 Task: Find connections with filter location Ewell with filter topic #Travellingwith filter profile language English with filter current company Applus+ IDIADA with filter school Assam Jobs with filter industry Fundraising with filter service category Filing with filter keywords title Retail Worker
Action: Mouse moved to (195, 291)
Screenshot: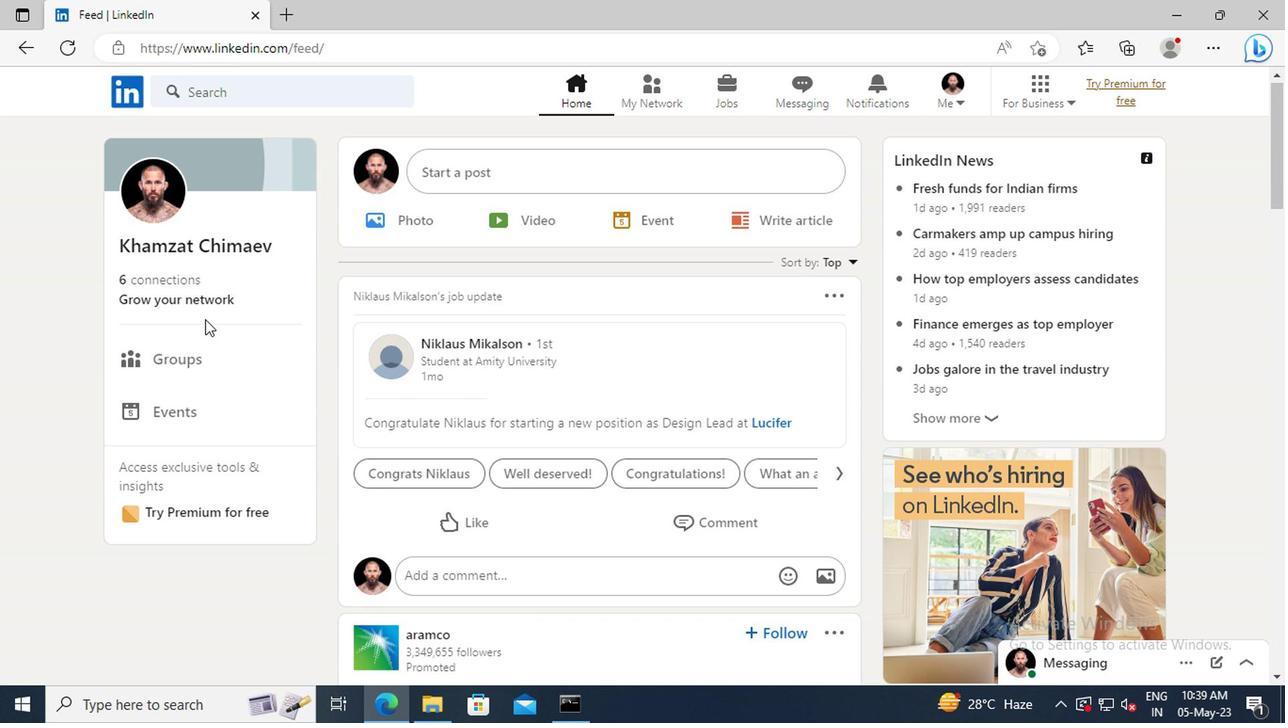 
Action: Mouse pressed left at (195, 291)
Screenshot: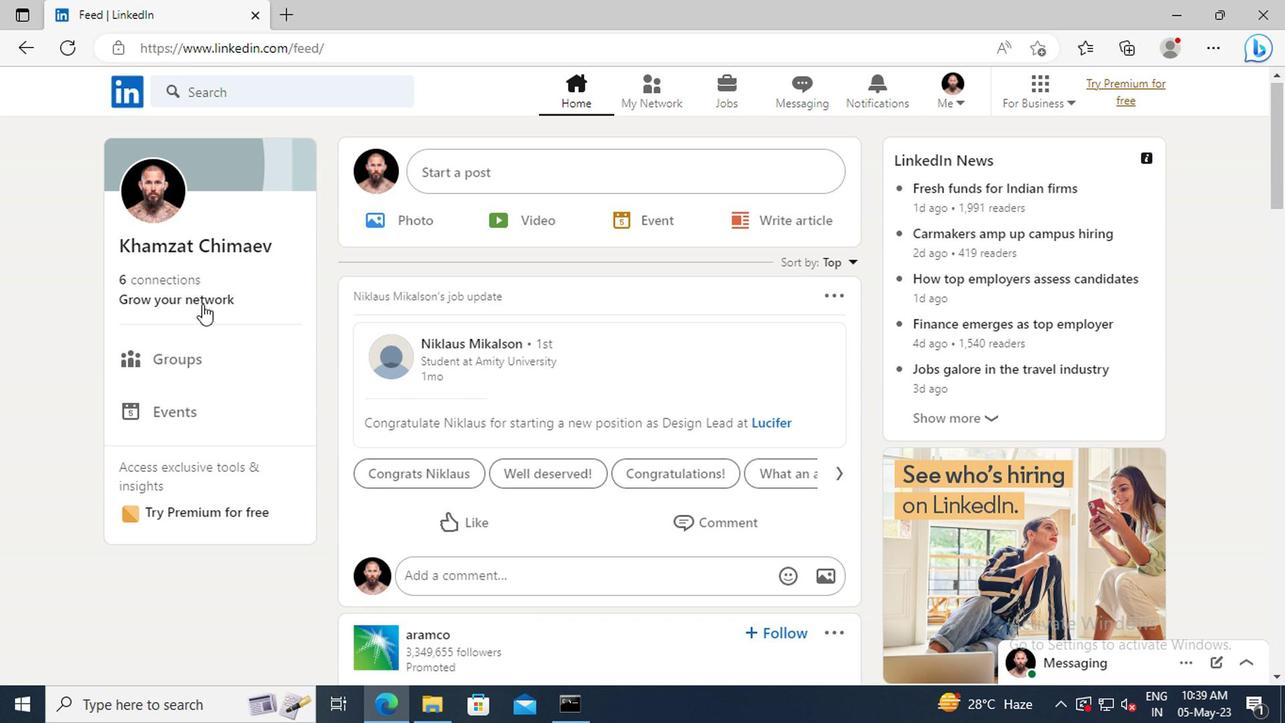 
Action: Mouse moved to (200, 202)
Screenshot: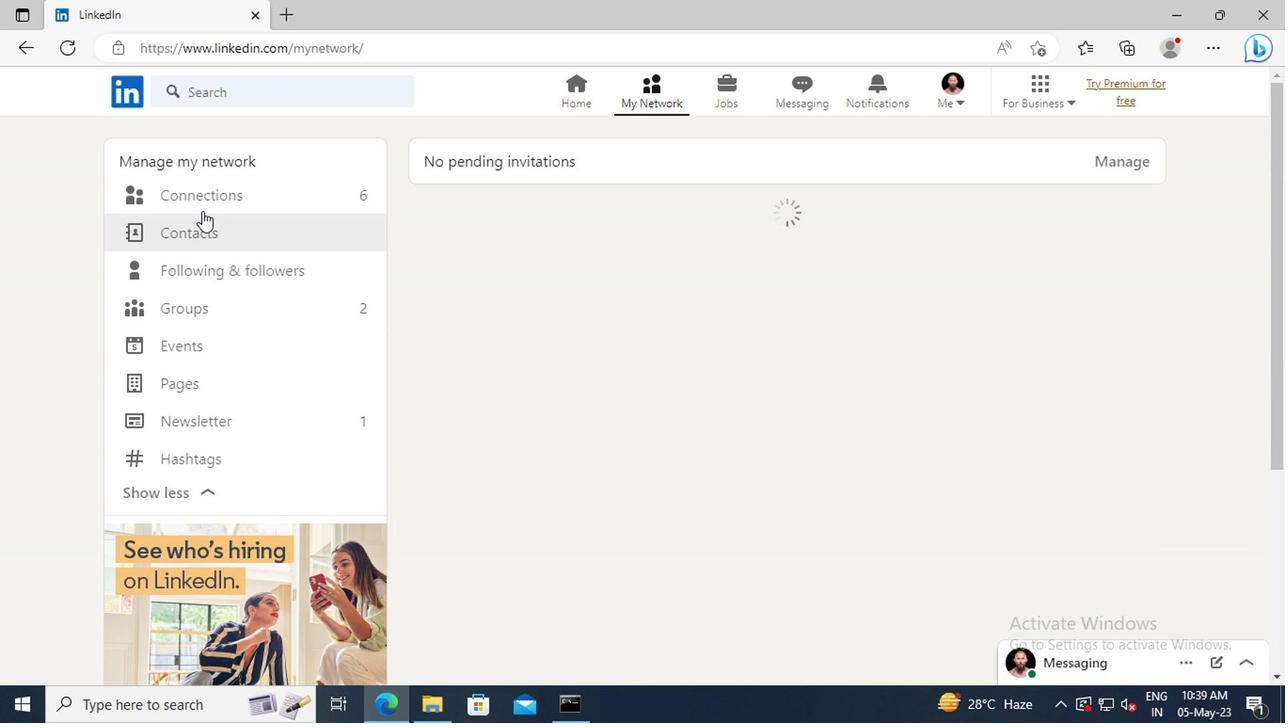 
Action: Mouse pressed left at (200, 202)
Screenshot: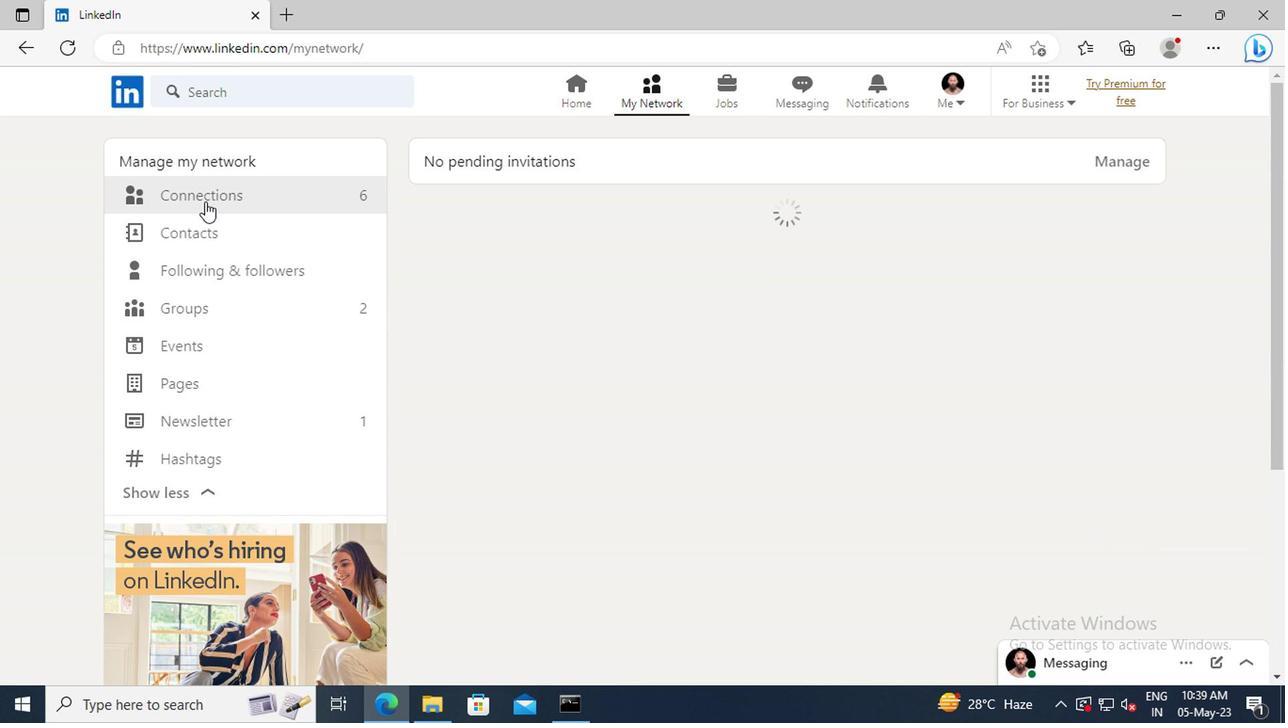 
Action: Mouse moved to (759, 202)
Screenshot: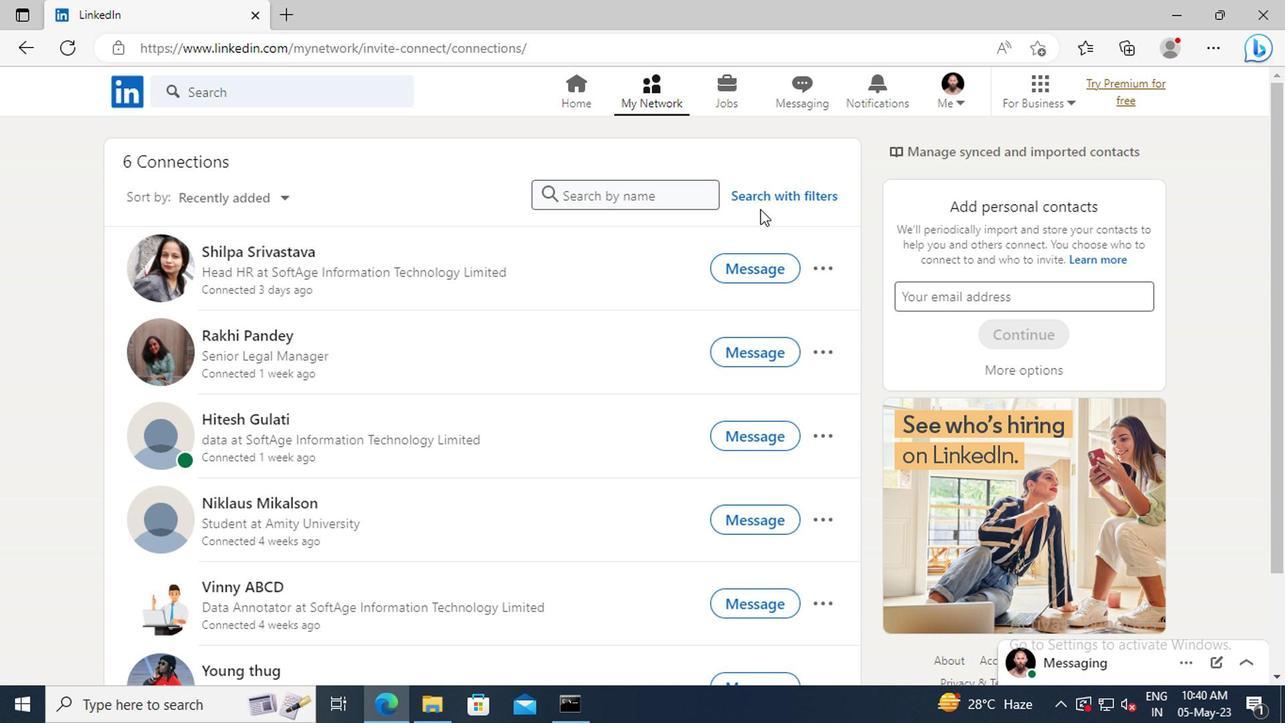 
Action: Mouse pressed left at (759, 202)
Screenshot: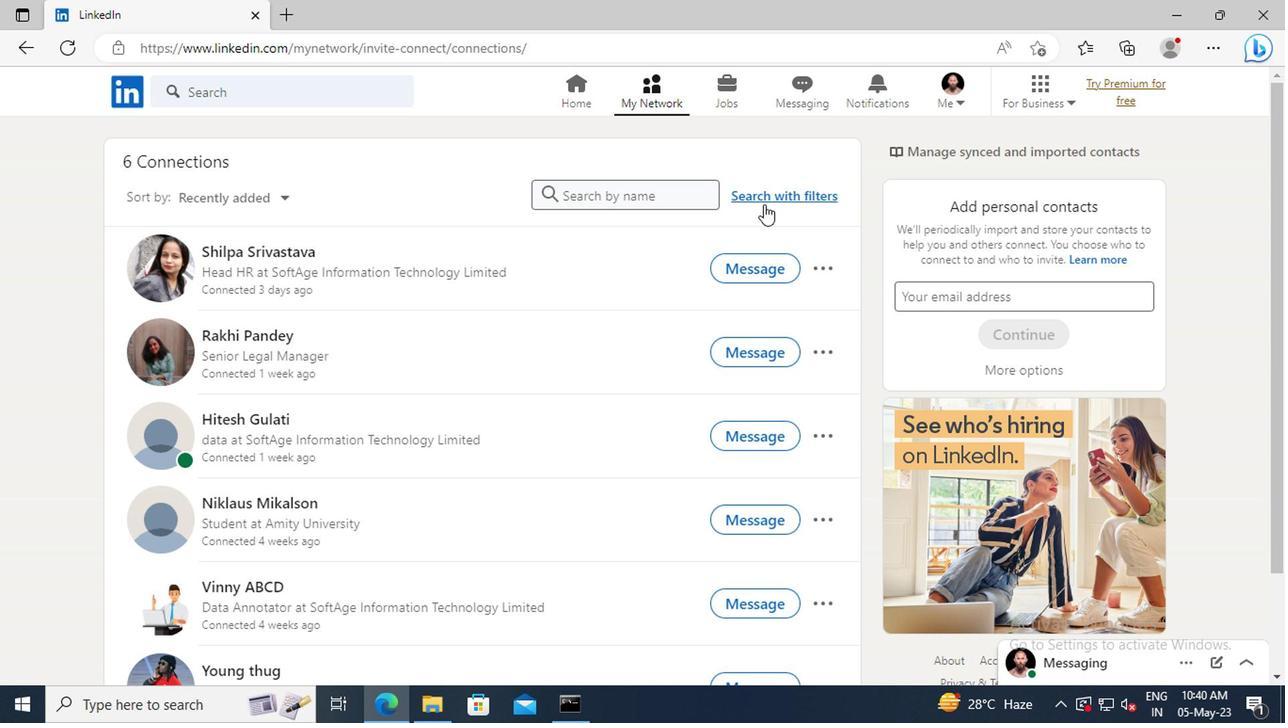 
Action: Mouse moved to (713, 152)
Screenshot: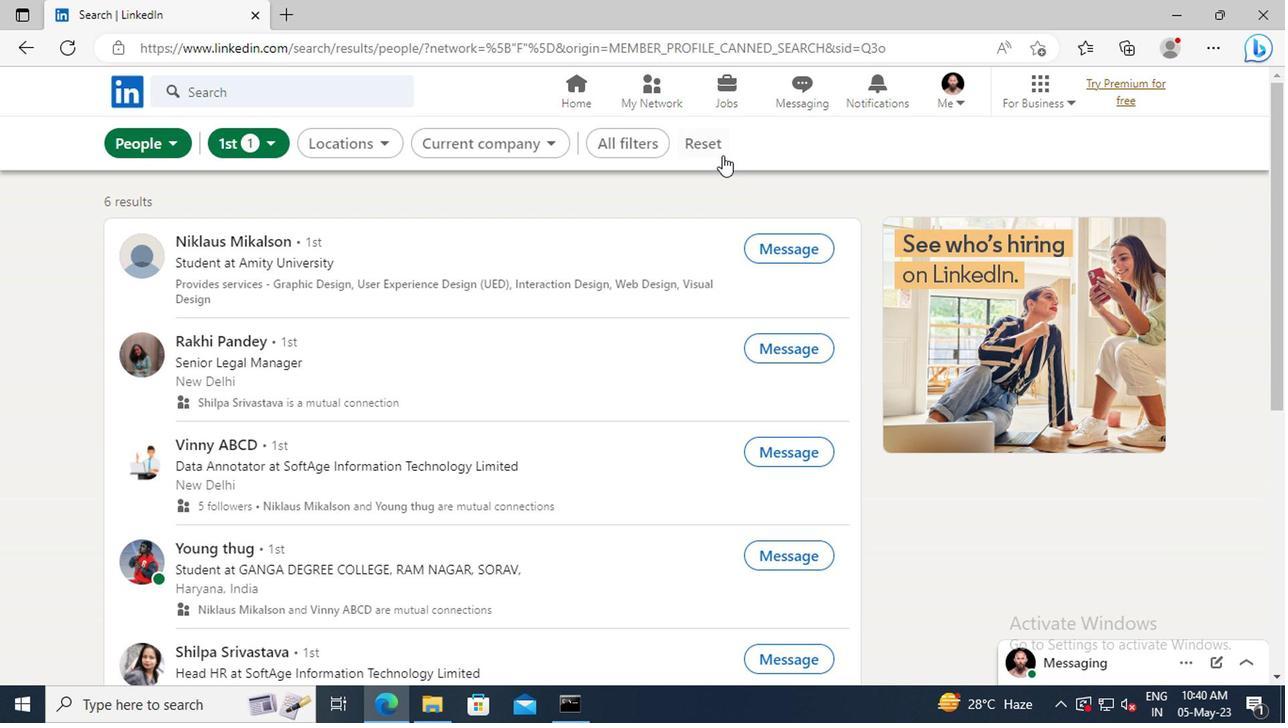 
Action: Mouse pressed left at (713, 152)
Screenshot: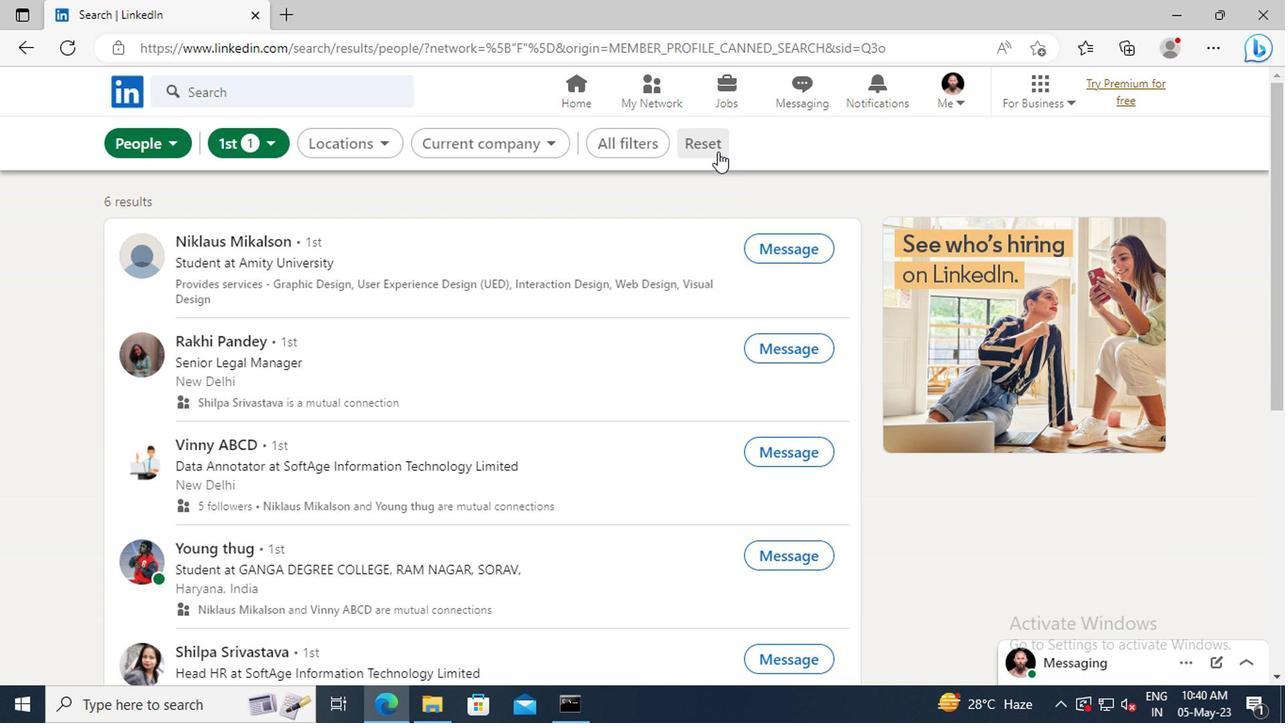 
Action: Mouse moved to (682, 147)
Screenshot: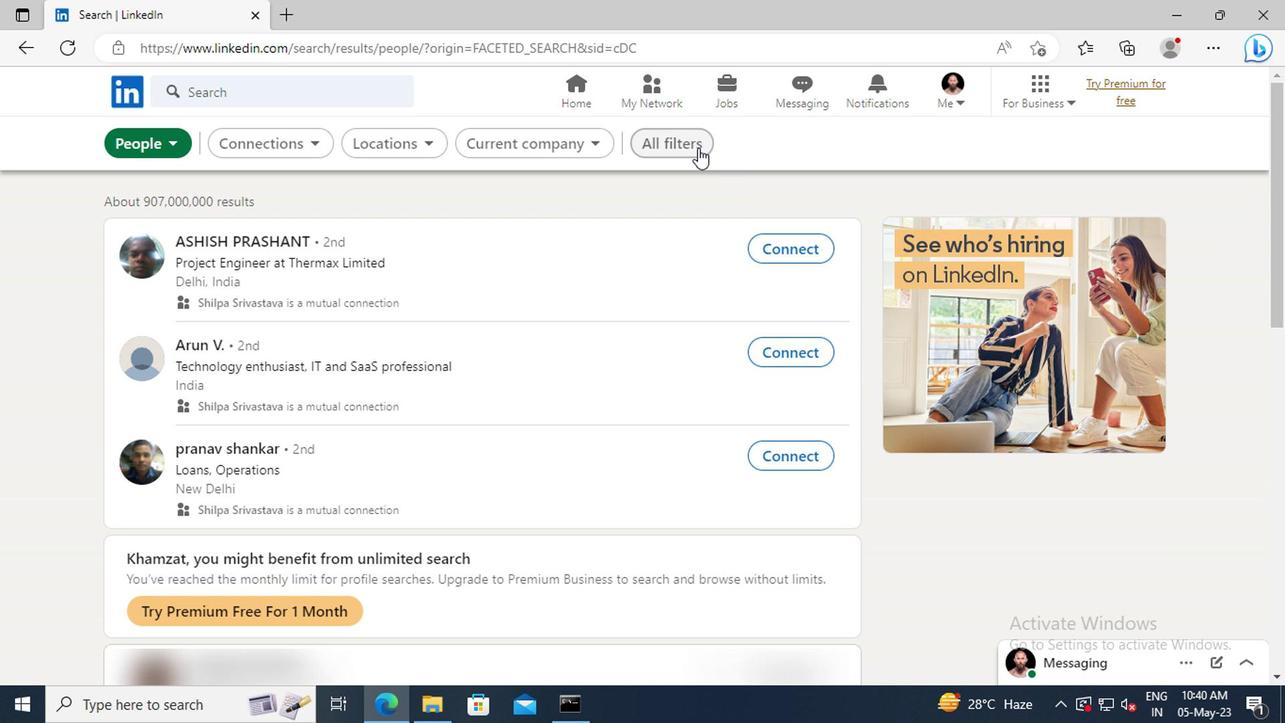 
Action: Mouse pressed left at (682, 147)
Screenshot: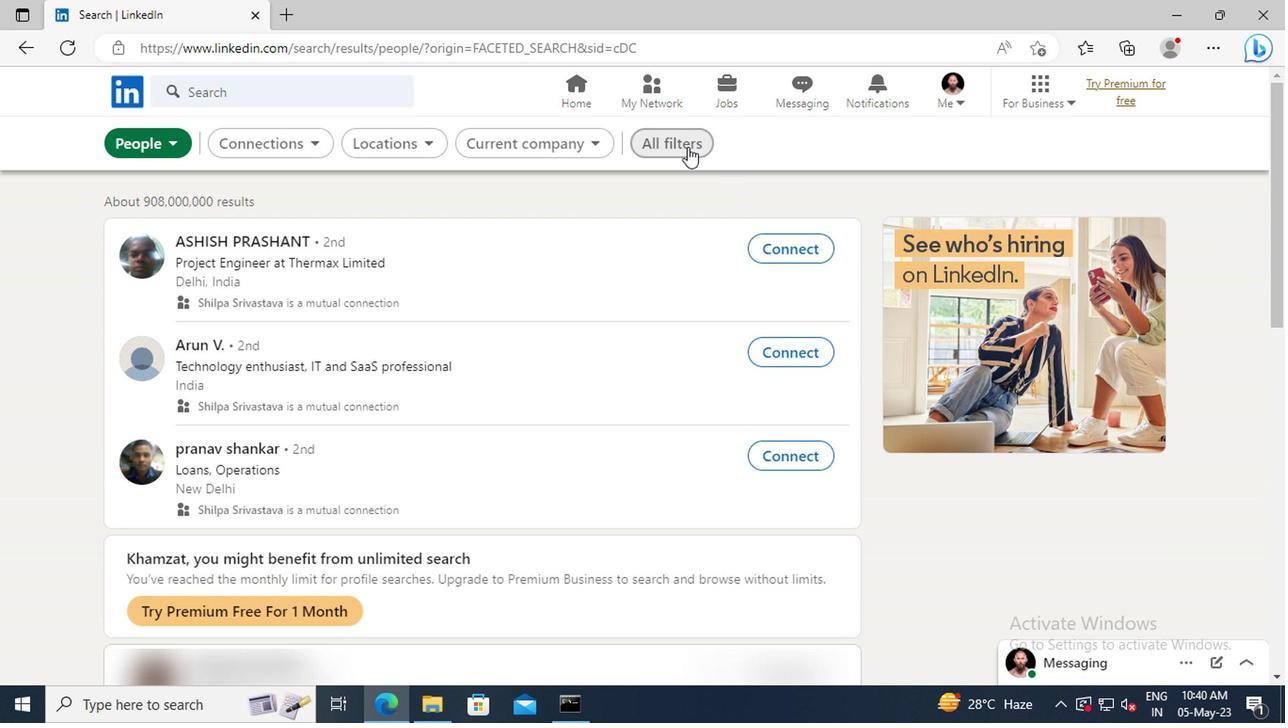 
Action: Mouse moved to (1007, 364)
Screenshot: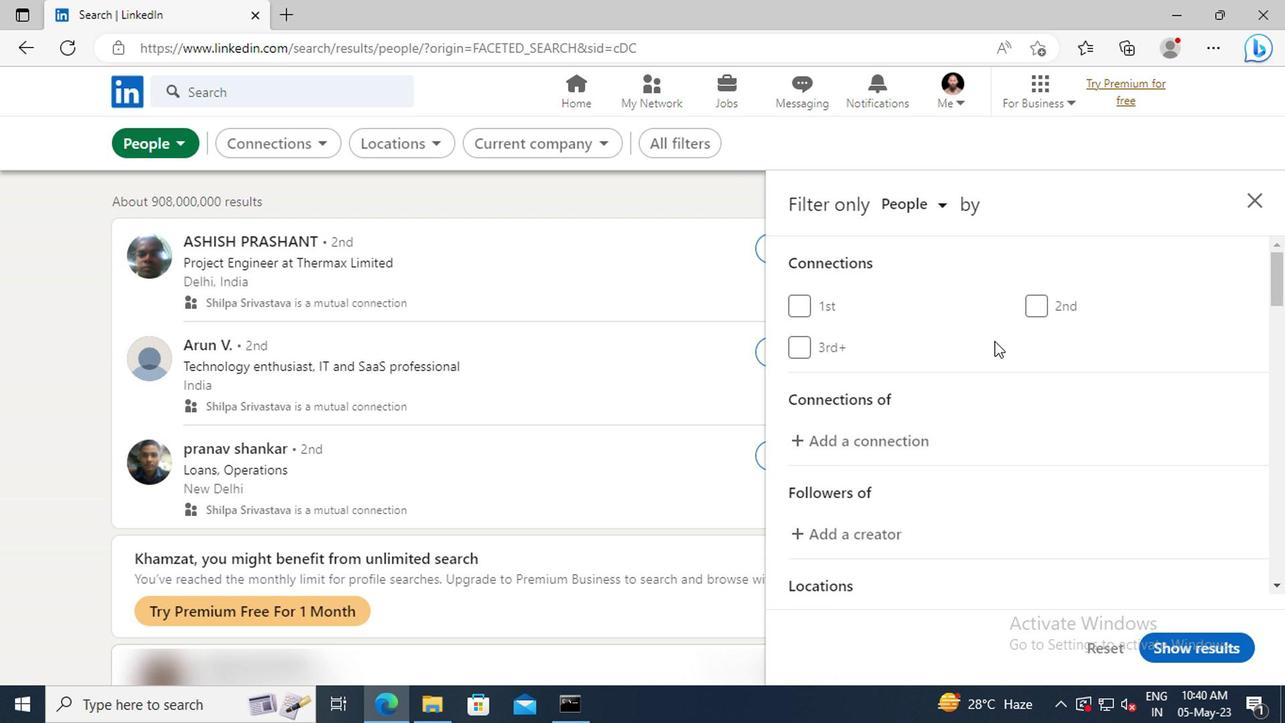 
Action: Mouse scrolled (1007, 364) with delta (0, 0)
Screenshot: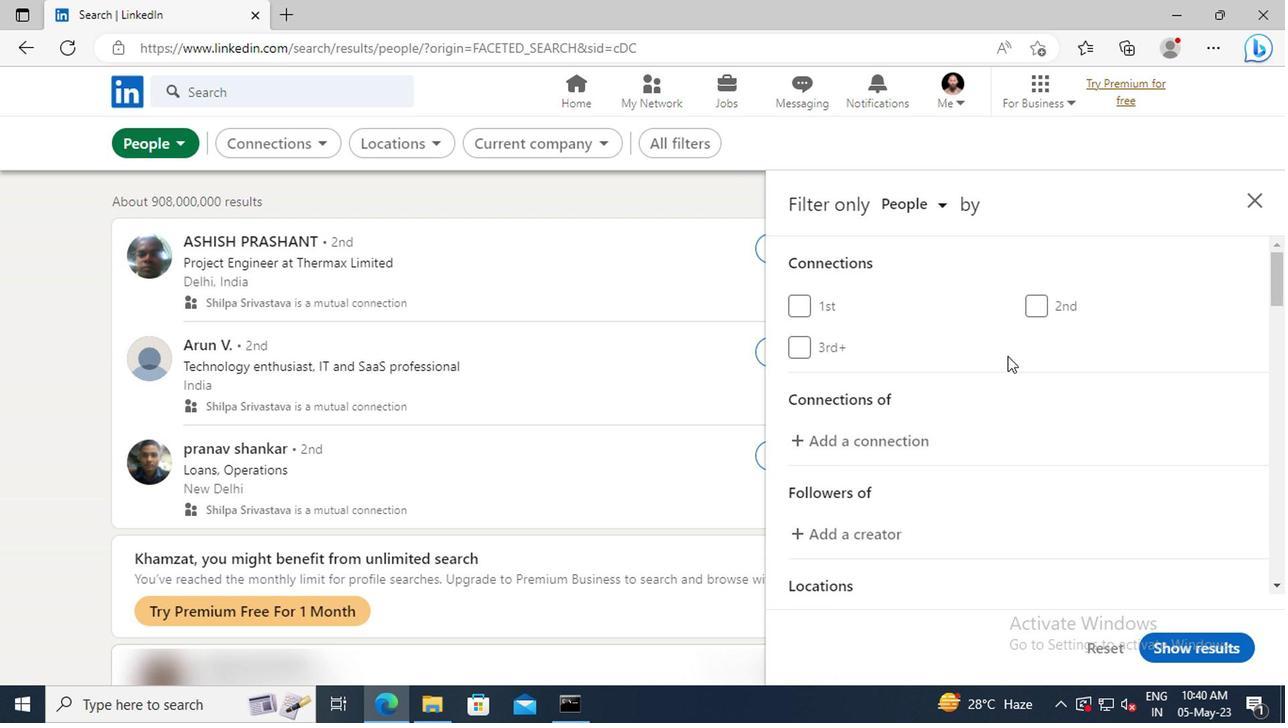 
Action: Mouse scrolled (1007, 364) with delta (0, 0)
Screenshot: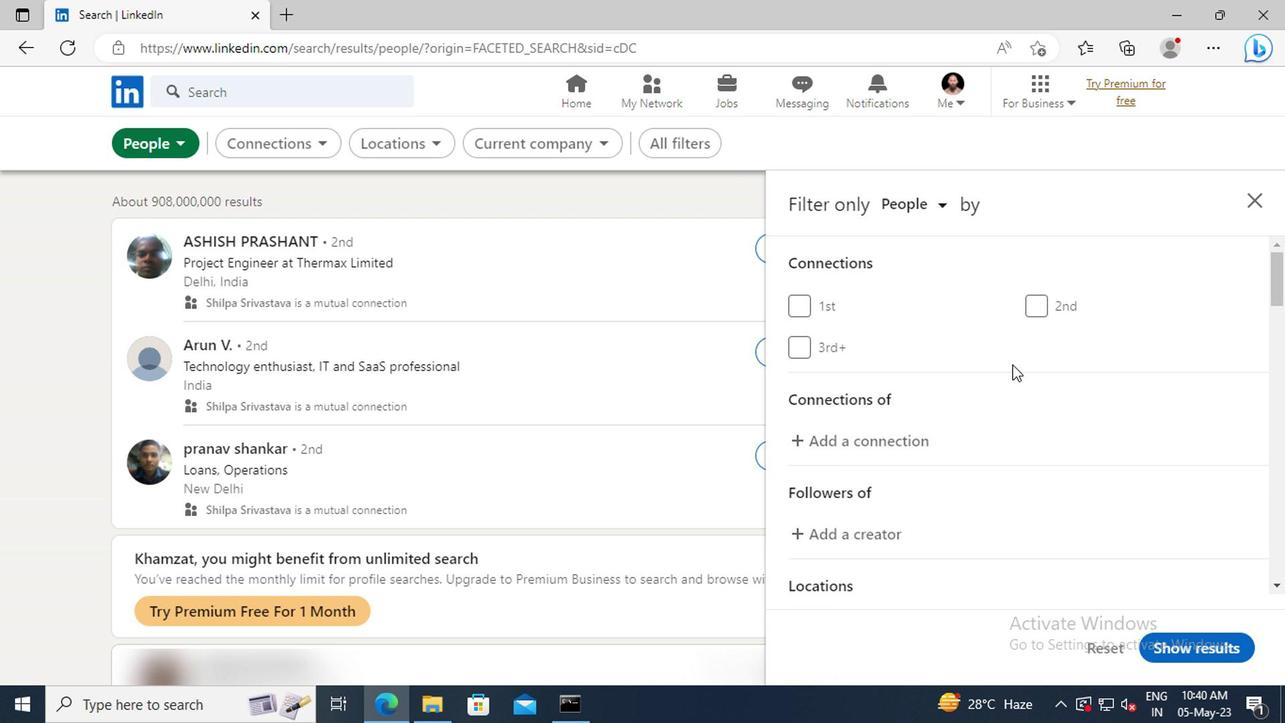 
Action: Mouse scrolled (1007, 364) with delta (0, 0)
Screenshot: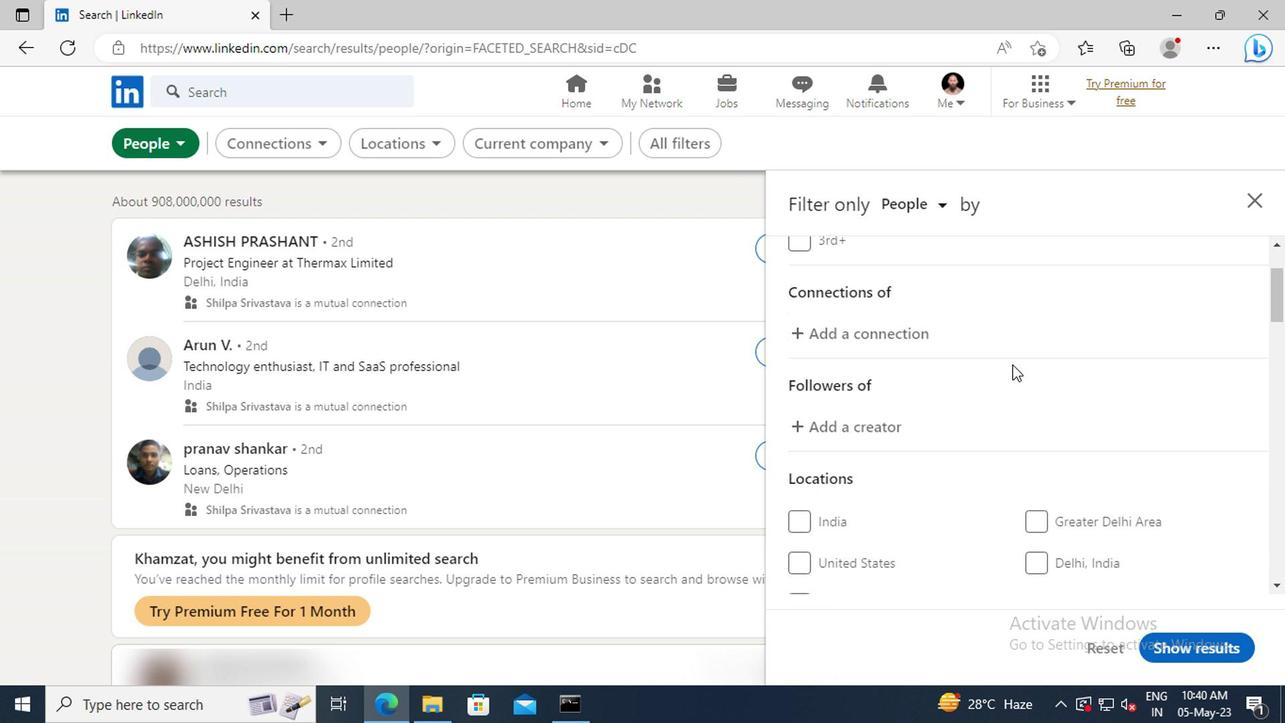 
Action: Mouse scrolled (1007, 364) with delta (0, 0)
Screenshot: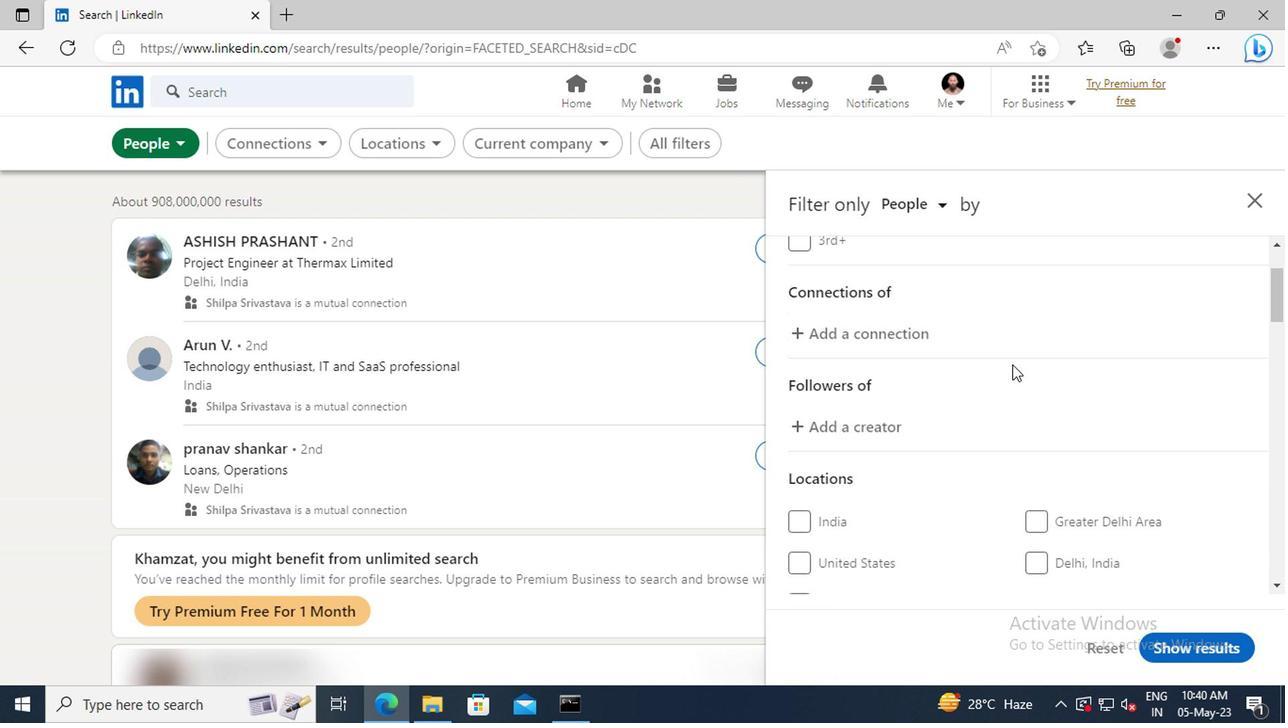 
Action: Mouse scrolled (1007, 364) with delta (0, 0)
Screenshot: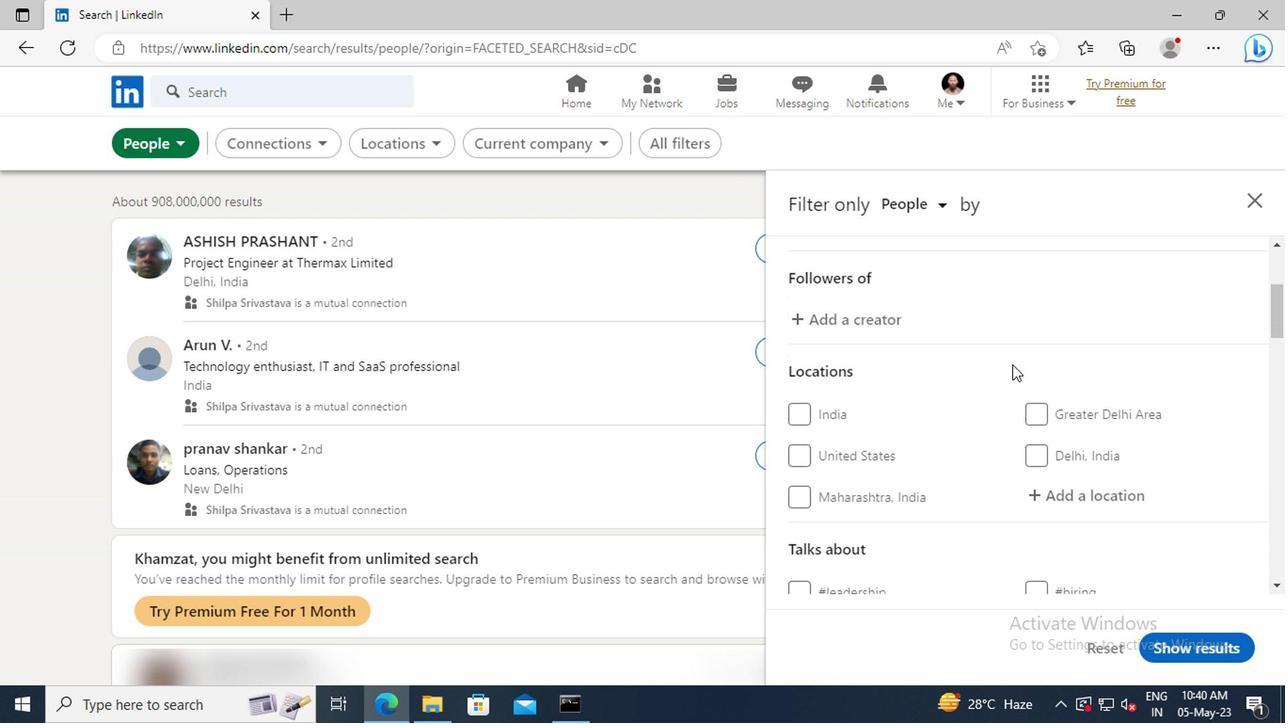
Action: Mouse scrolled (1007, 364) with delta (0, 0)
Screenshot: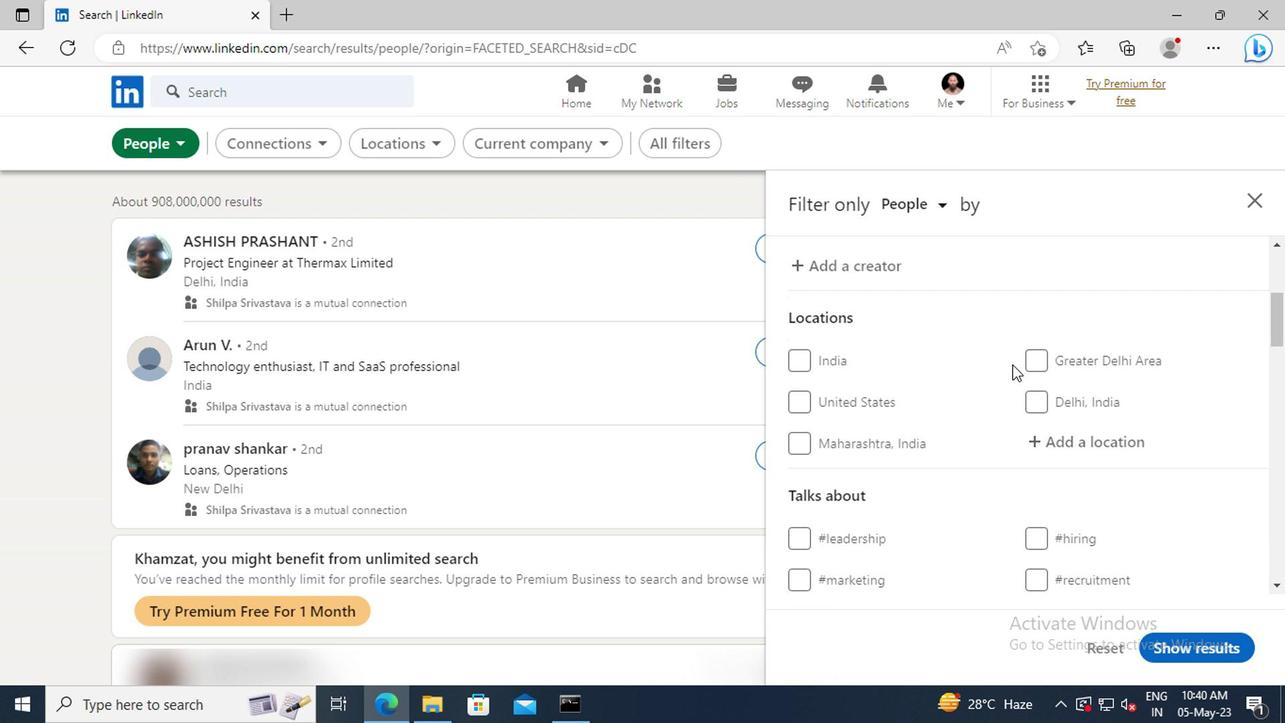 
Action: Mouse moved to (1031, 385)
Screenshot: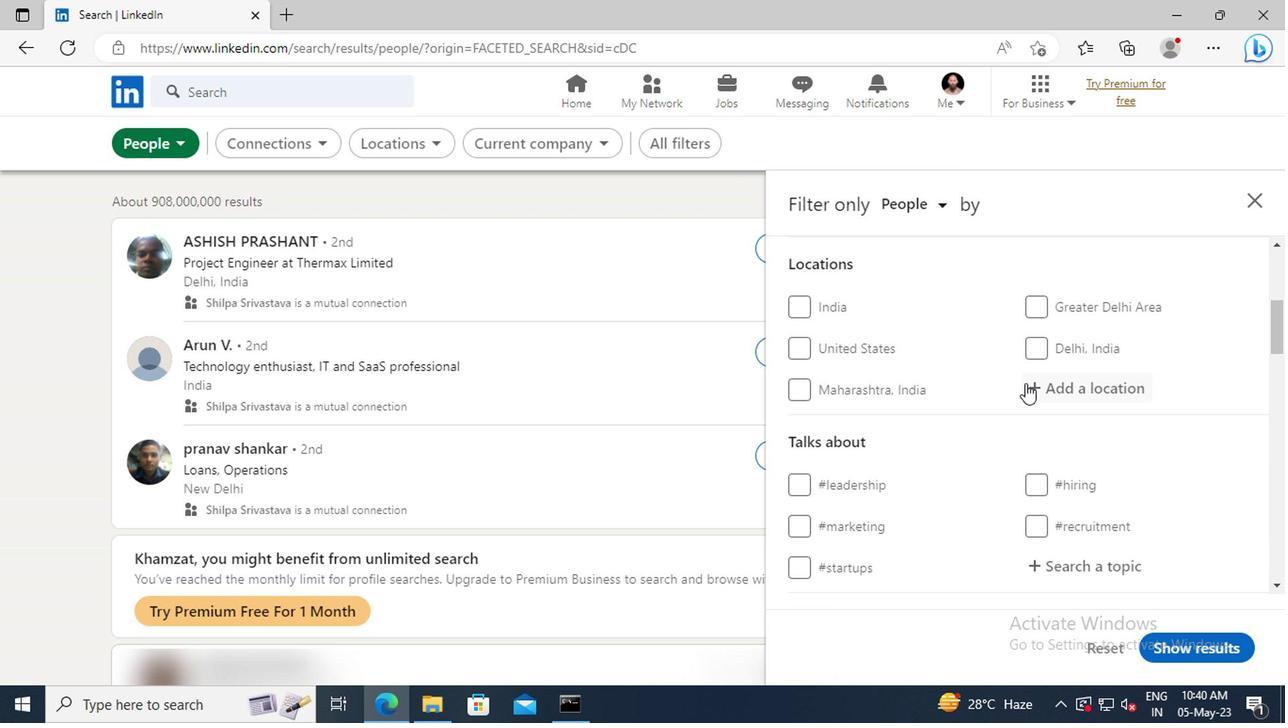
Action: Mouse pressed left at (1031, 385)
Screenshot: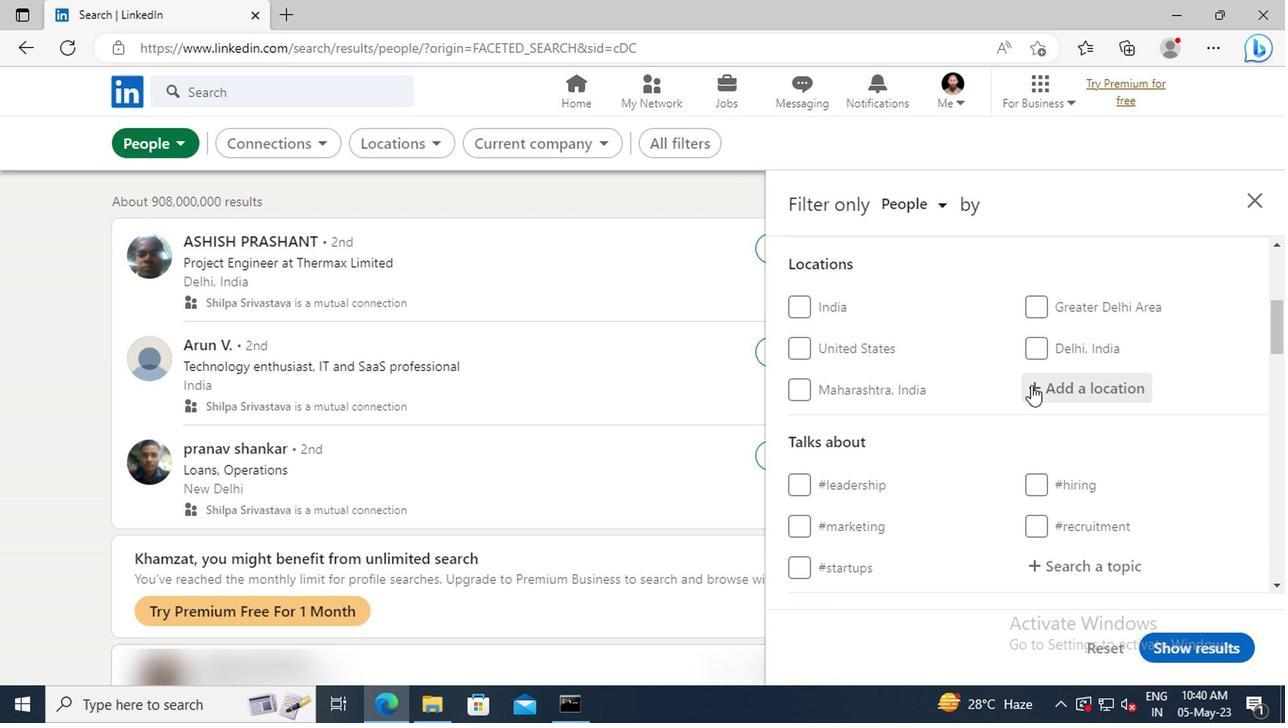 
Action: Key pressed <Key.shift>EWELL
Screenshot: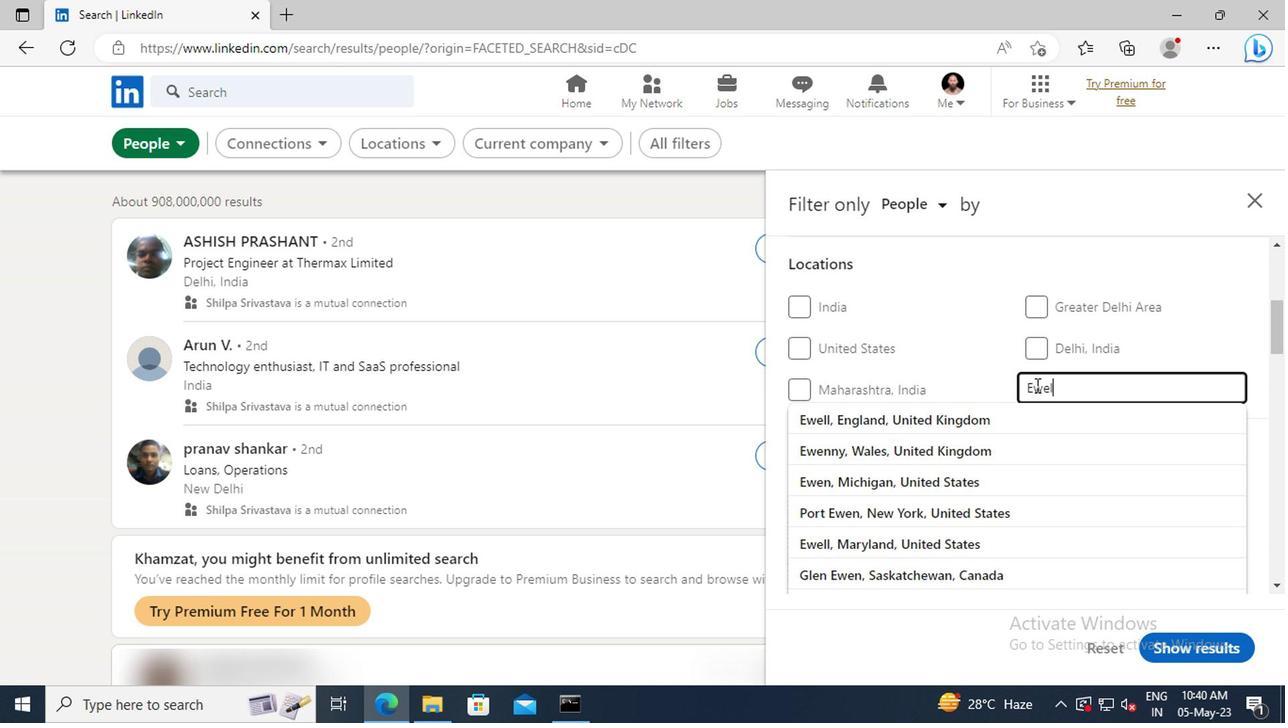 
Action: Mouse moved to (1037, 414)
Screenshot: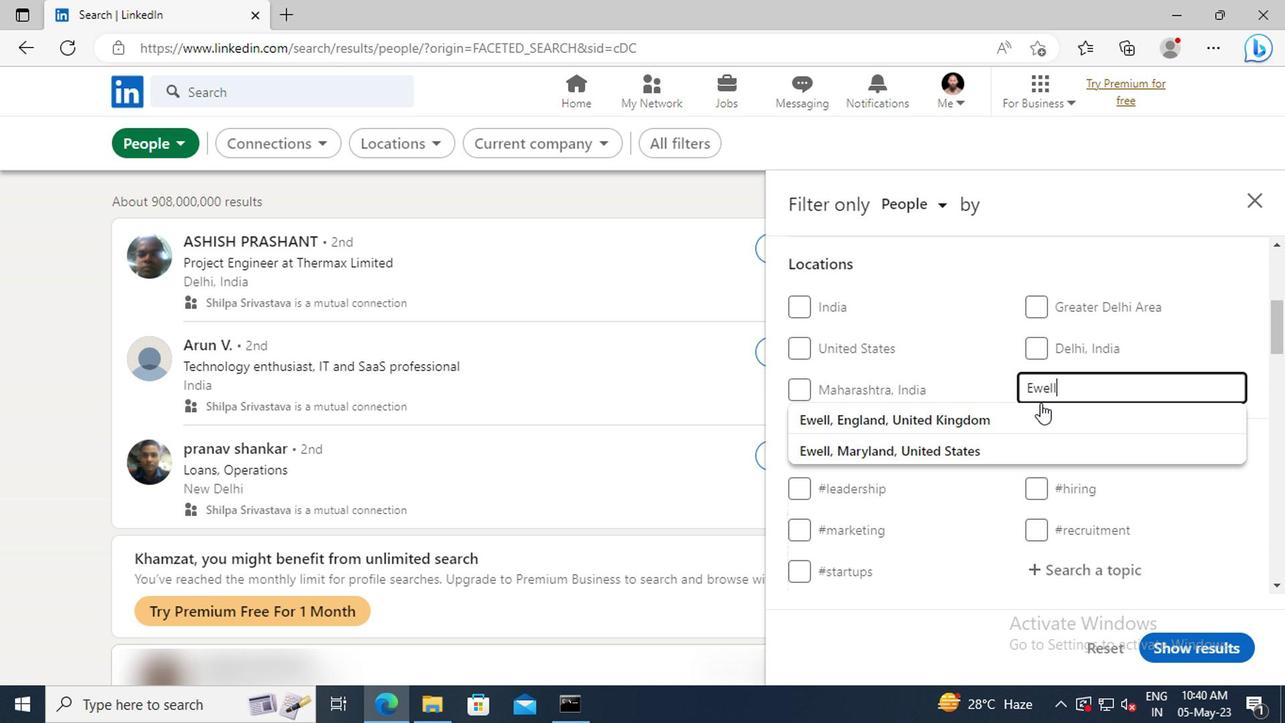 
Action: Mouse pressed left at (1037, 414)
Screenshot: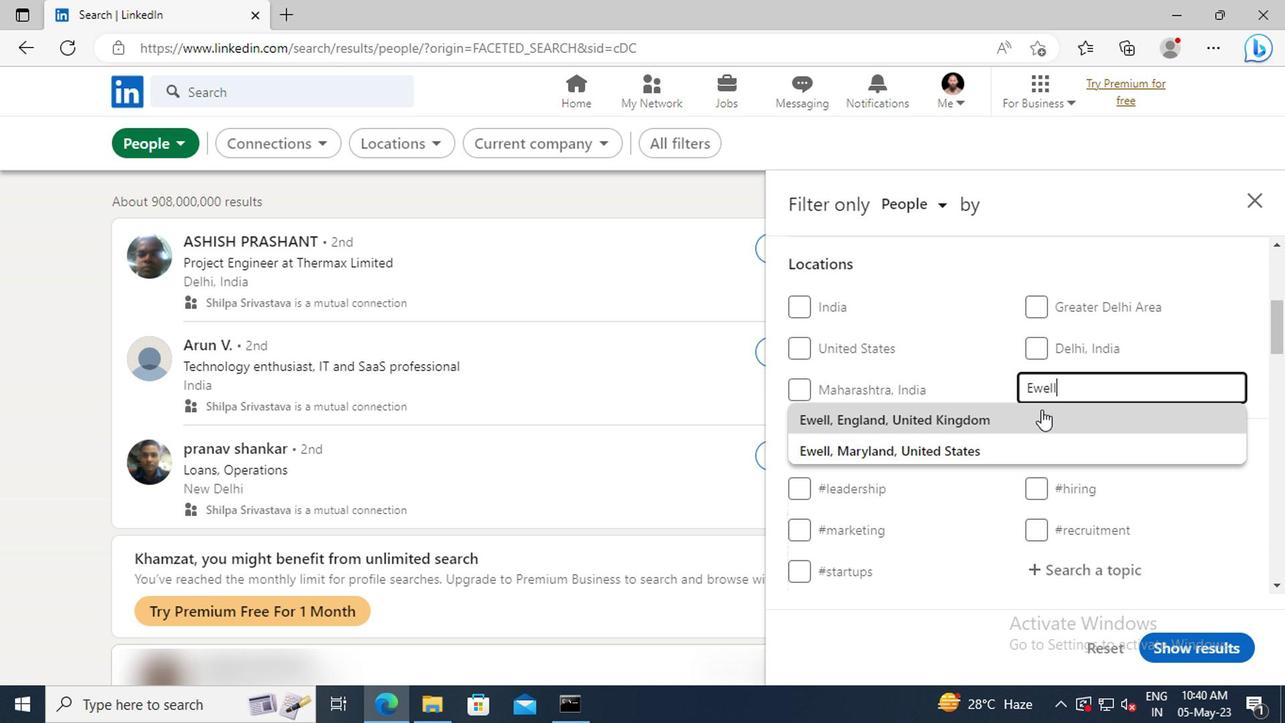 
Action: Mouse scrolled (1037, 413) with delta (0, 0)
Screenshot: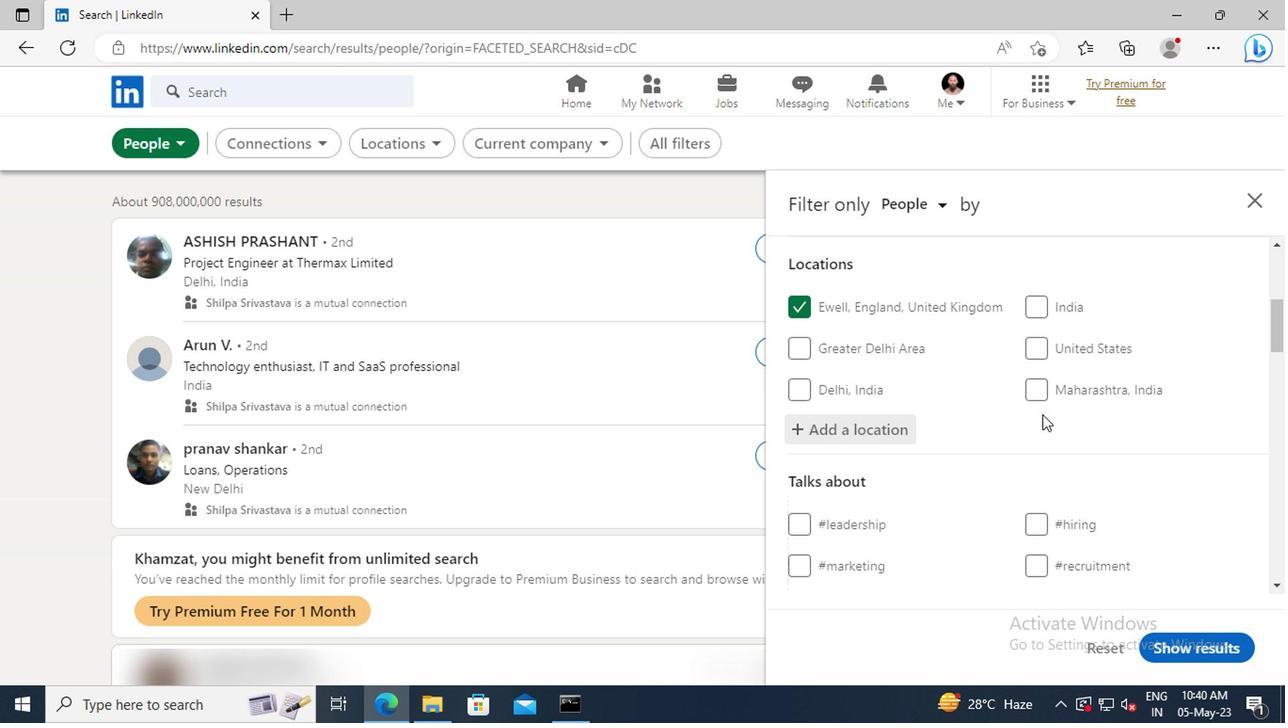 
Action: Mouse scrolled (1037, 413) with delta (0, 0)
Screenshot: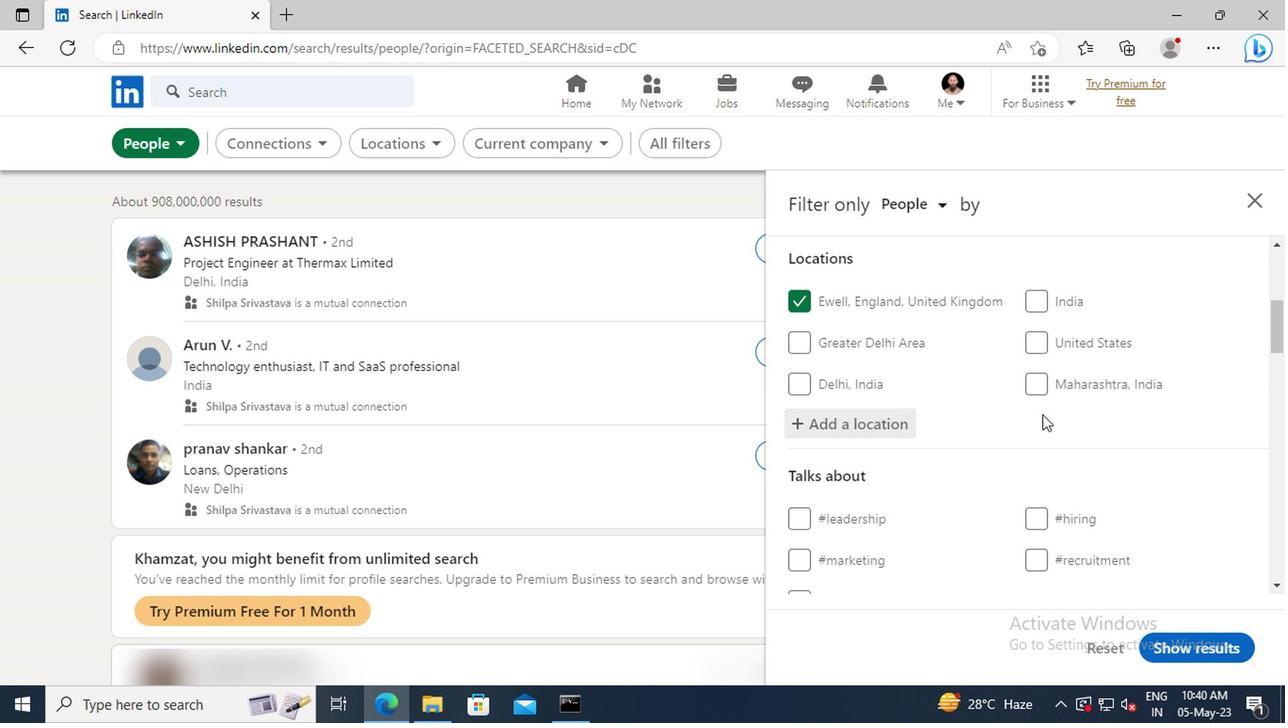 
Action: Mouse scrolled (1037, 413) with delta (0, 0)
Screenshot: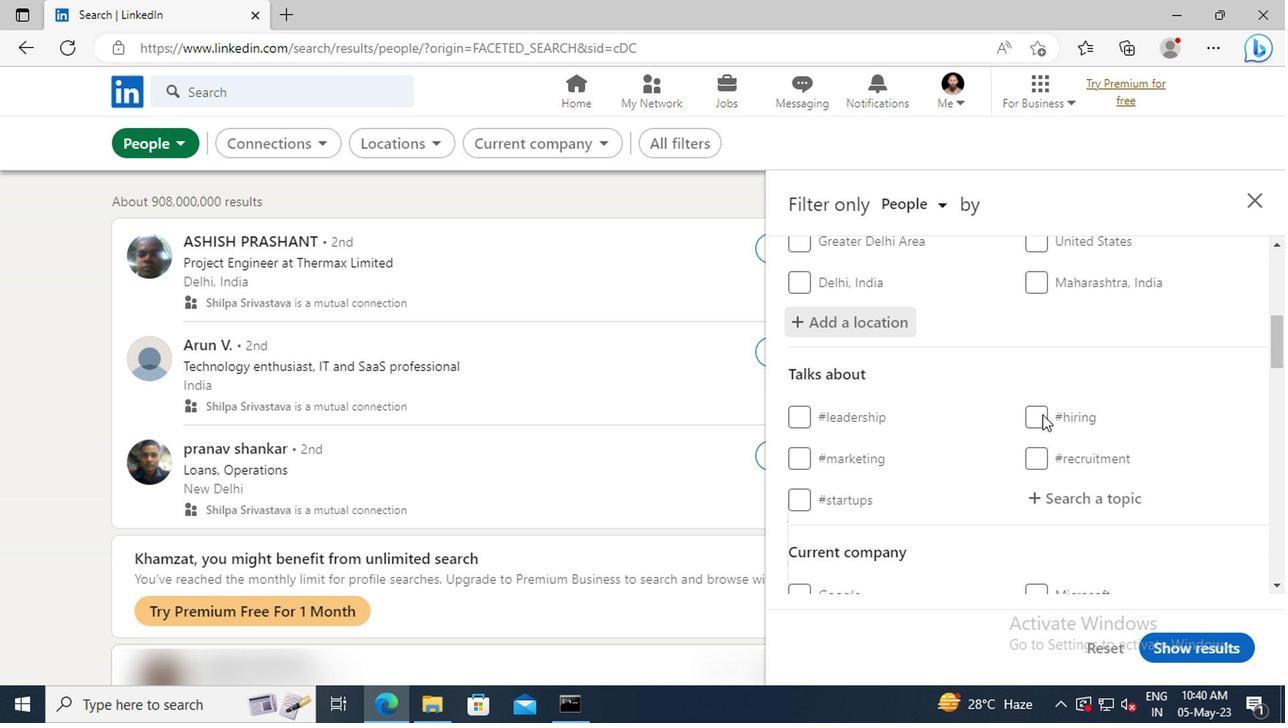 
Action: Mouse moved to (1047, 443)
Screenshot: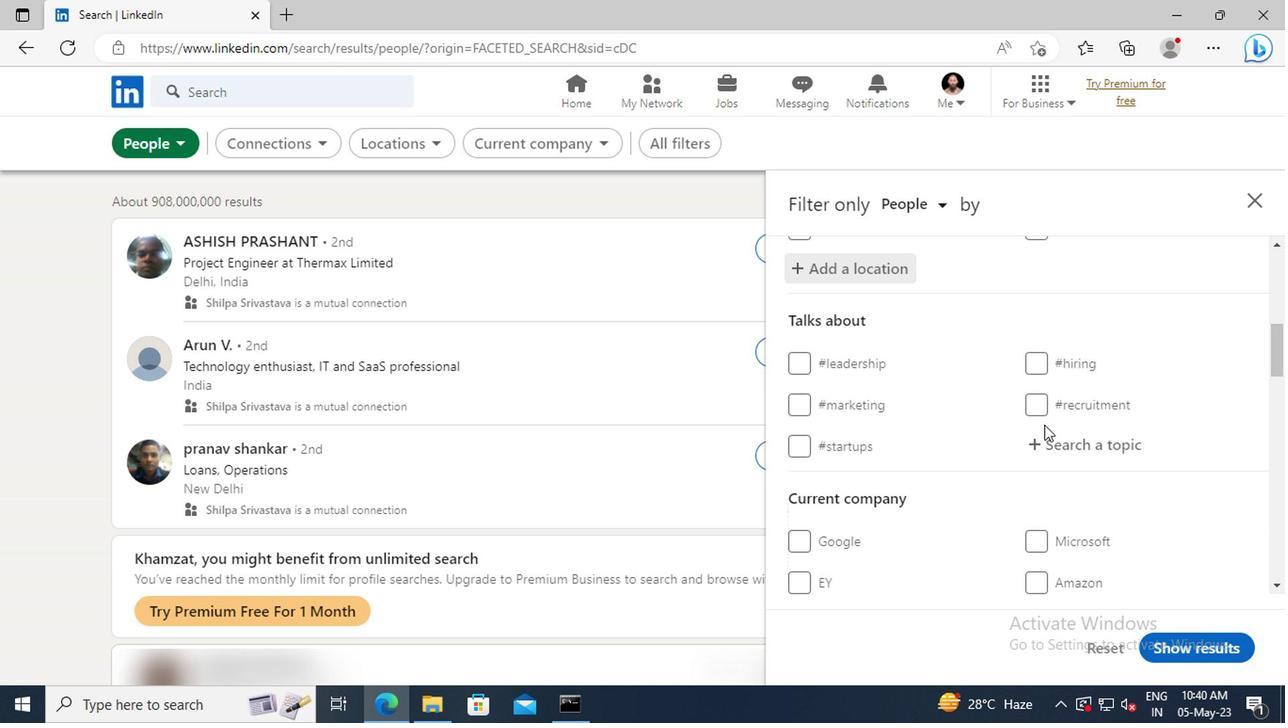 
Action: Mouse pressed left at (1047, 443)
Screenshot: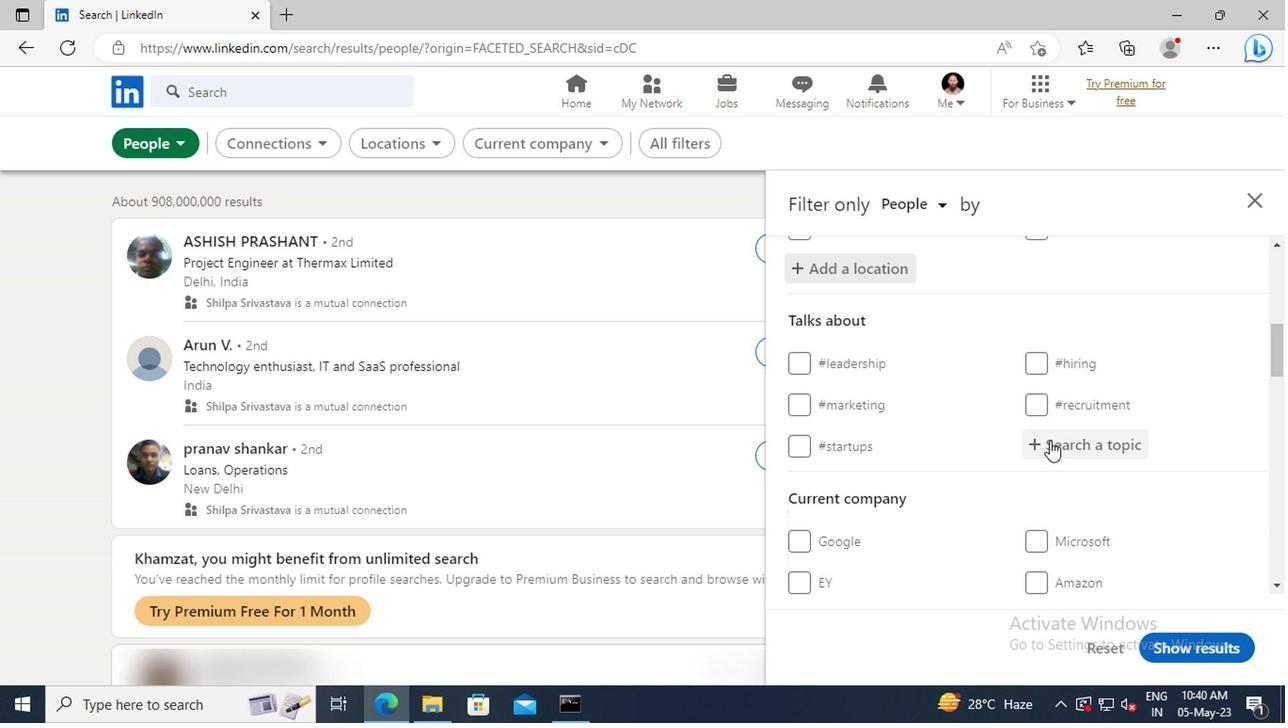 
Action: Key pressed <Key.shift>TRAVELL
Screenshot: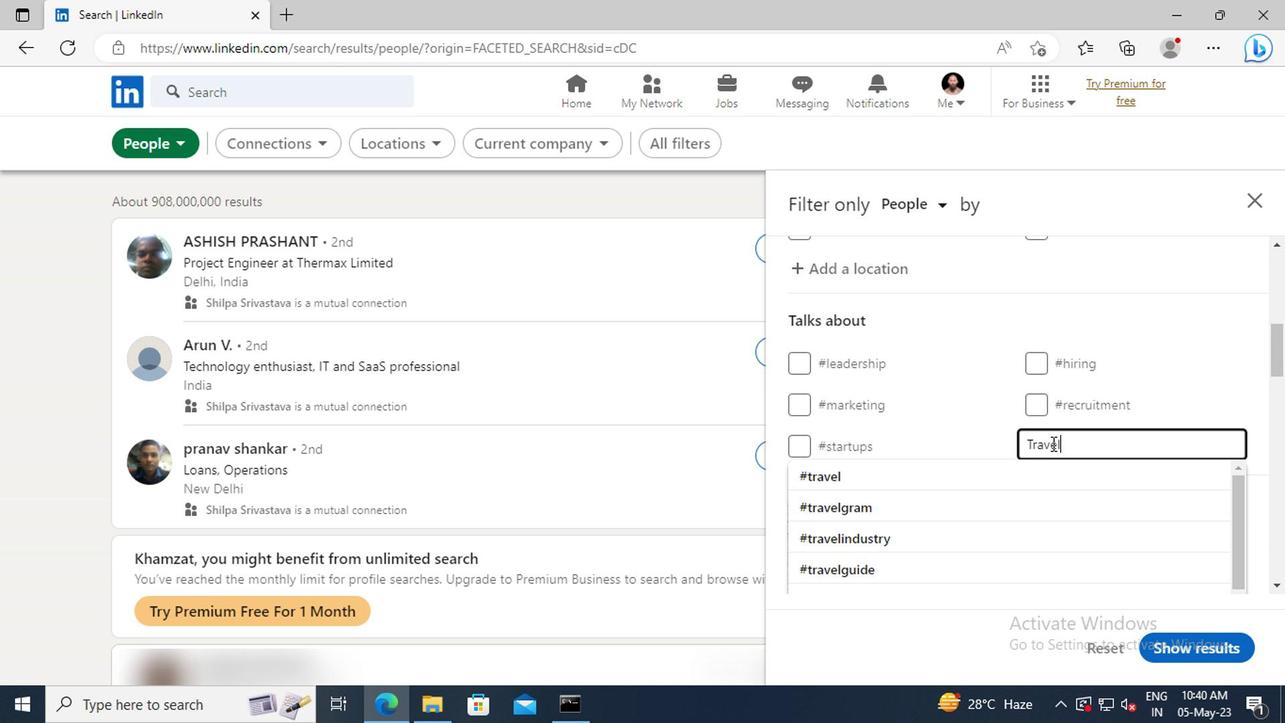 
Action: Mouse moved to (1053, 471)
Screenshot: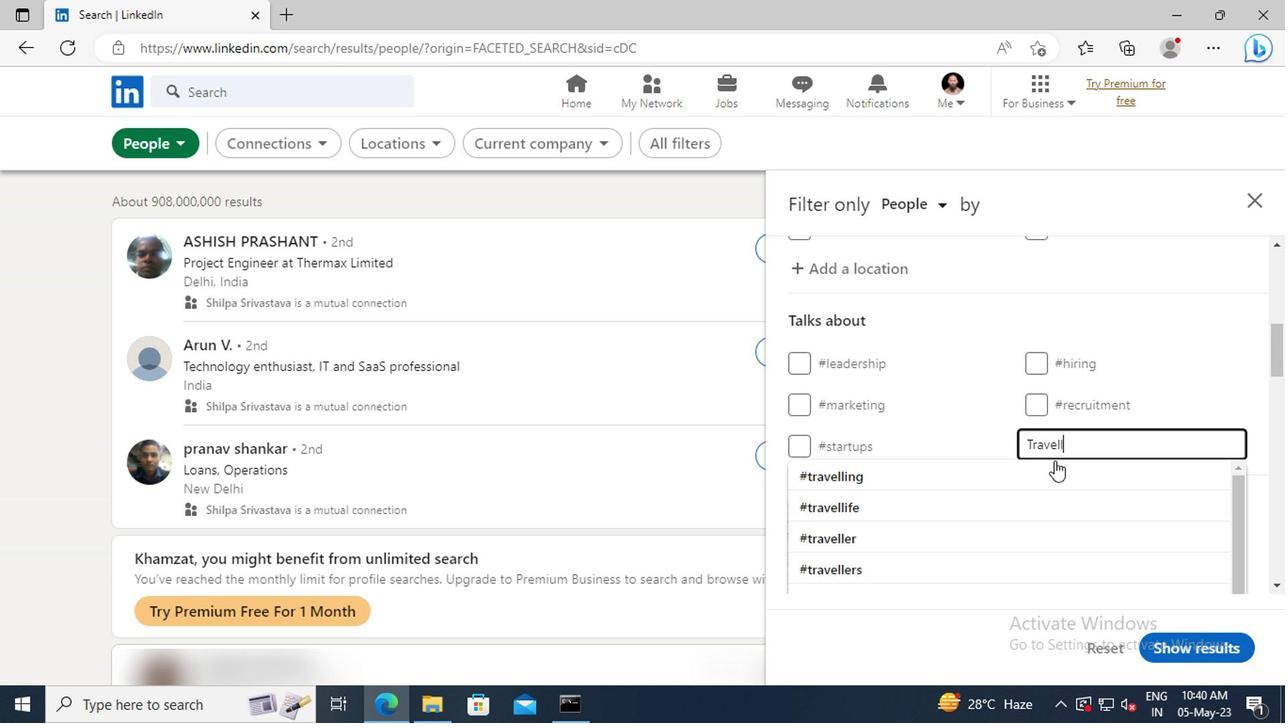 
Action: Mouse pressed left at (1053, 471)
Screenshot: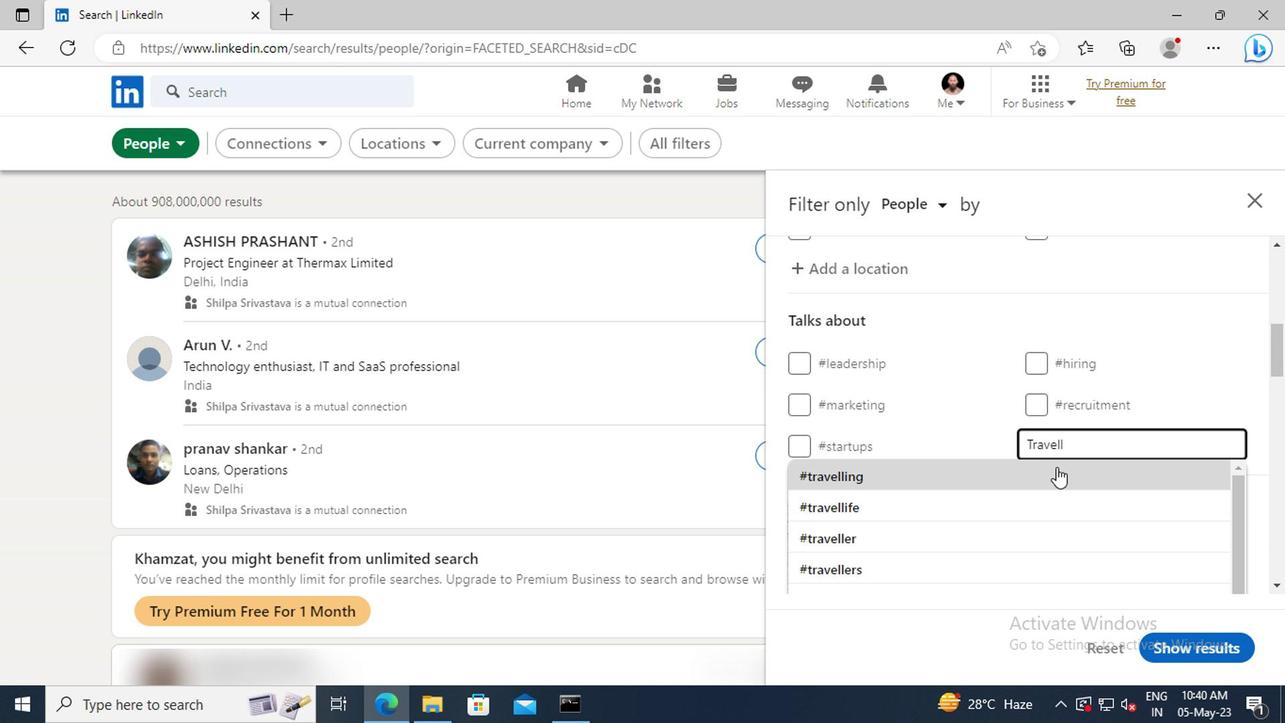 
Action: Mouse scrolled (1053, 469) with delta (0, -1)
Screenshot: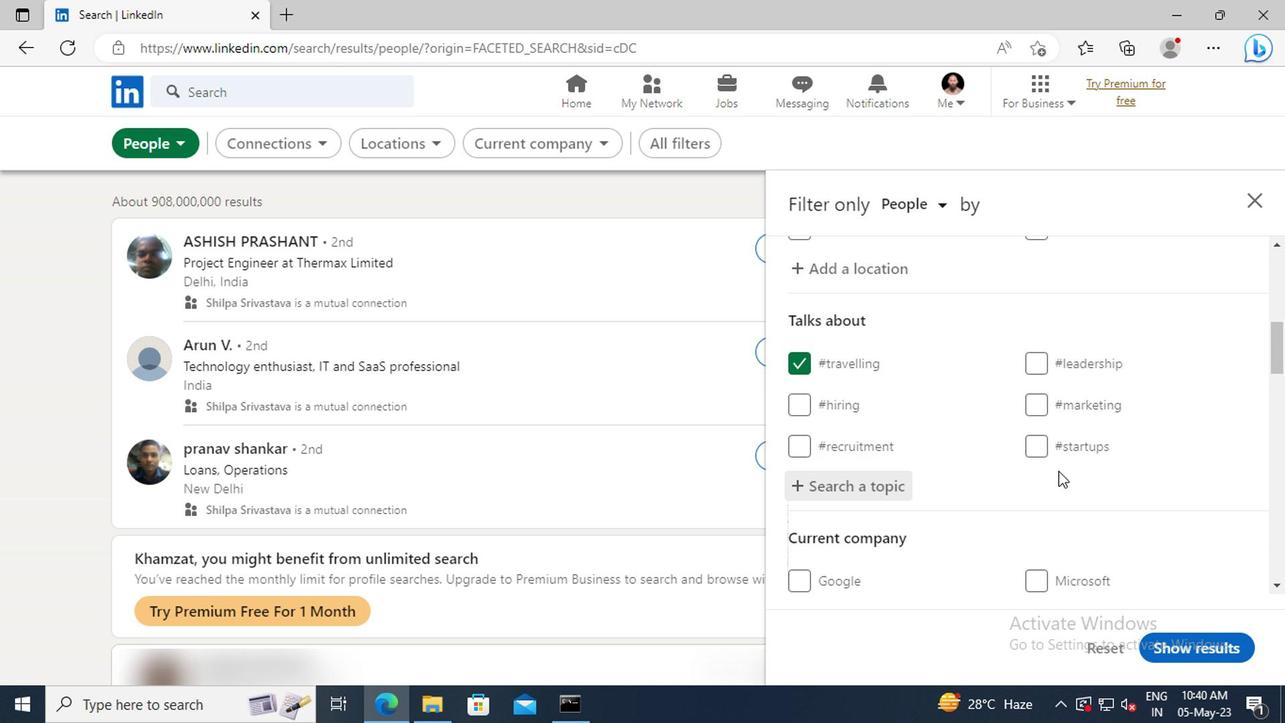 
Action: Mouse scrolled (1053, 469) with delta (0, -1)
Screenshot: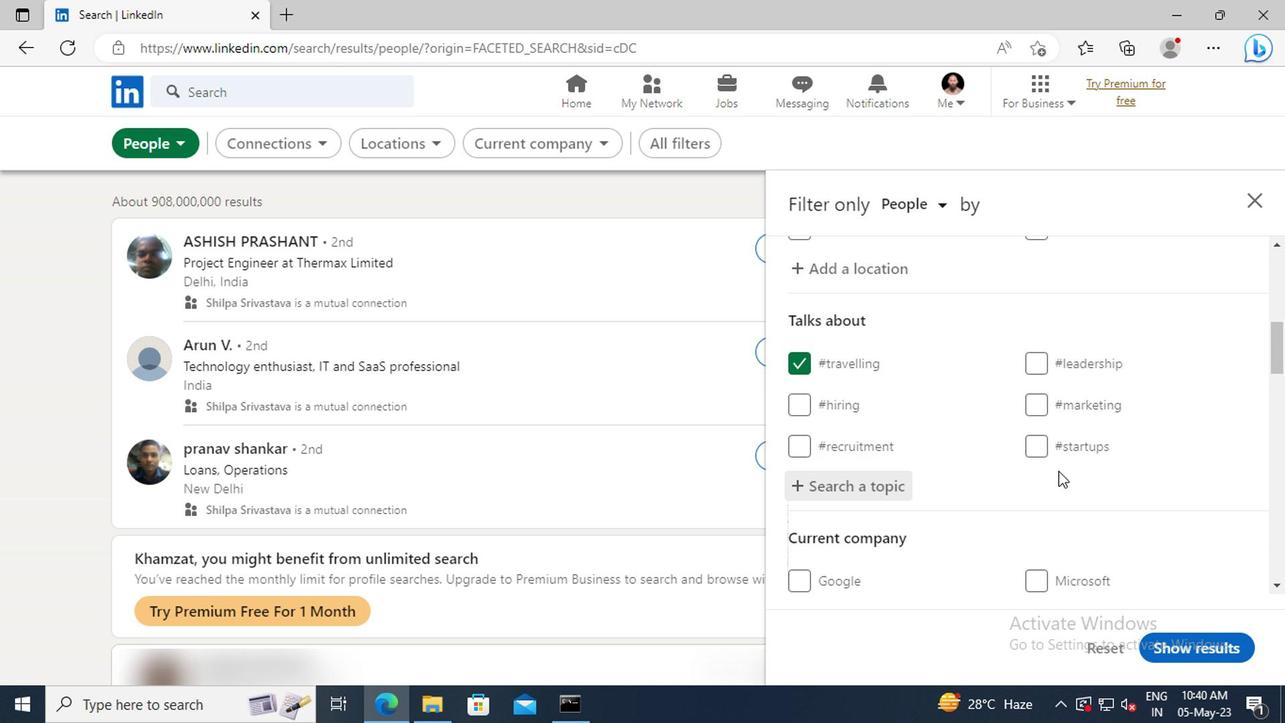 
Action: Mouse scrolled (1053, 469) with delta (0, -1)
Screenshot: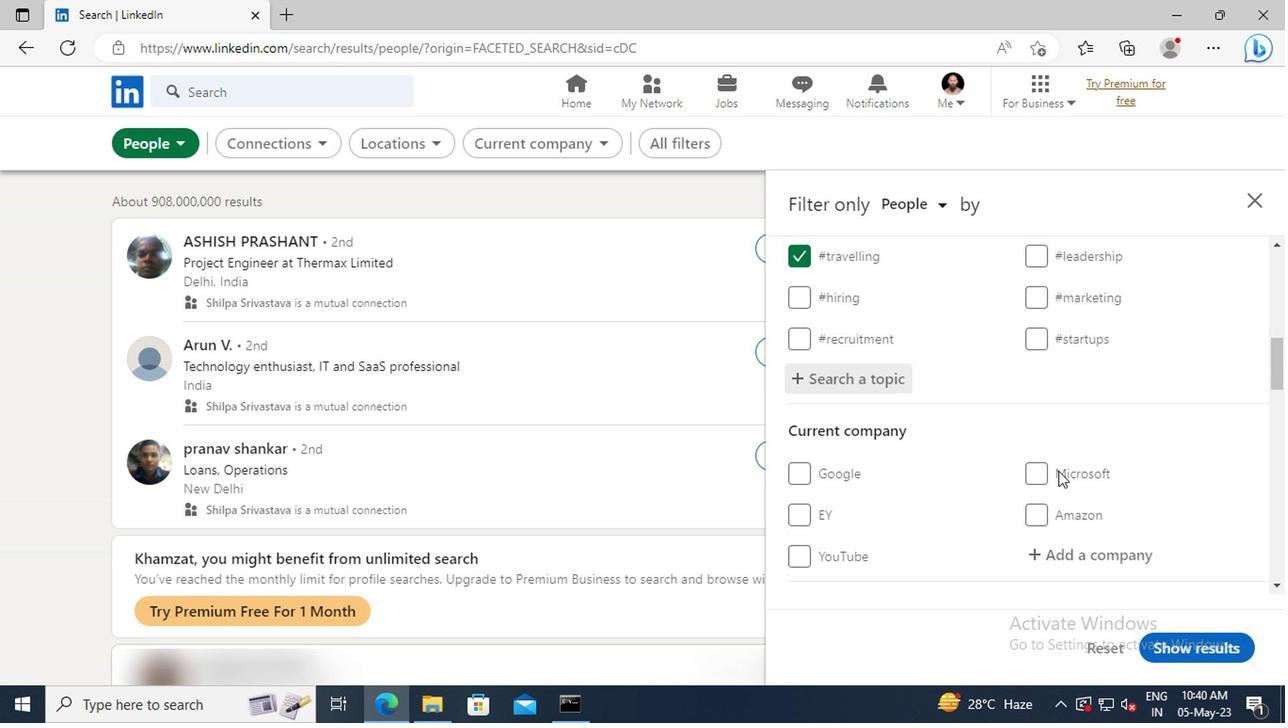 
Action: Mouse scrolled (1053, 469) with delta (0, -1)
Screenshot: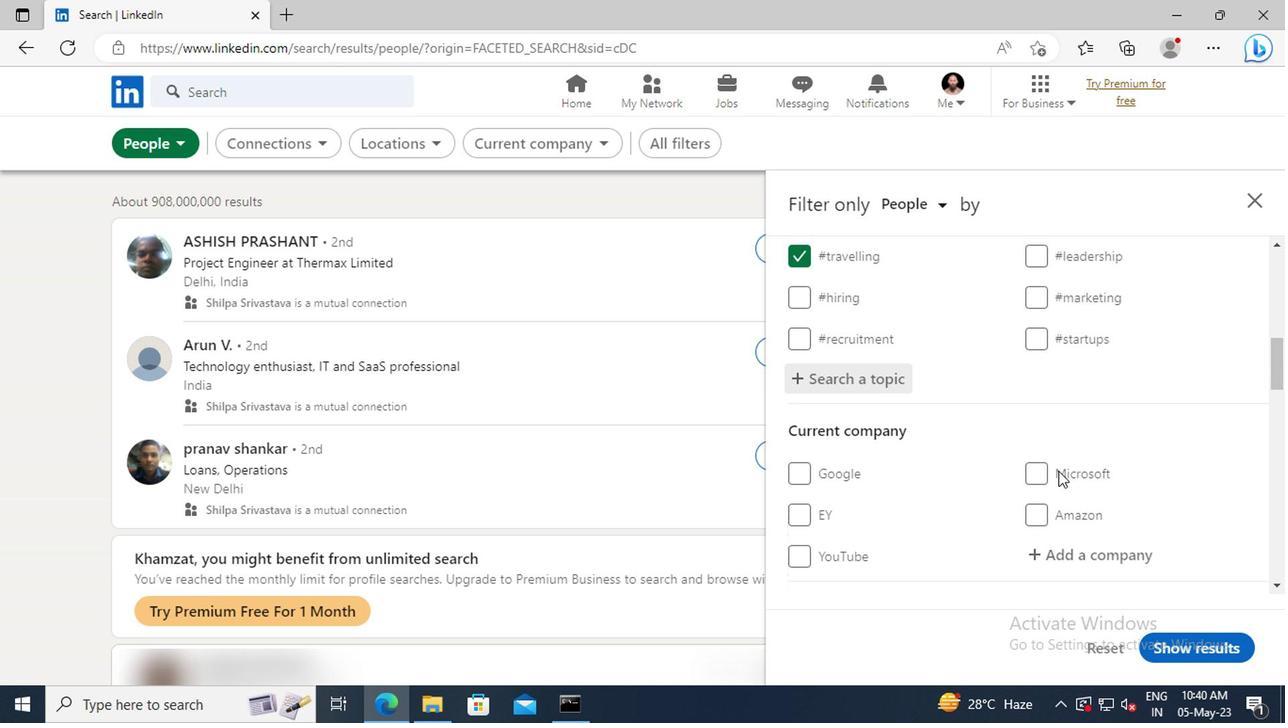 
Action: Mouse scrolled (1053, 469) with delta (0, -1)
Screenshot: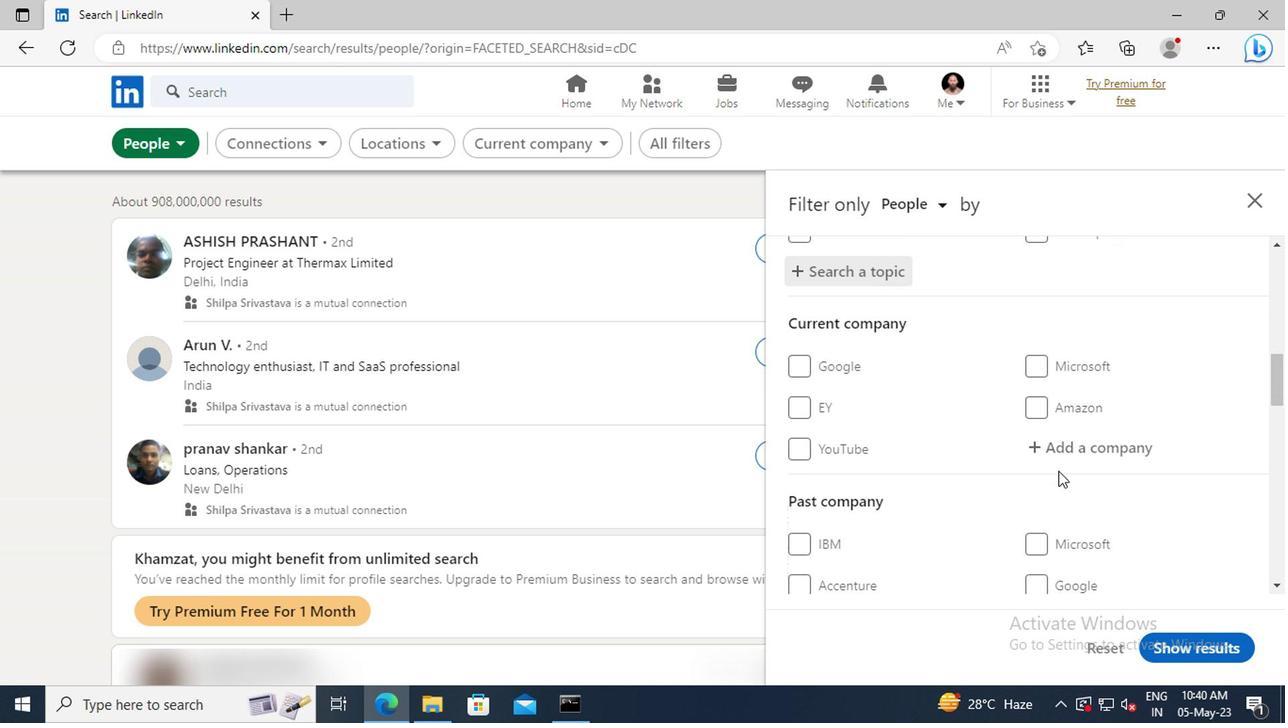 
Action: Mouse scrolled (1053, 469) with delta (0, -1)
Screenshot: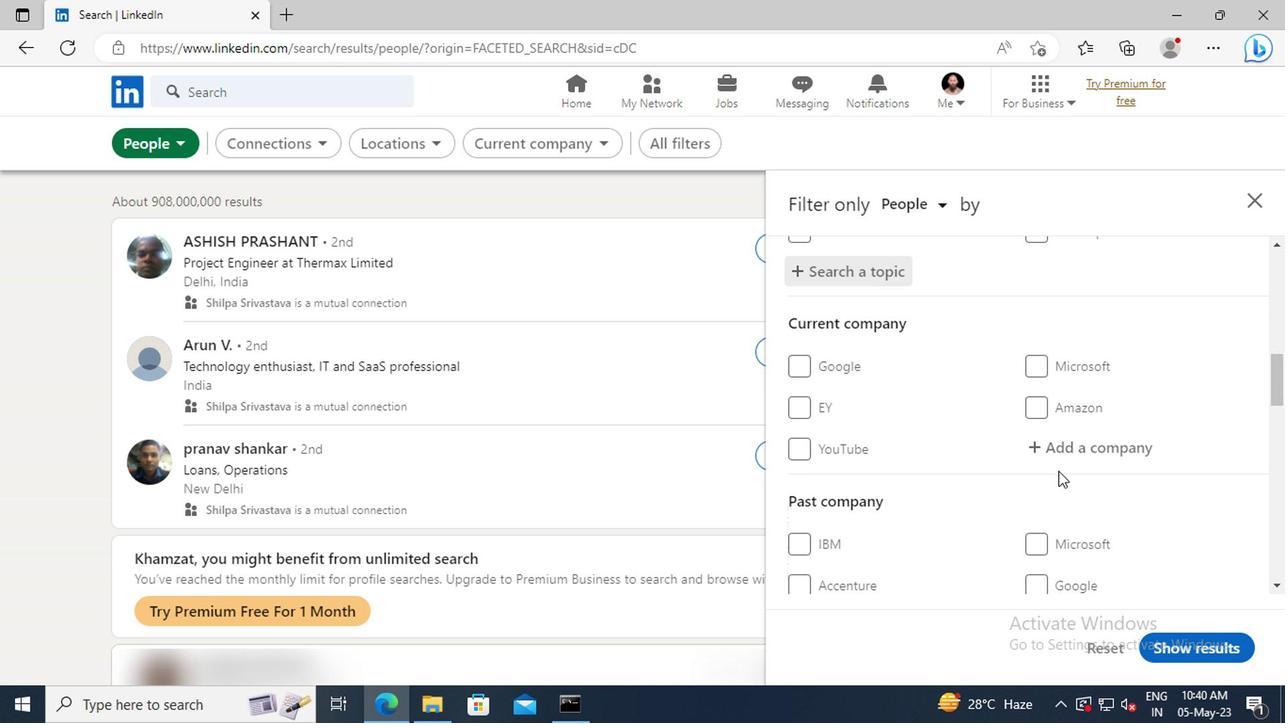 
Action: Mouse scrolled (1053, 469) with delta (0, -1)
Screenshot: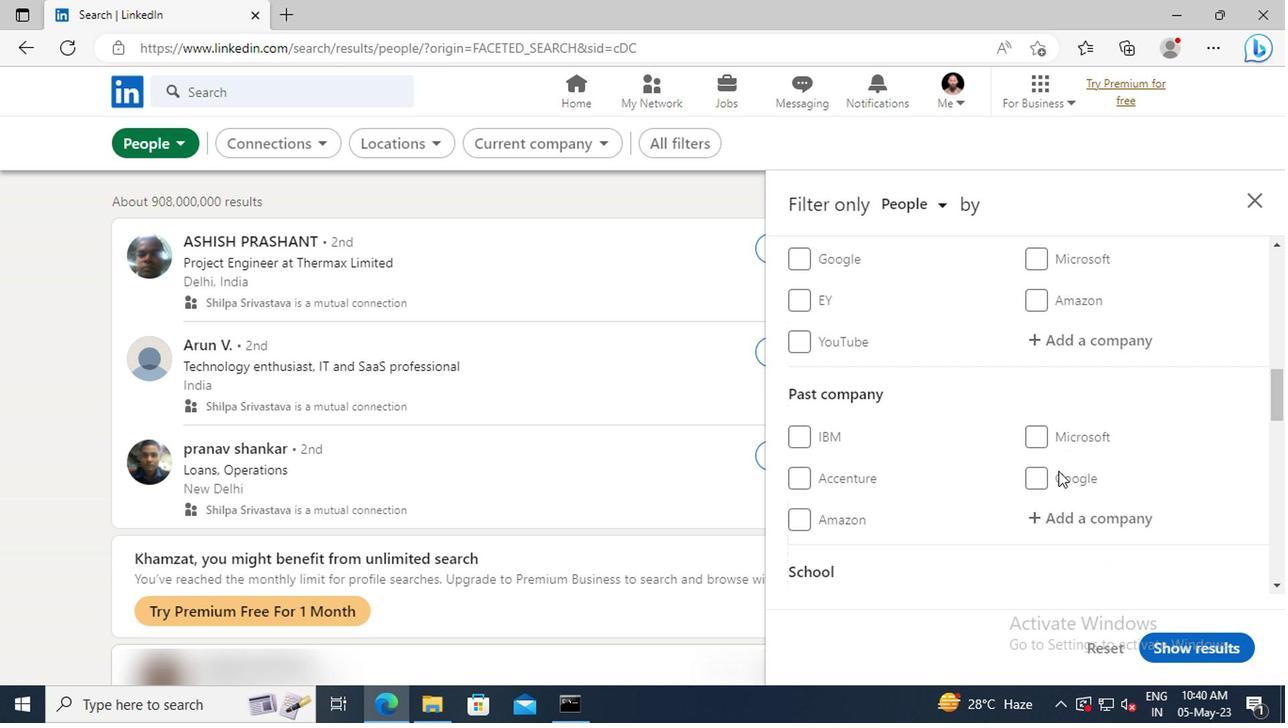 
Action: Mouse scrolled (1053, 469) with delta (0, -1)
Screenshot: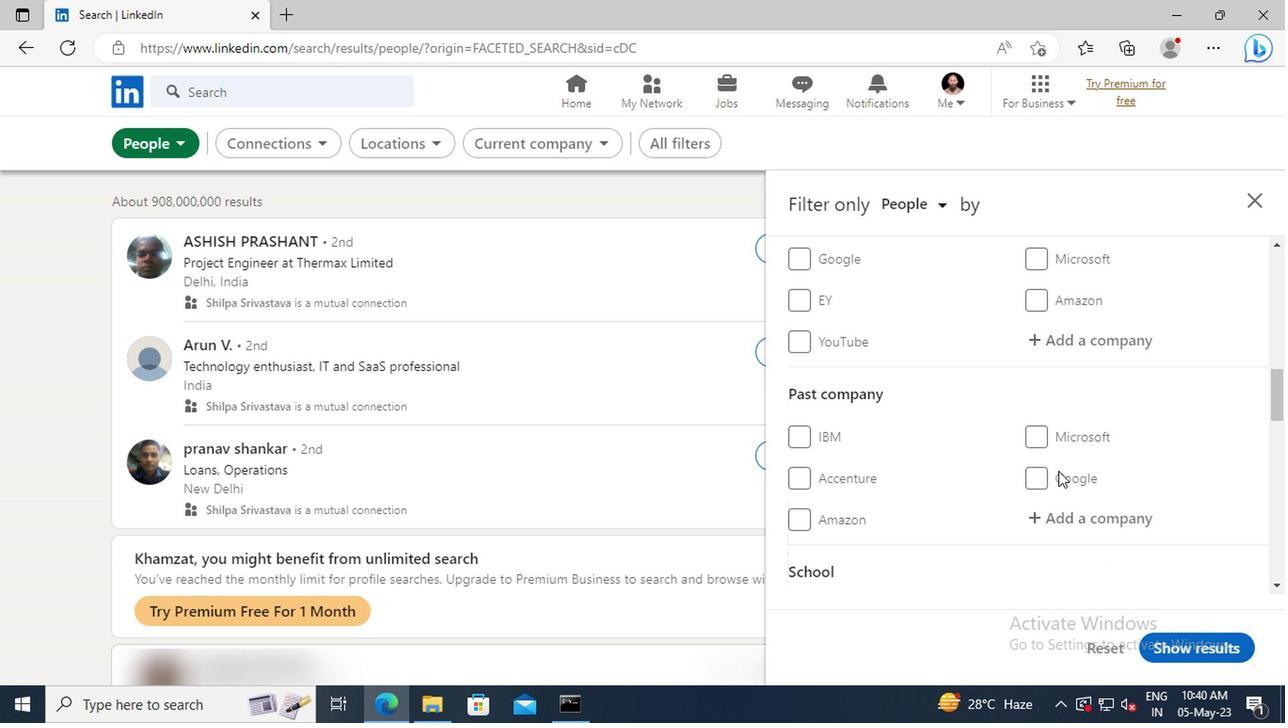 
Action: Mouse scrolled (1053, 469) with delta (0, -1)
Screenshot: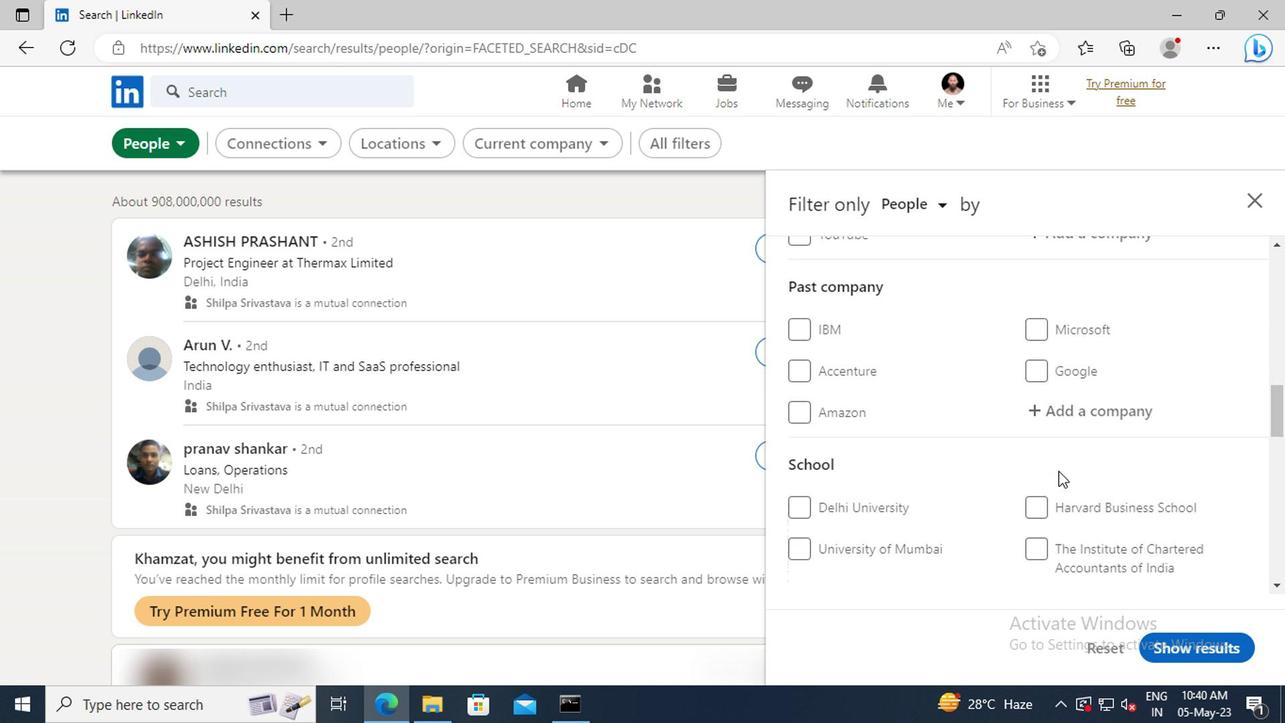 
Action: Mouse scrolled (1053, 469) with delta (0, -1)
Screenshot: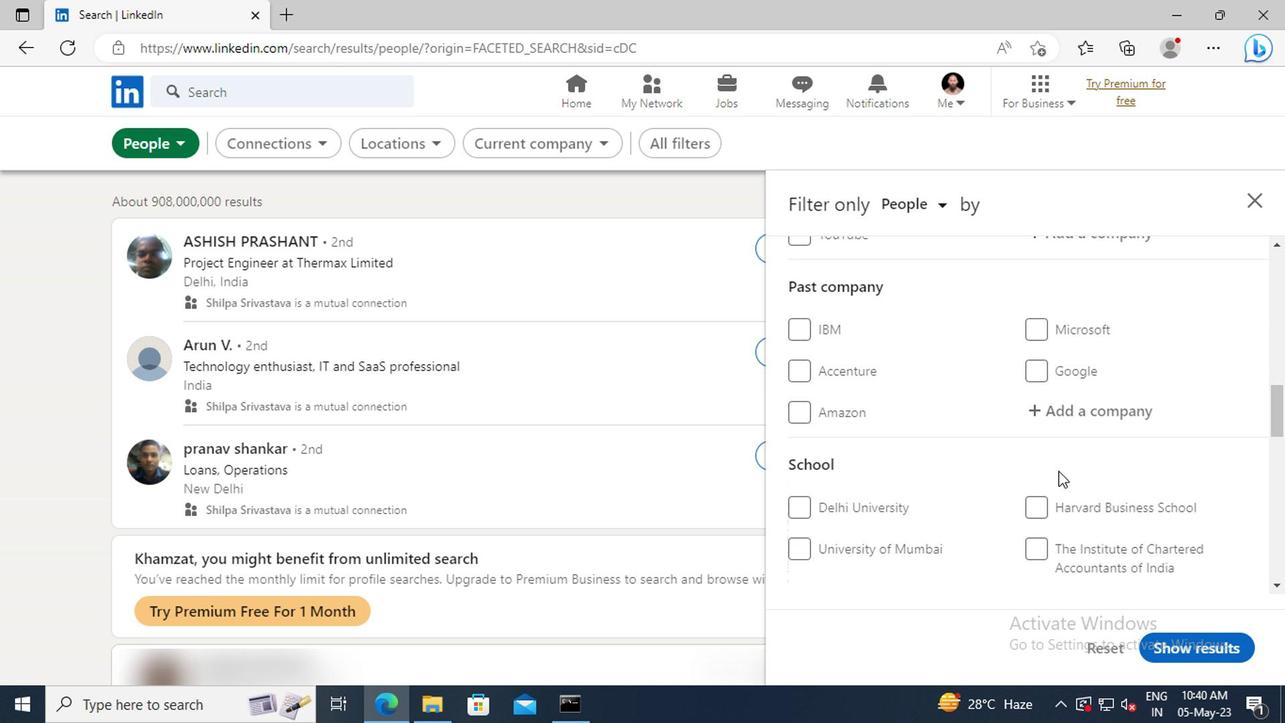 
Action: Mouse scrolled (1053, 469) with delta (0, -1)
Screenshot: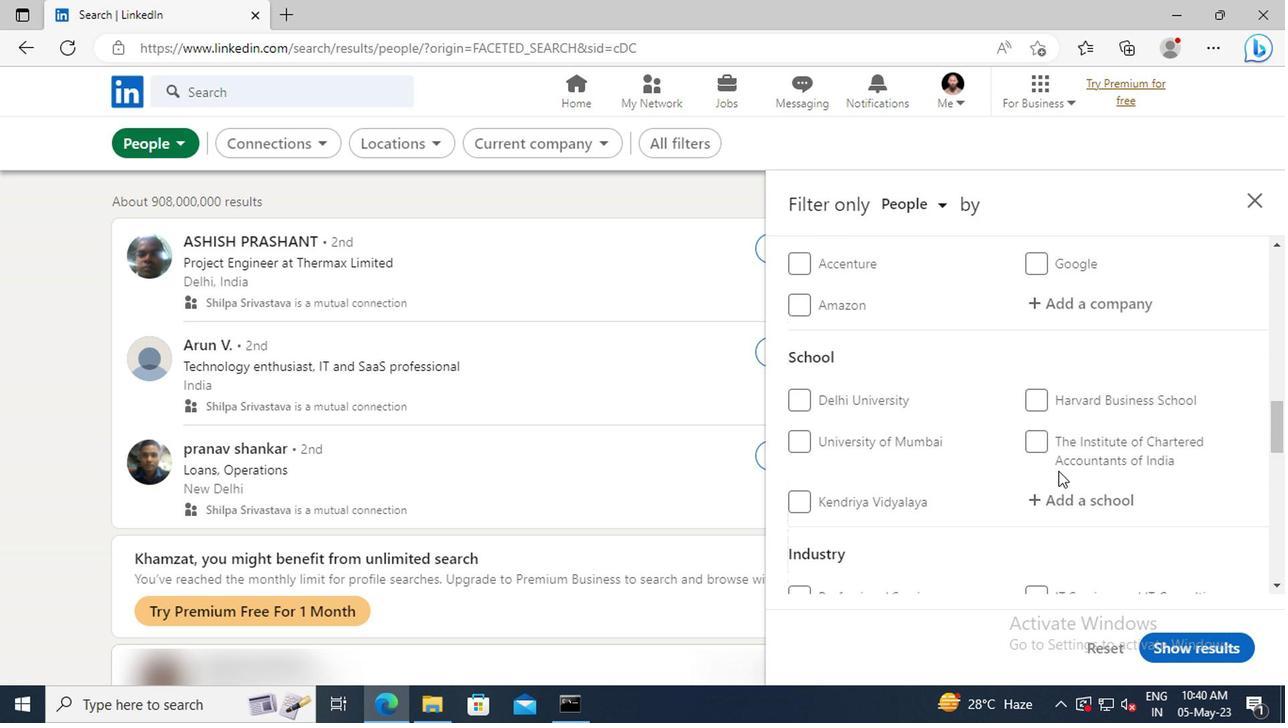 
Action: Mouse scrolled (1053, 469) with delta (0, -1)
Screenshot: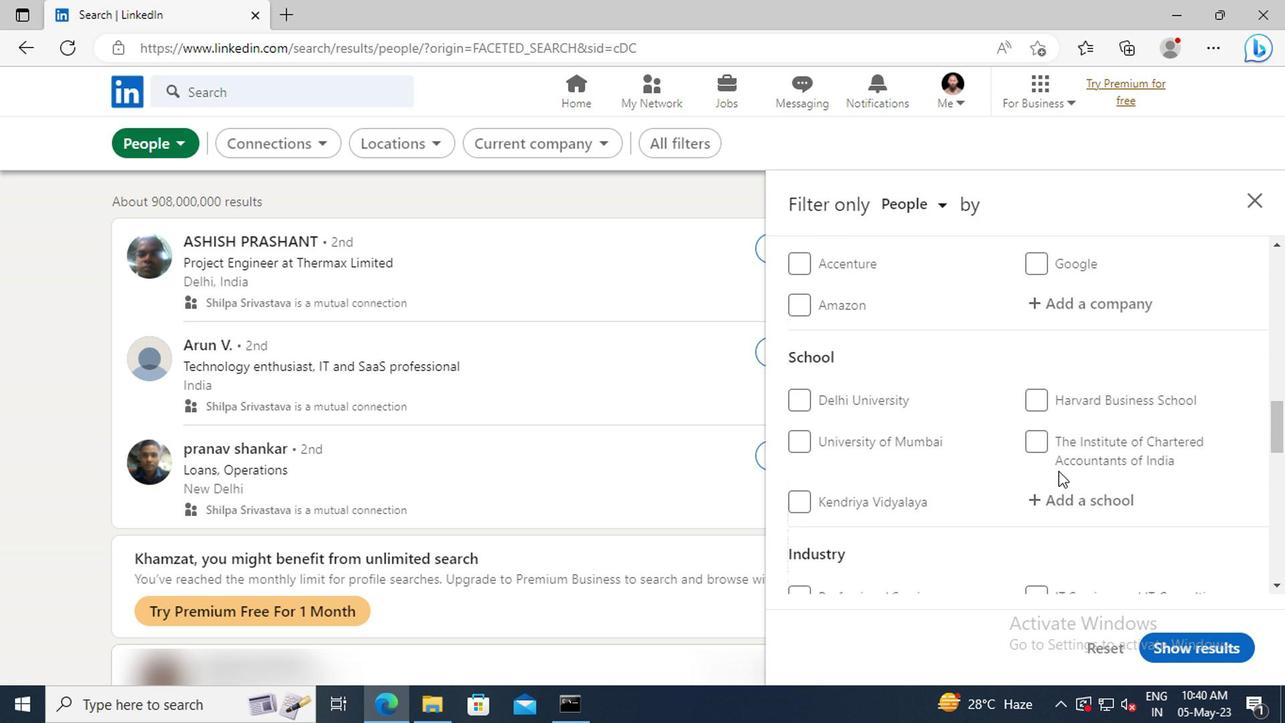 
Action: Mouse scrolled (1053, 469) with delta (0, -1)
Screenshot: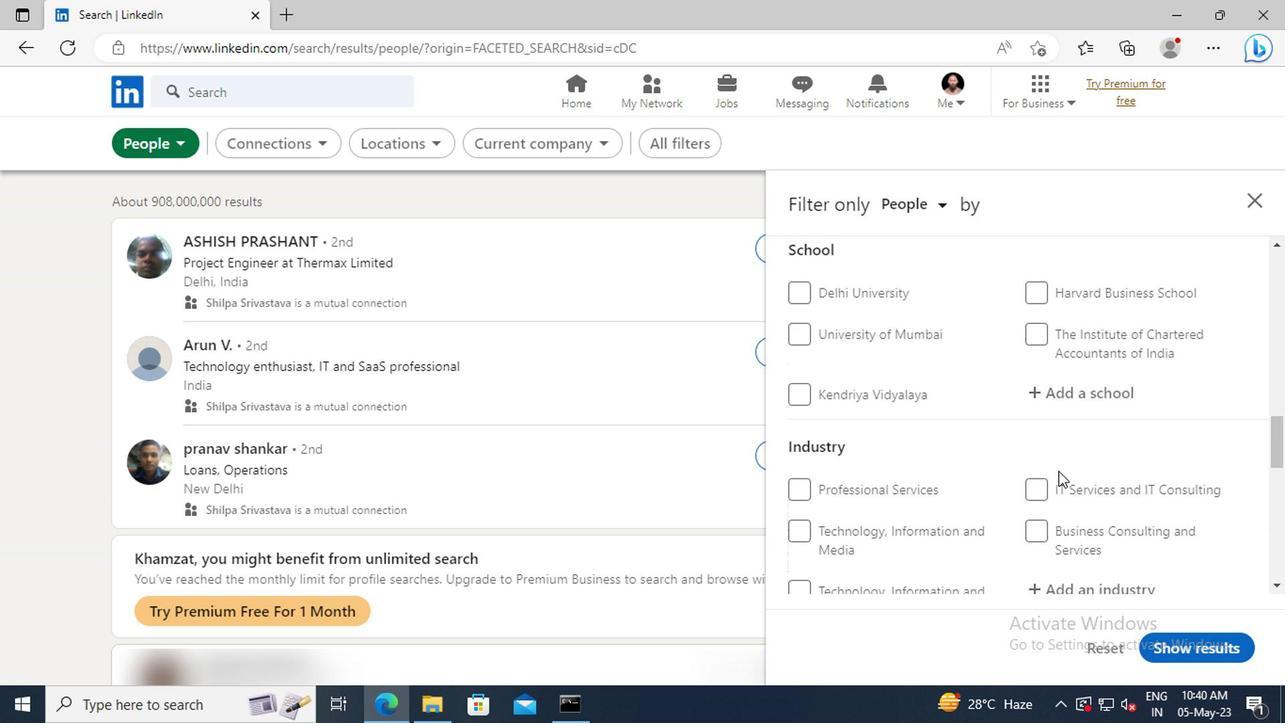 
Action: Mouse scrolled (1053, 469) with delta (0, -1)
Screenshot: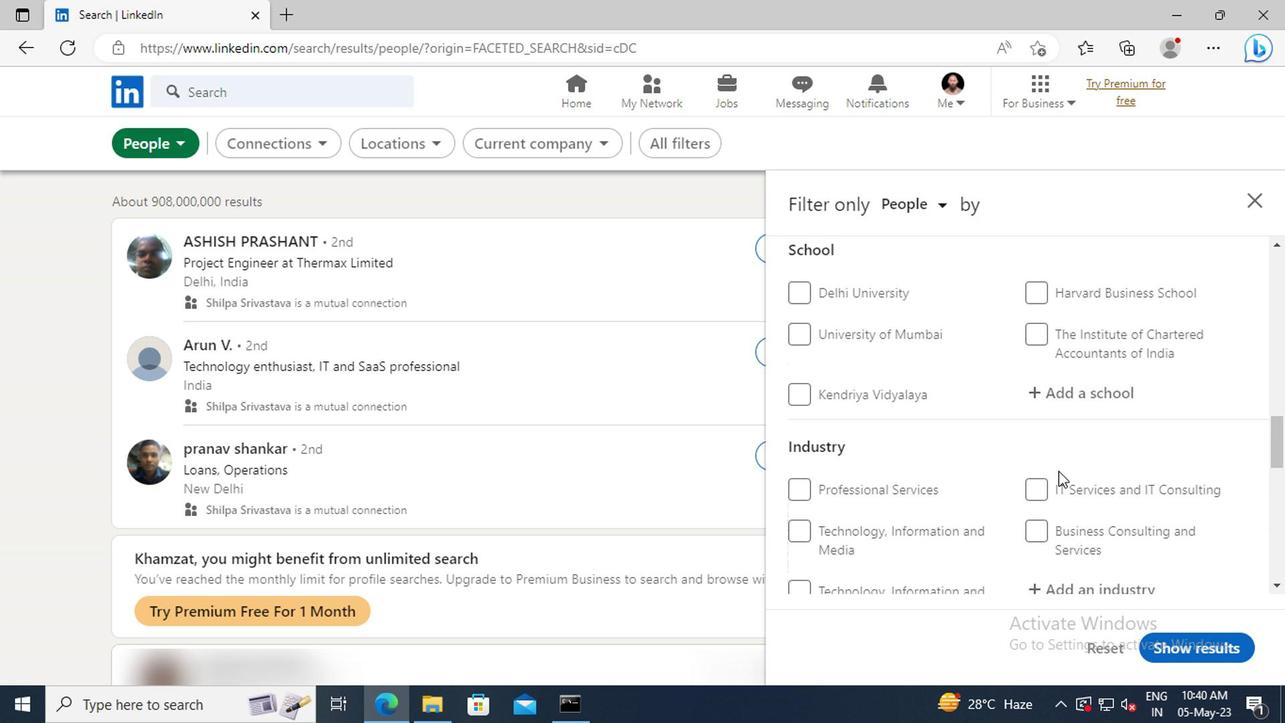 
Action: Mouse scrolled (1053, 469) with delta (0, -1)
Screenshot: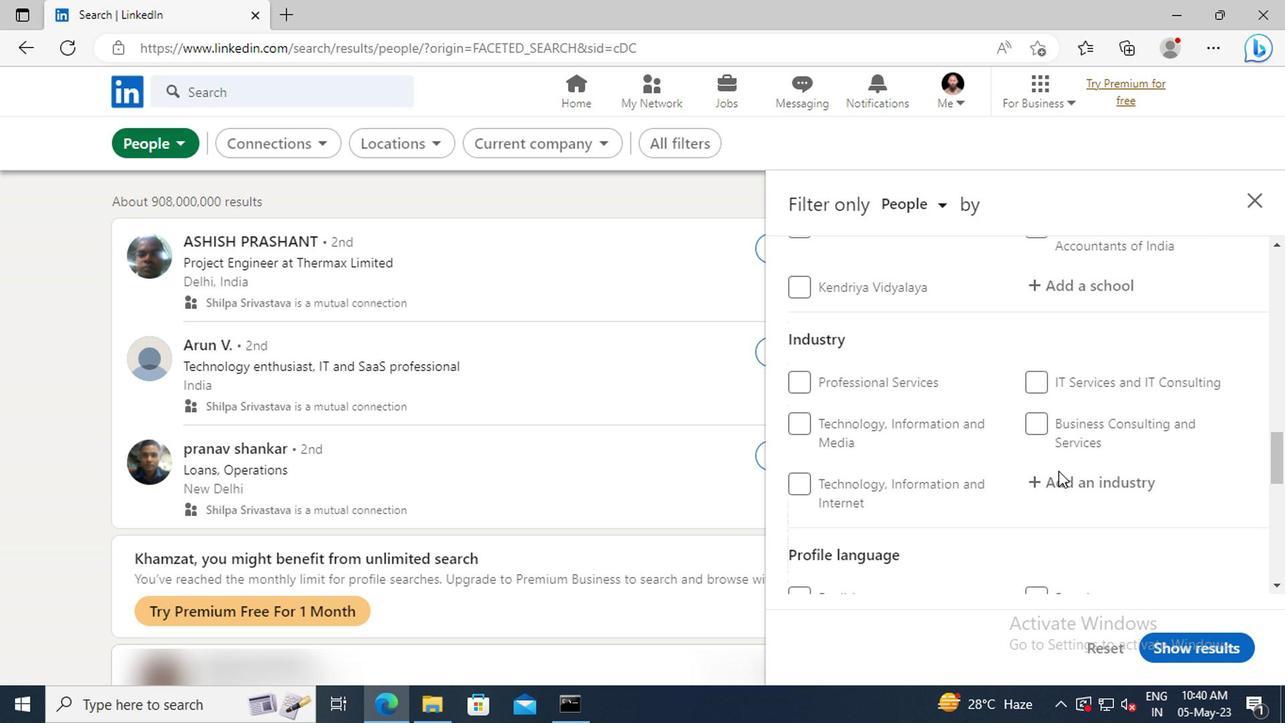 
Action: Mouse scrolled (1053, 469) with delta (0, -1)
Screenshot: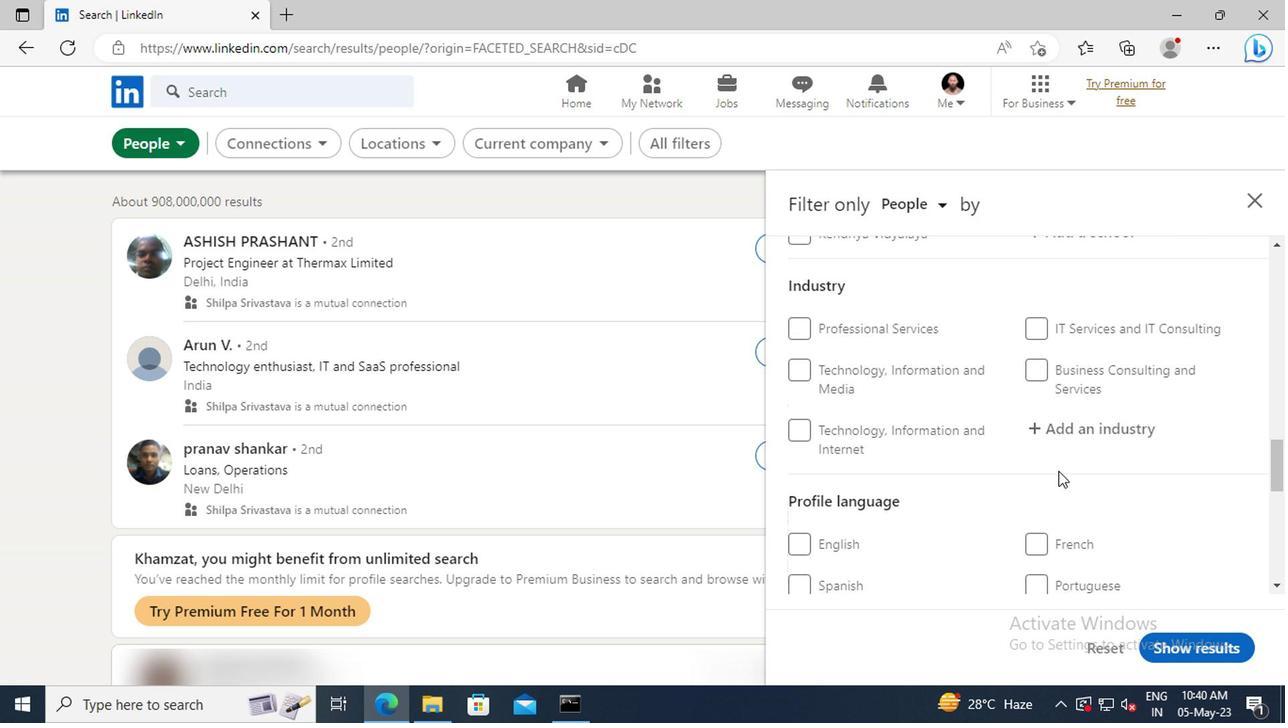 
Action: Mouse scrolled (1053, 469) with delta (0, -1)
Screenshot: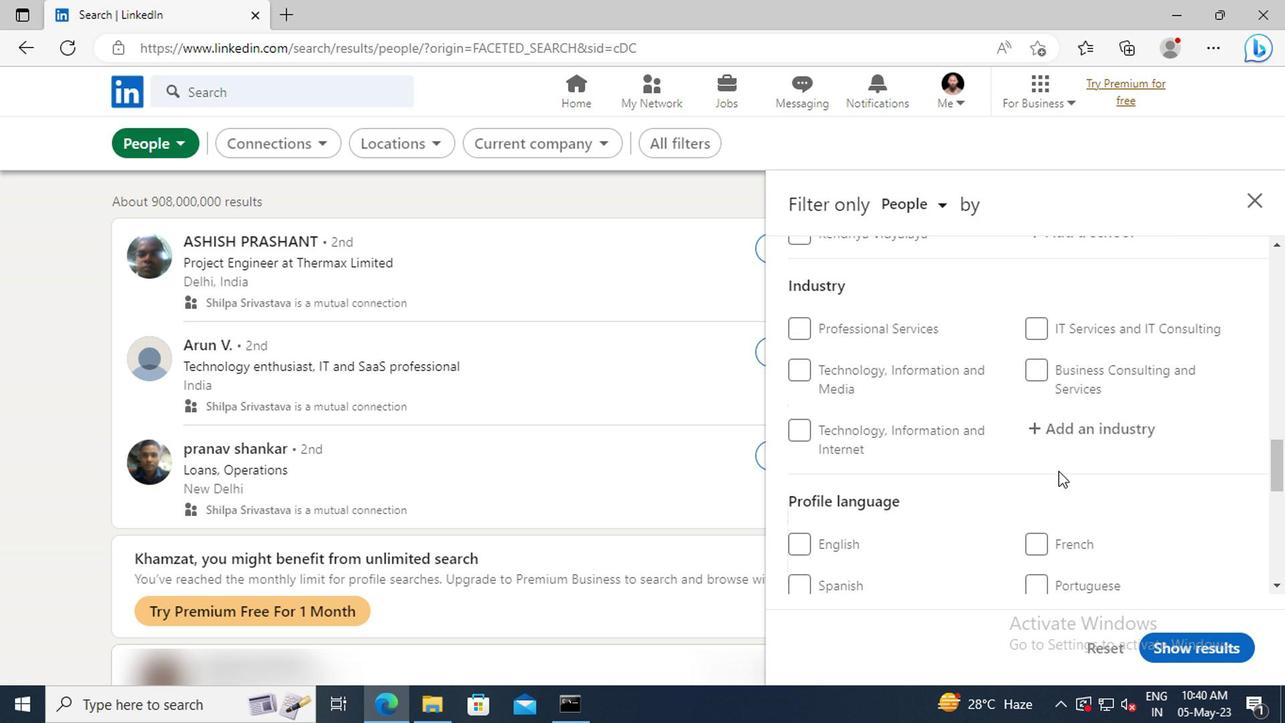 
Action: Mouse moved to (786, 437)
Screenshot: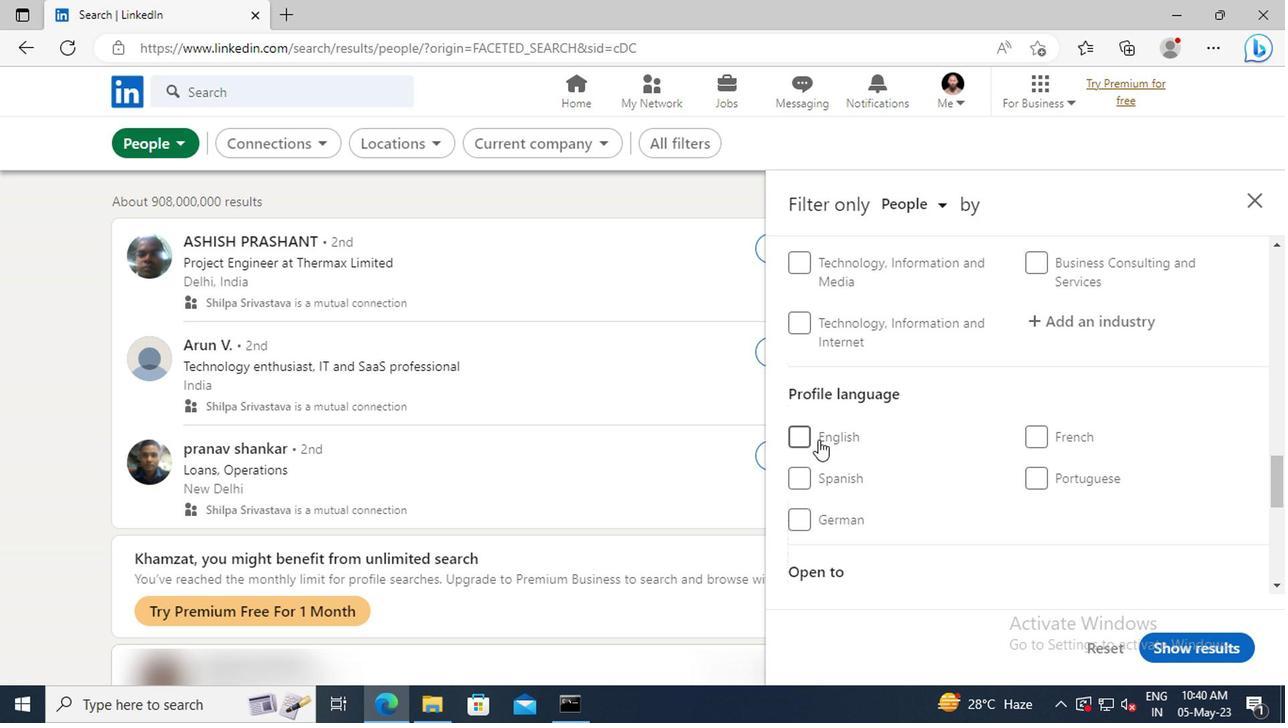 
Action: Mouse pressed left at (786, 437)
Screenshot: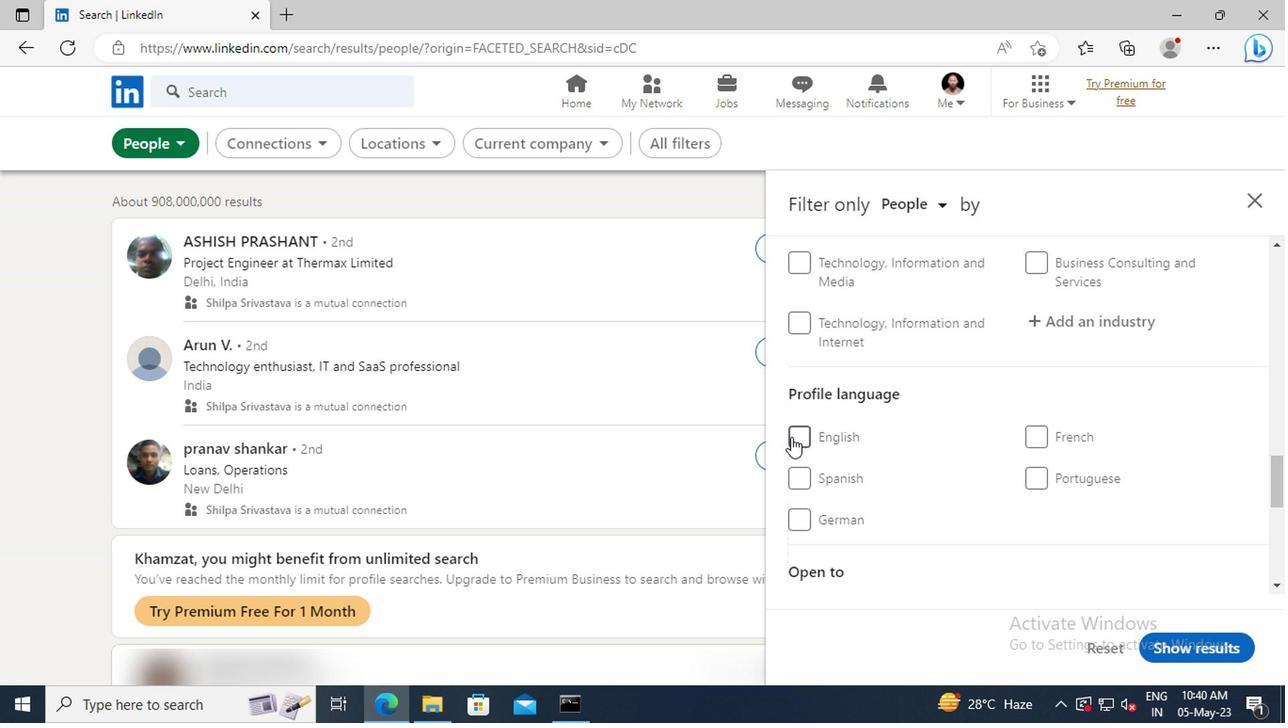 
Action: Mouse moved to (1041, 425)
Screenshot: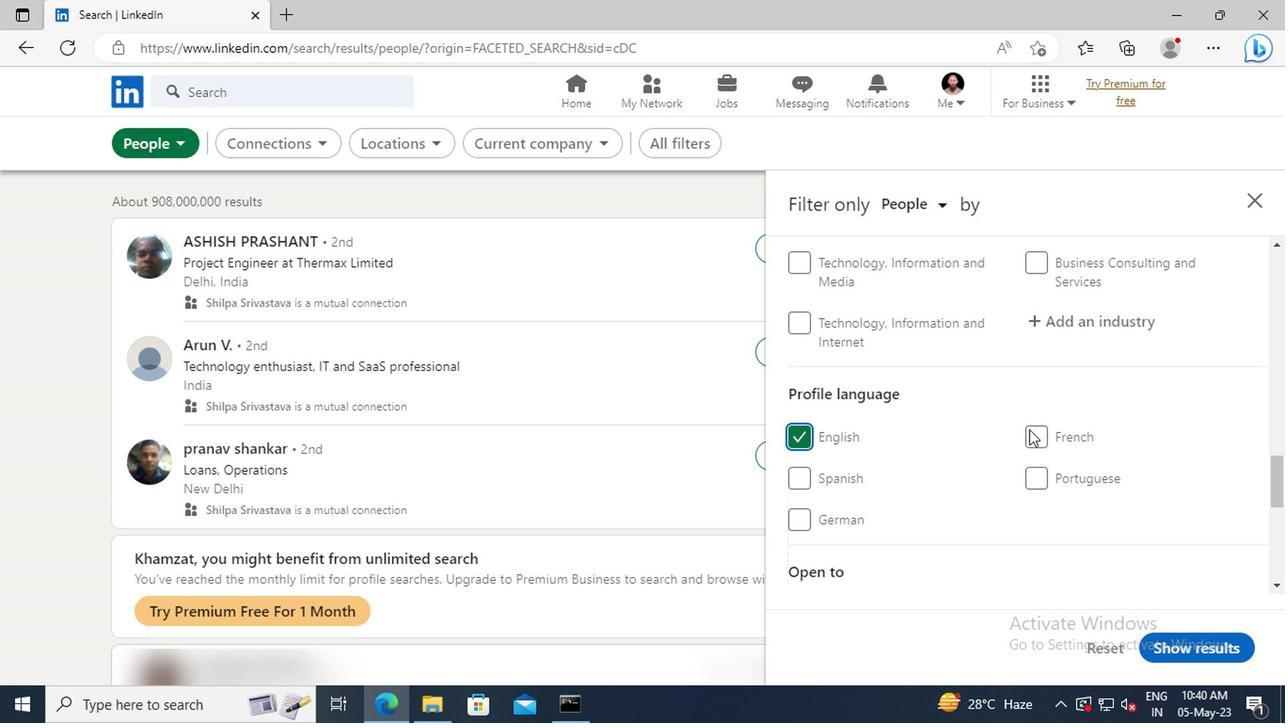 
Action: Mouse scrolled (1041, 427) with delta (0, 1)
Screenshot: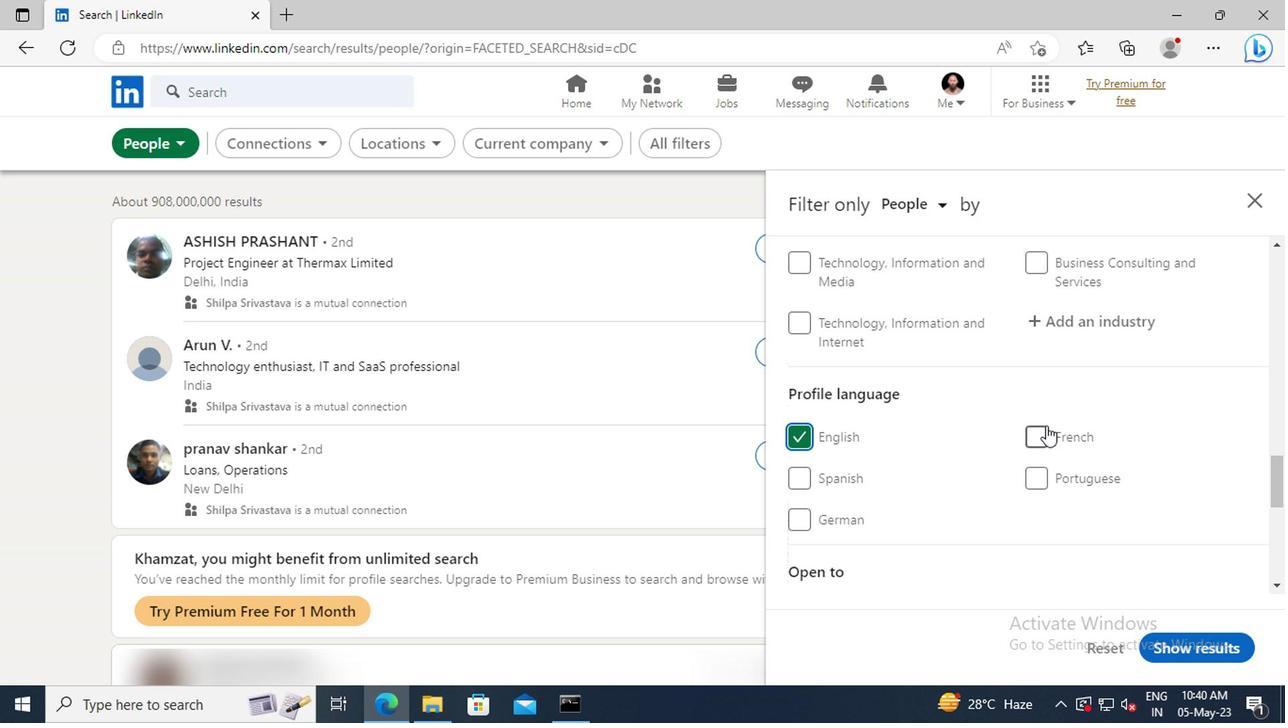 
Action: Mouse scrolled (1041, 427) with delta (0, 1)
Screenshot: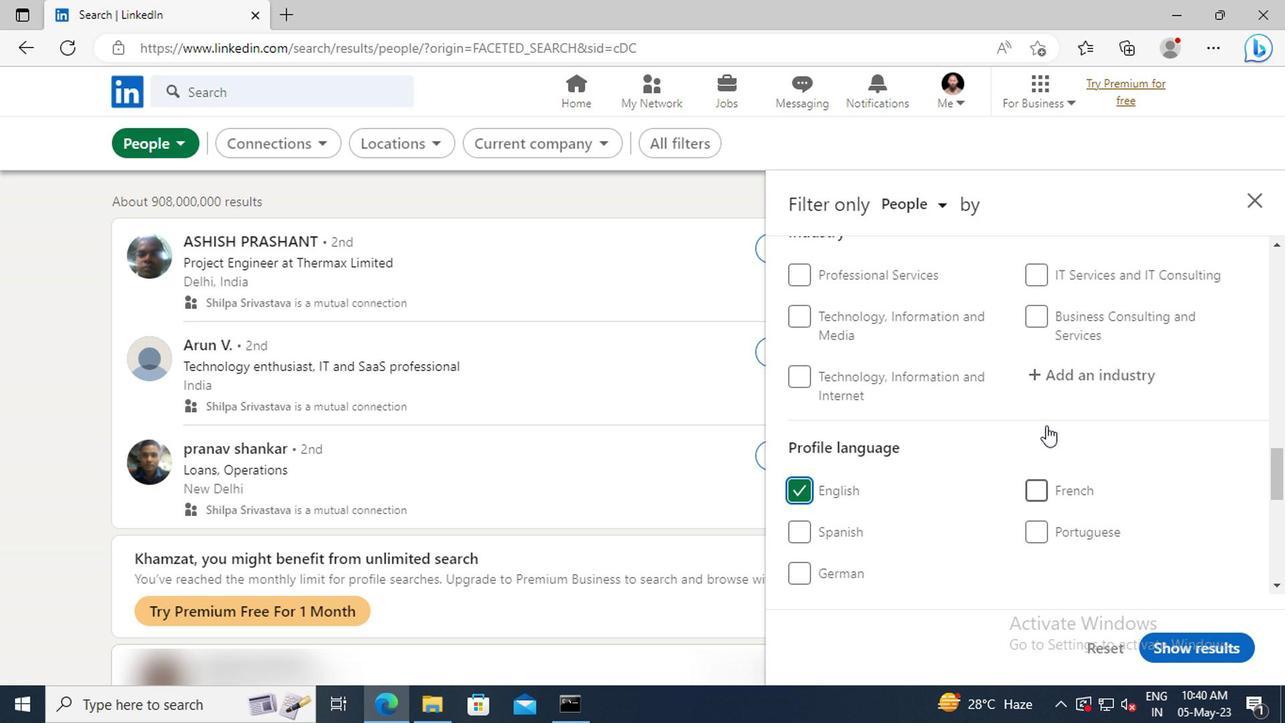 
Action: Mouse scrolled (1041, 427) with delta (0, 1)
Screenshot: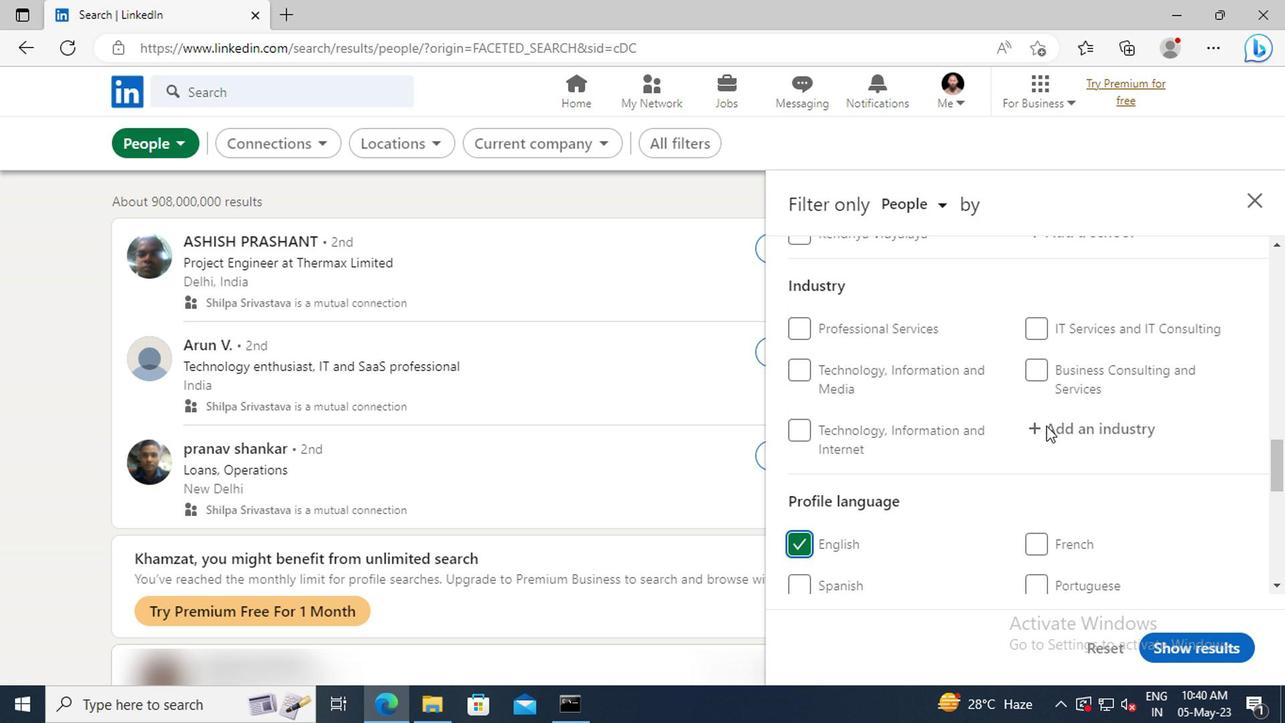 
Action: Mouse scrolled (1041, 427) with delta (0, 1)
Screenshot: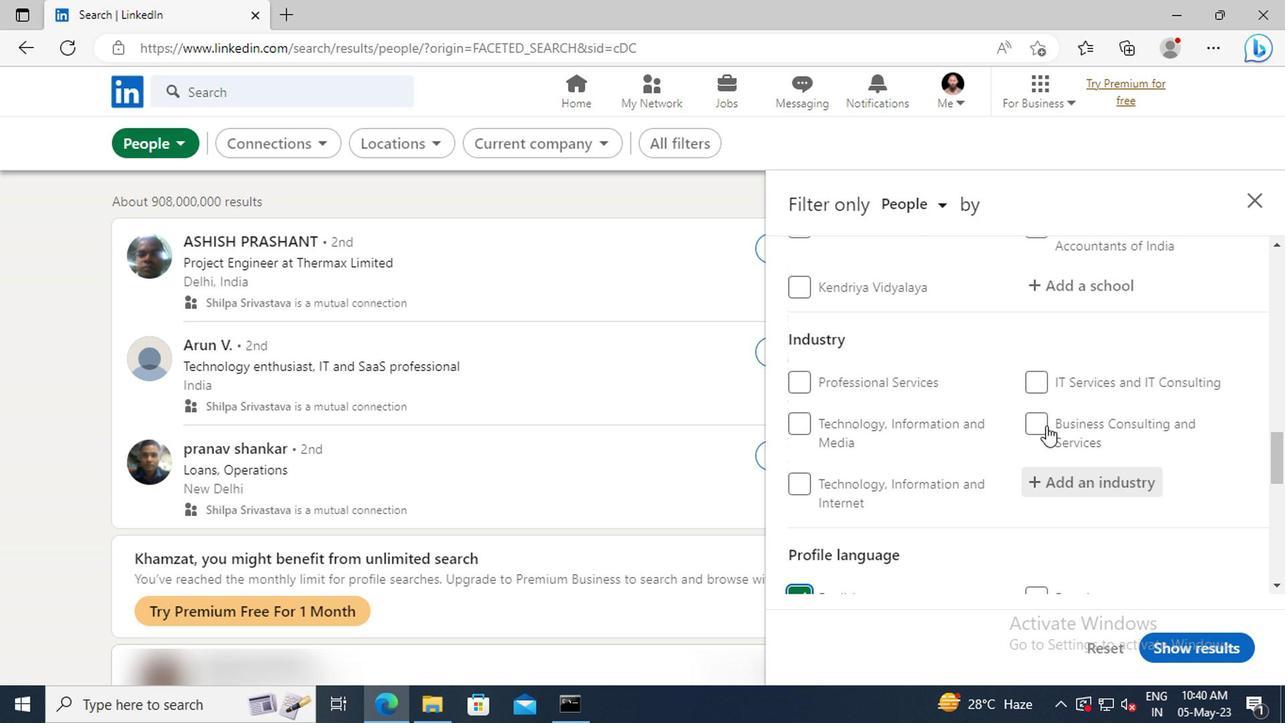
Action: Mouse scrolled (1041, 427) with delta (0, 1)
Screenshot: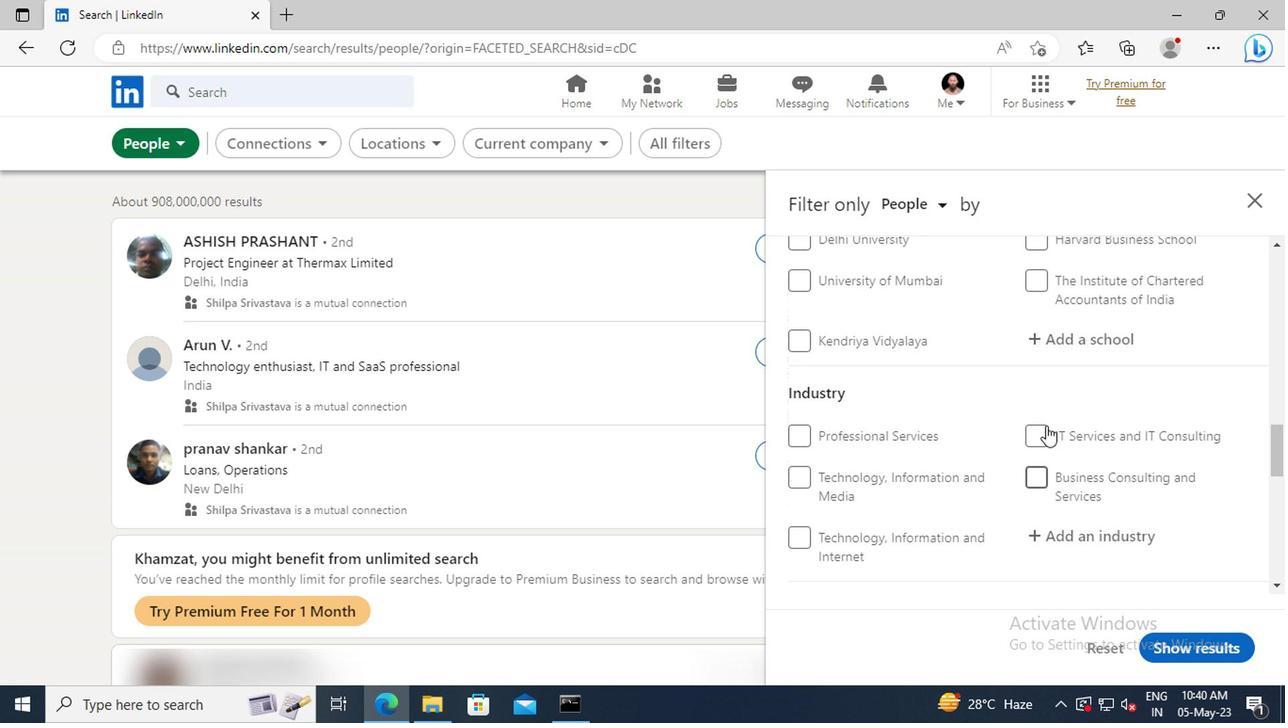 
Action: Mouse scrolled (1041, 427) with delta (0, 1)
Screenshot: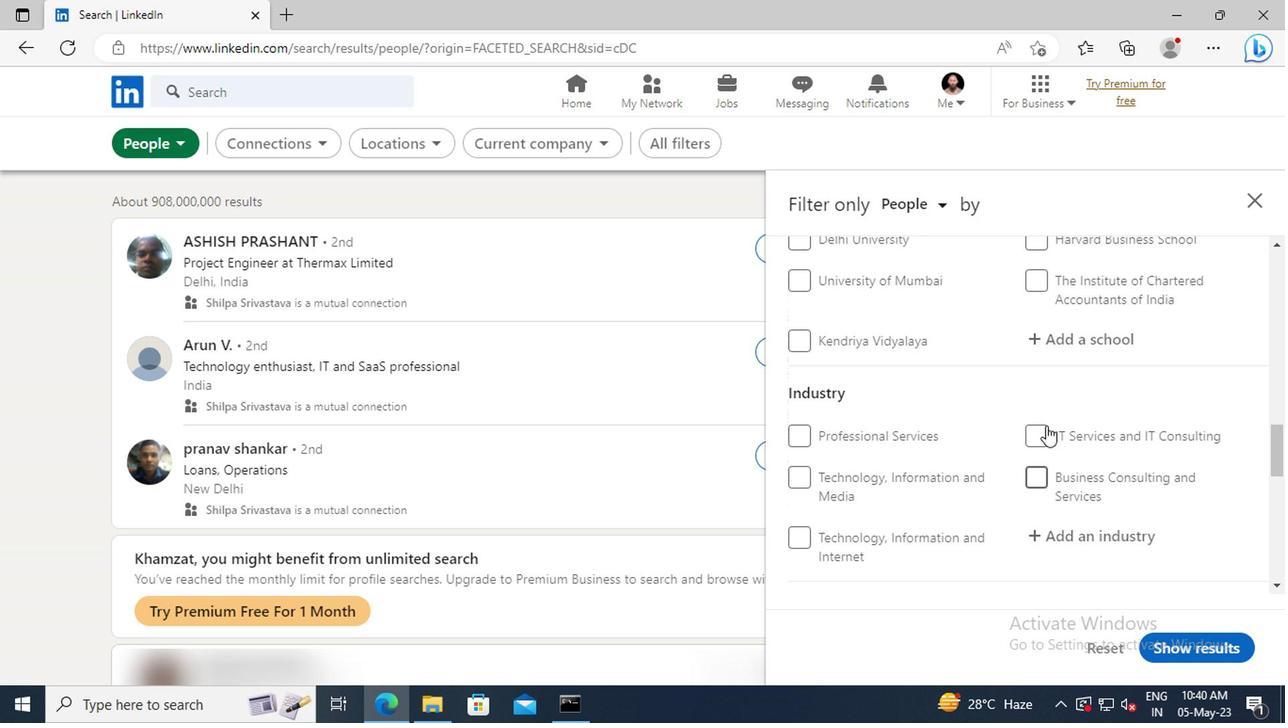 
Action: Mouse scrolled (1041, 427) with delta (0, 1)
Screenshot: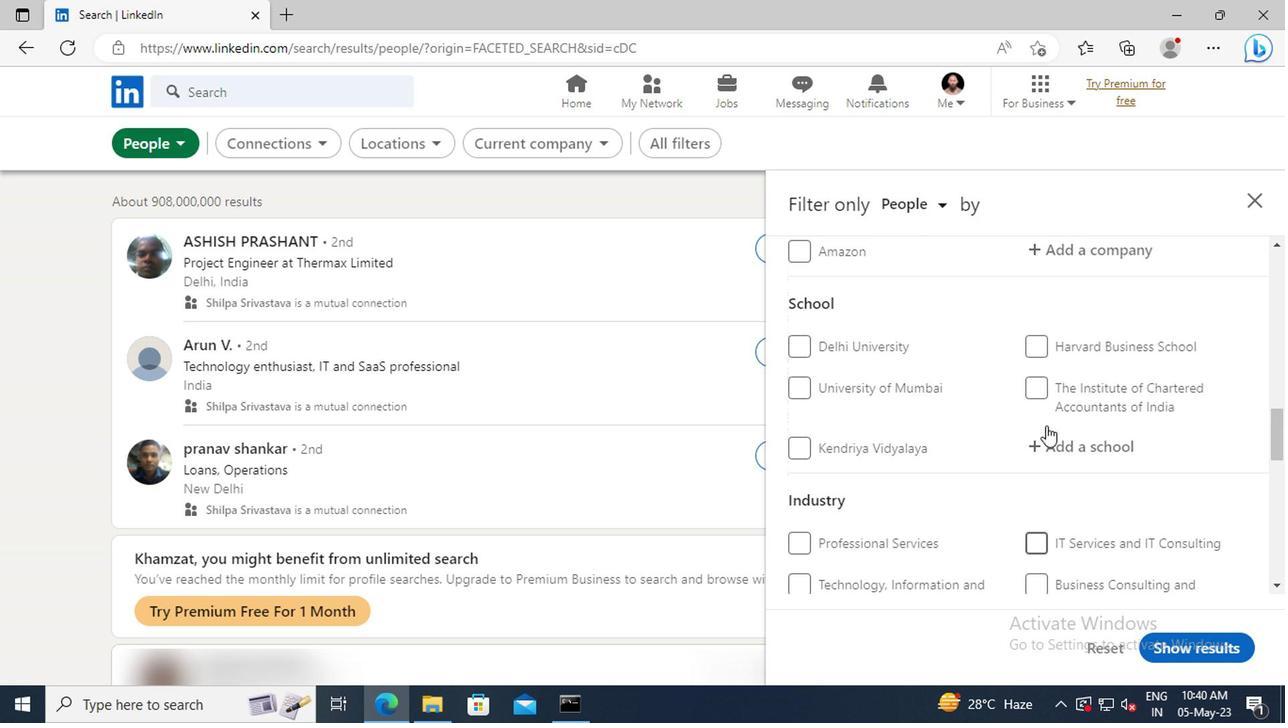 
Action: Mouse scrolled (1041, 427) with delta (0, 1)
Screenshot: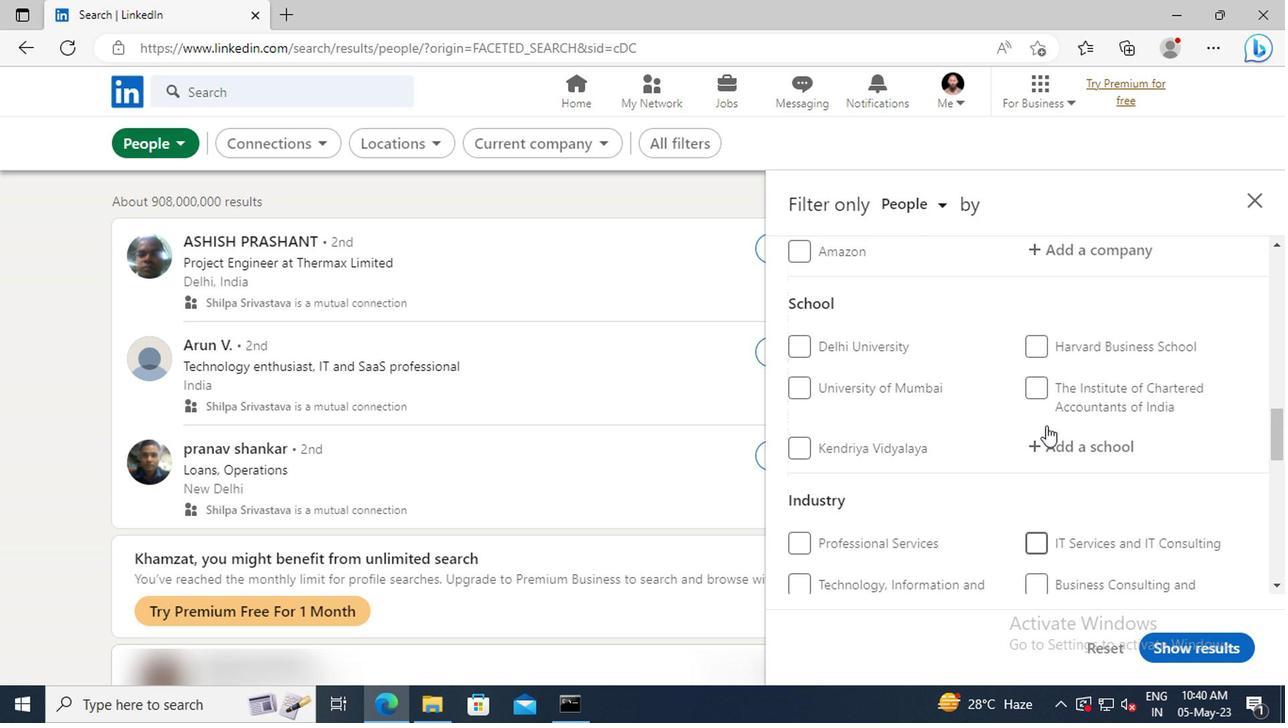 
Action: Mouse scrolled (1041, 427) with delta (0, 1)
Screenshot: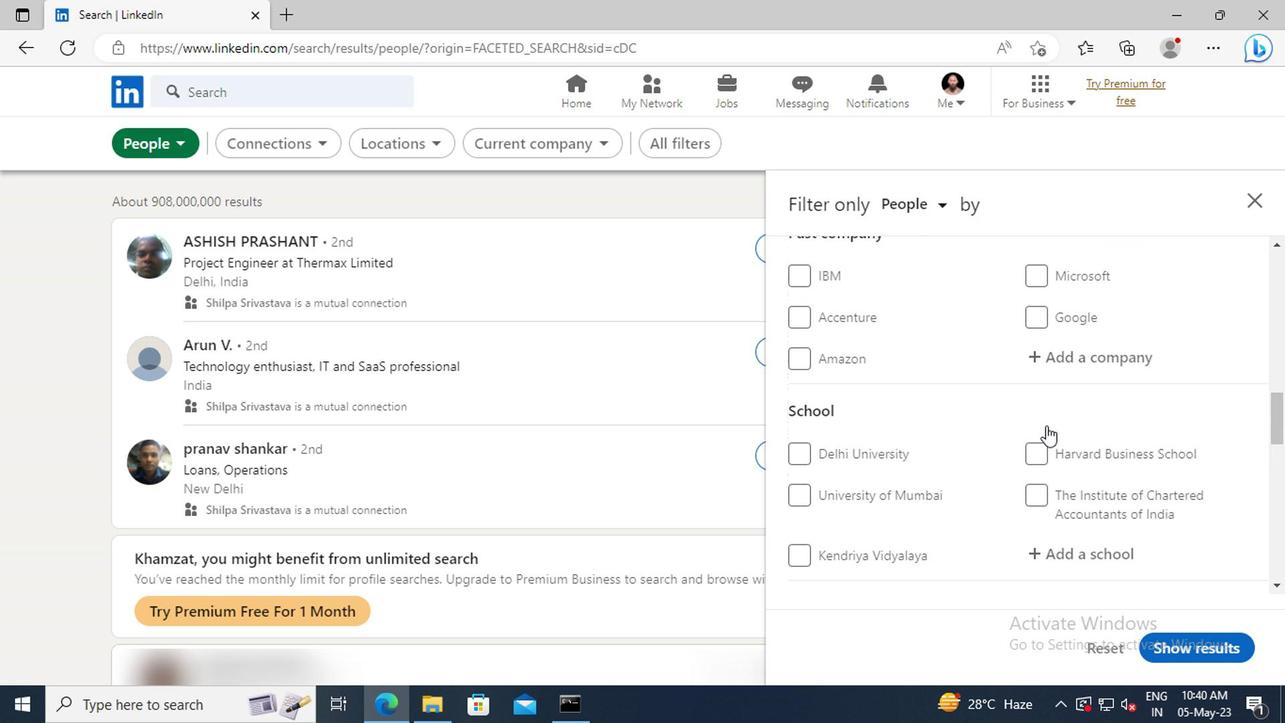 
Action: Mouse scrolled (1041, 427) with delta (0, 1)
Screenshot: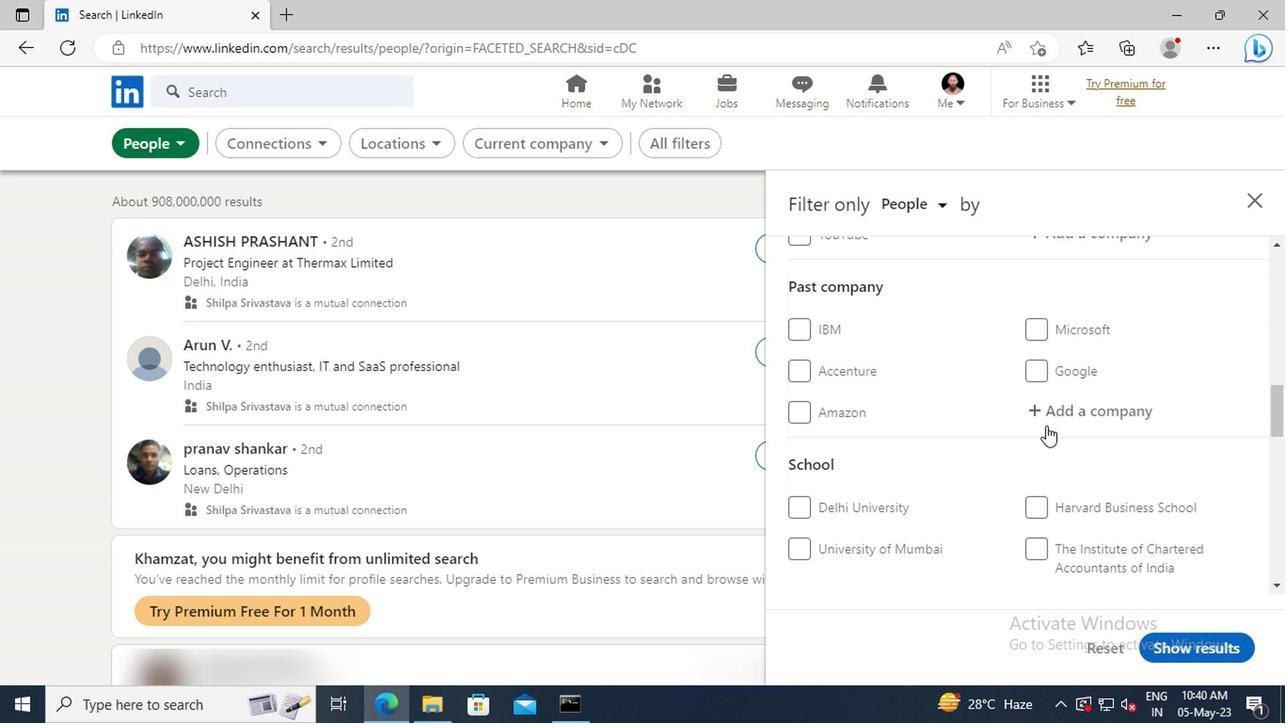 
Action: Mouse scrolled (1041, 427) with delta (0, 1)
Screenshot: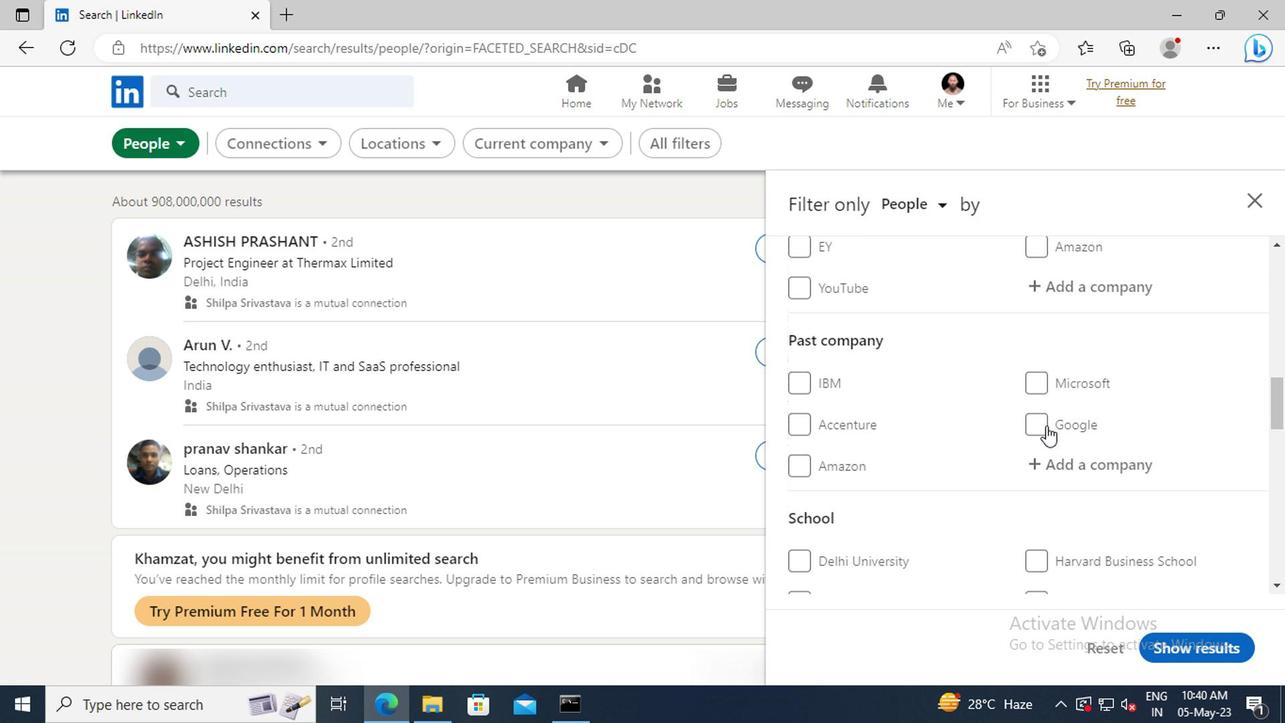 
Action: Mouse scrolled (1041, 427) with delta (0, 1)
Screenshot: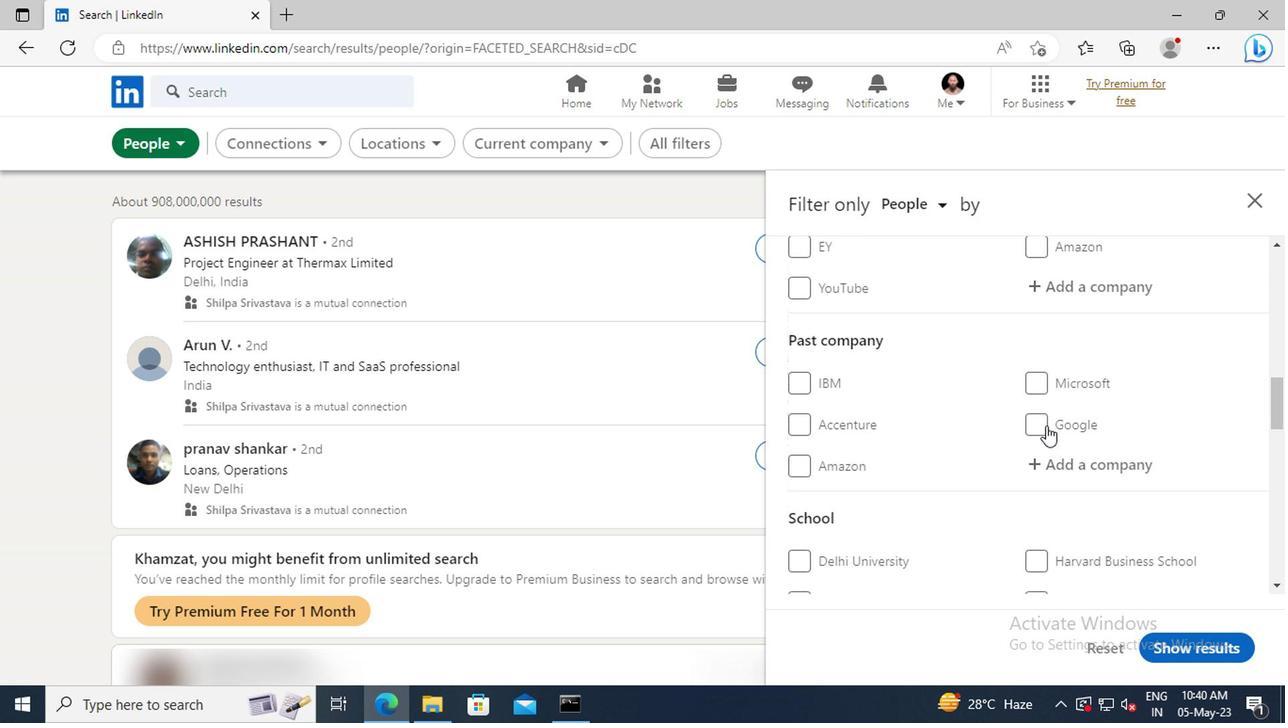 
Action: Mouse moved to (1041, 402)
Screenshot: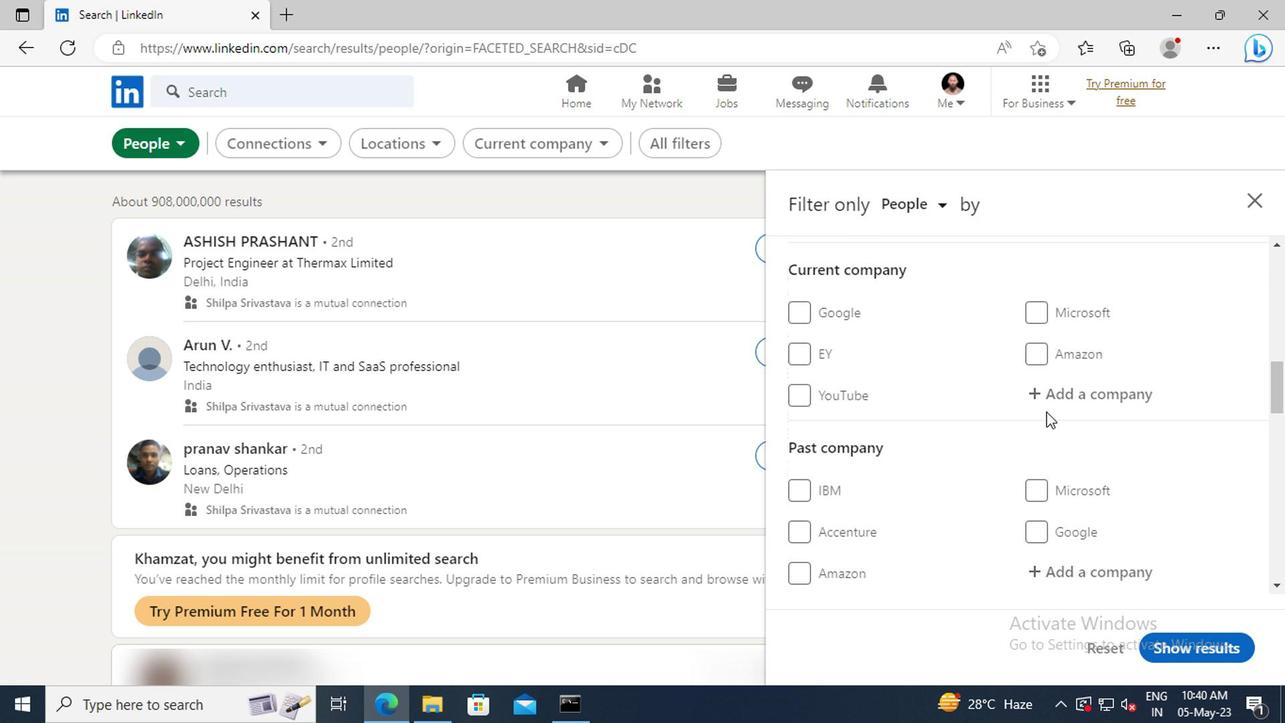 
Action: Mouse pressed left at (1041, 402)
Screenshot: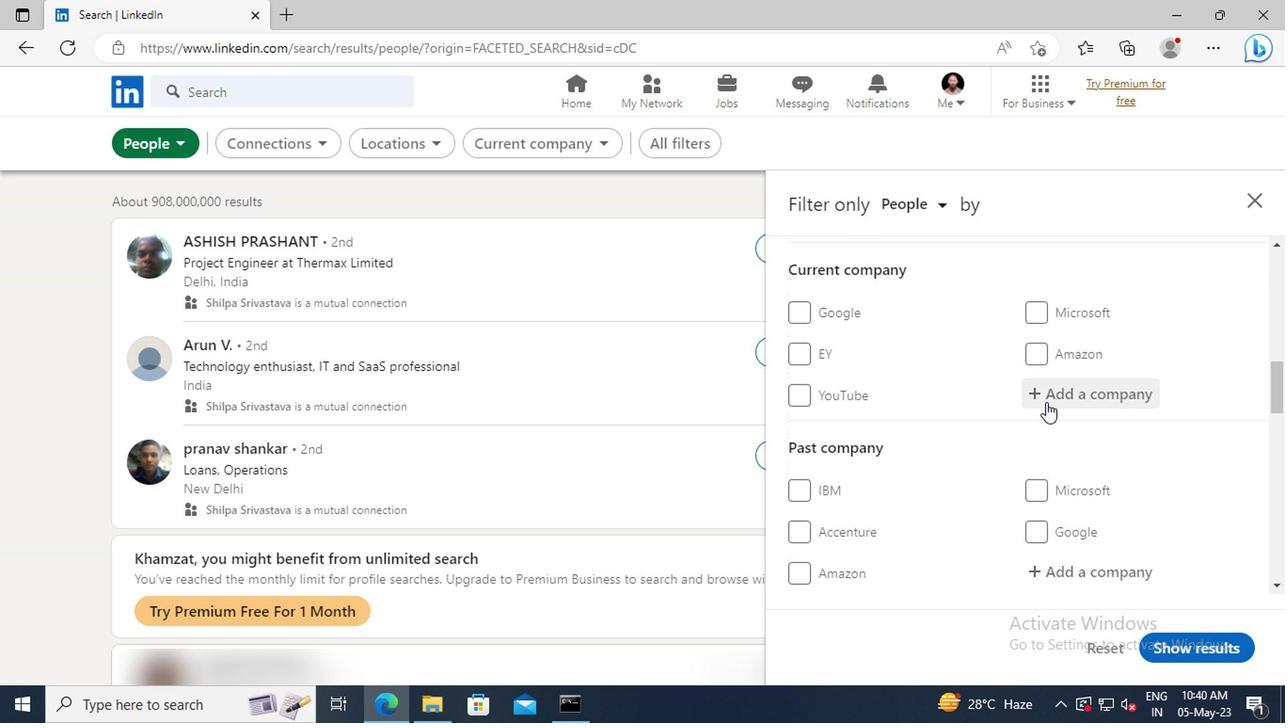 
Action: Key pressed <Key.shift>
Screenshot: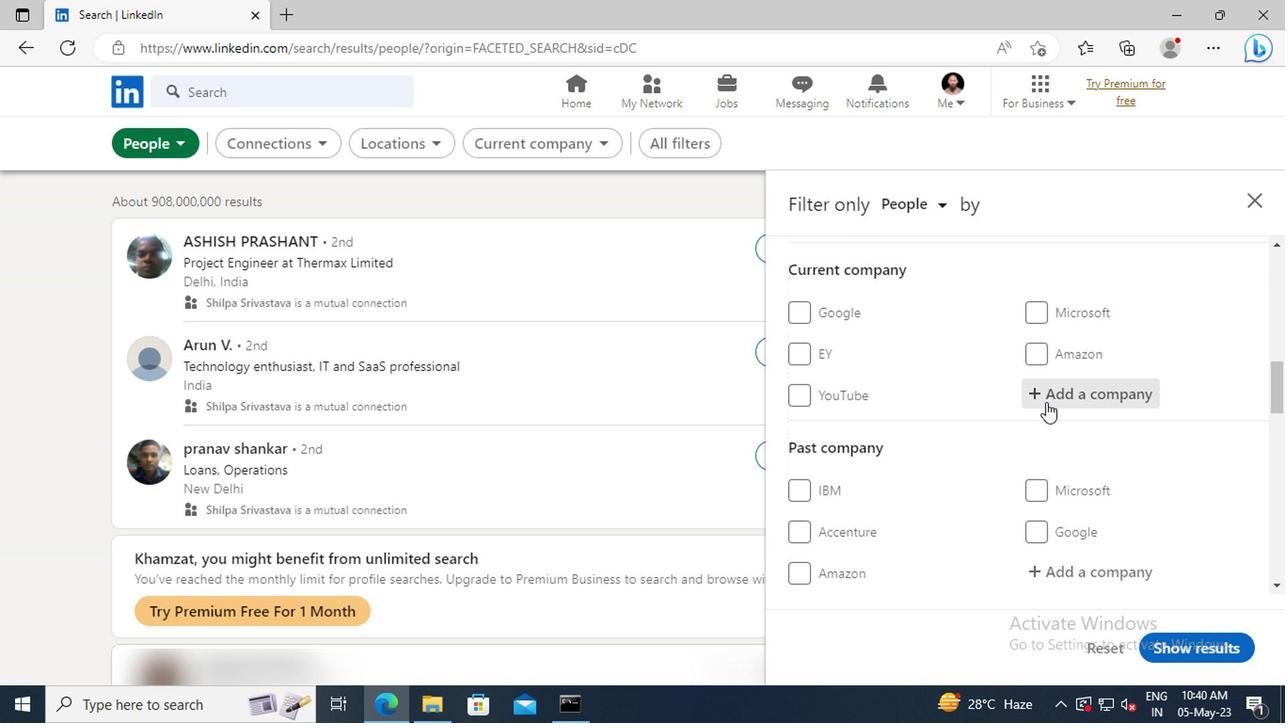 
Action: Mouse moved to (1041, 400)
Screenshot: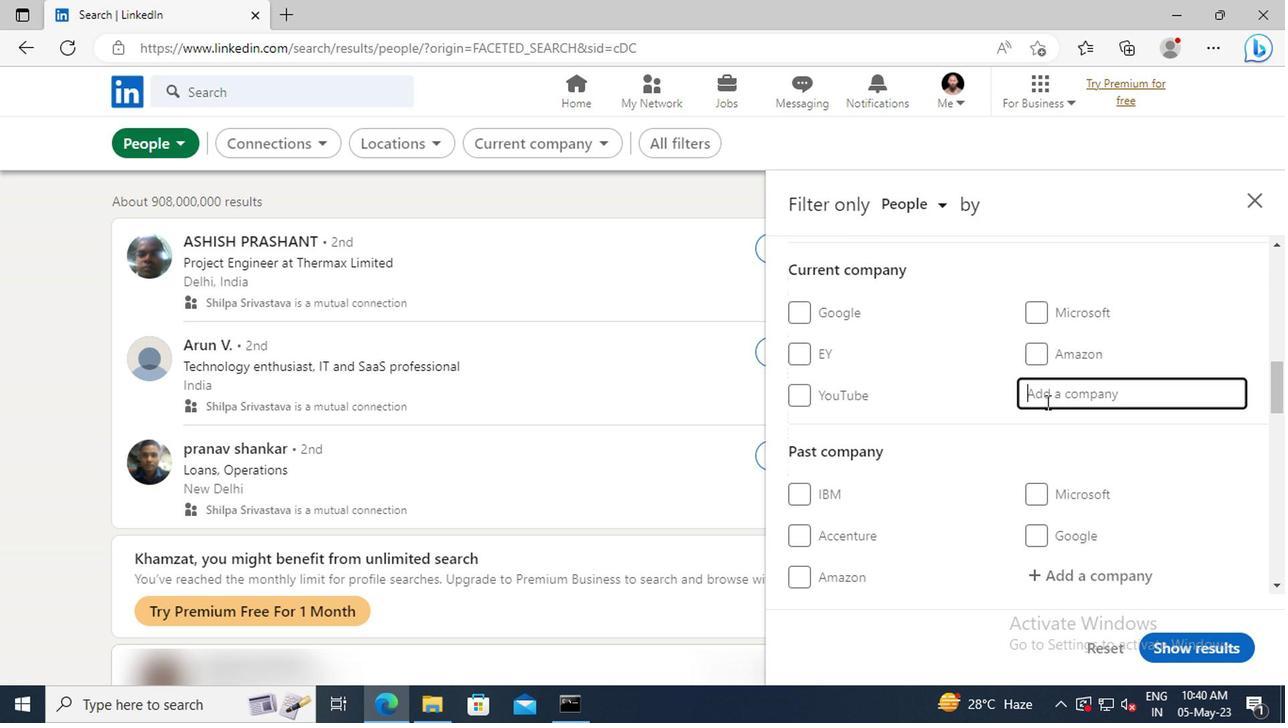 
Action: Key pressed APPLUS<Key.shift>+<Key.space>
Screenshot: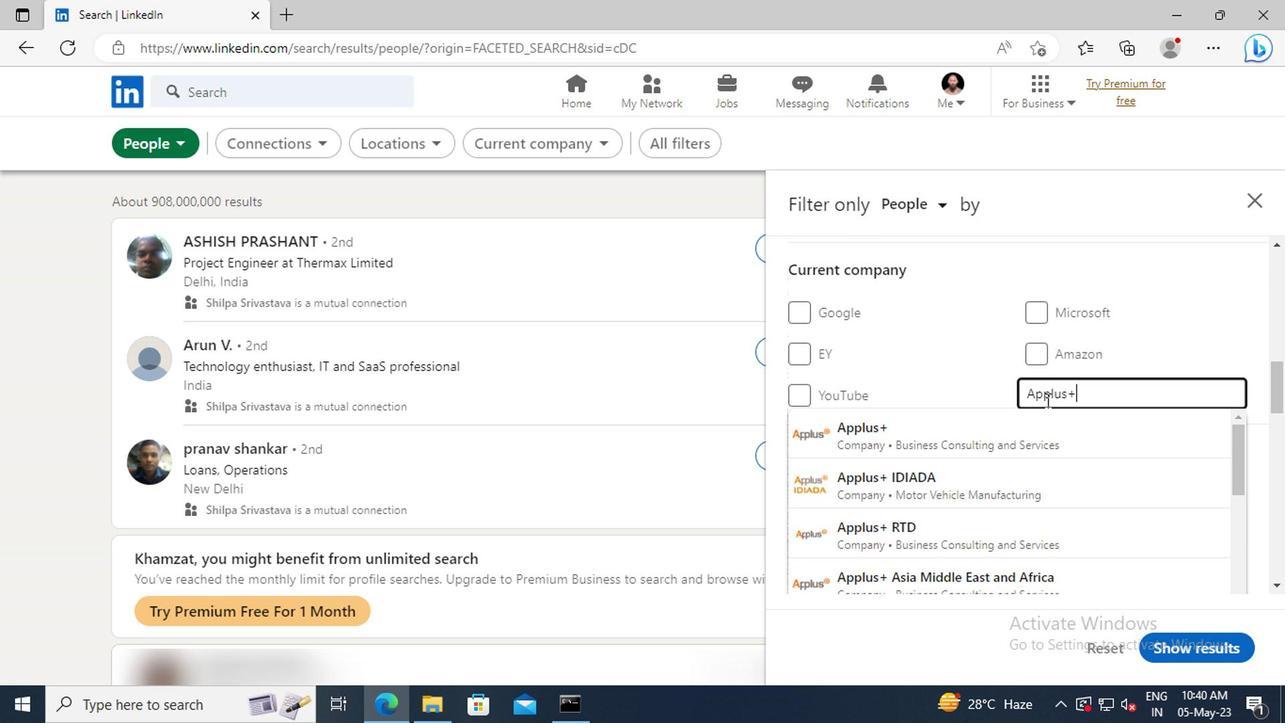 
Action: Mouse moved to (1041, 479)
Screenshot: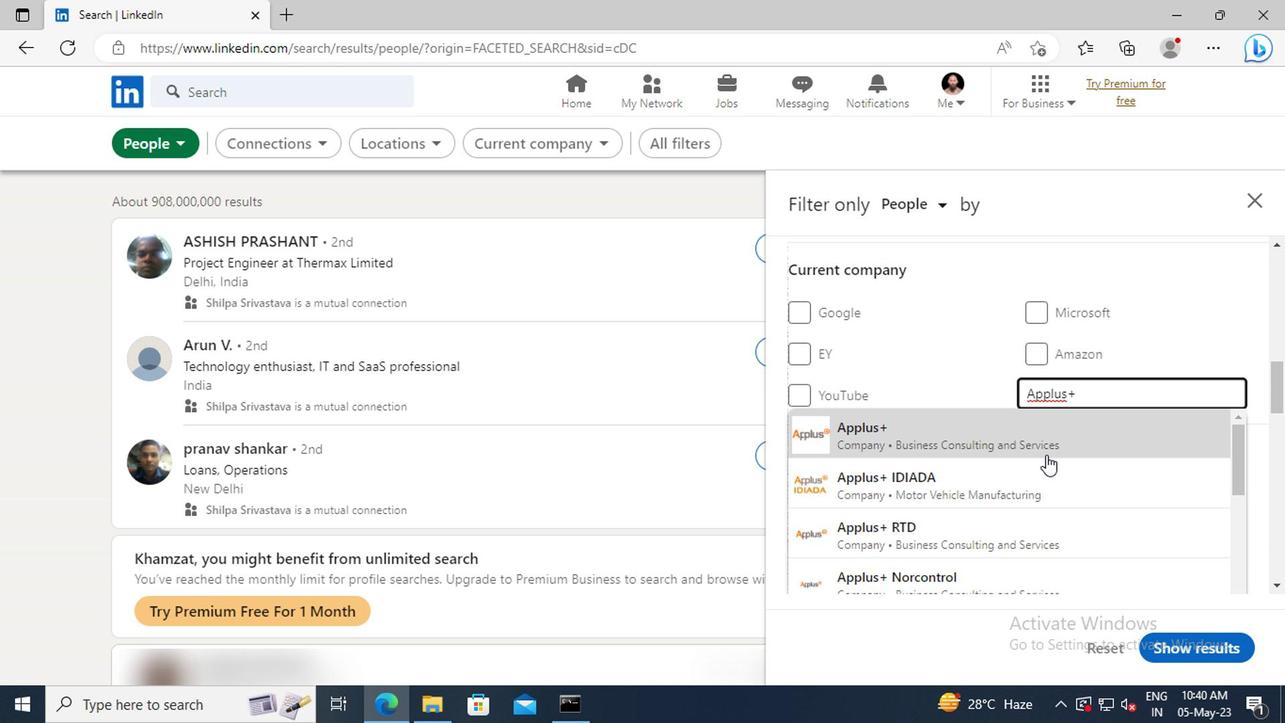 
Action: Mouse pressed left at (1041, 479)
Screenshot: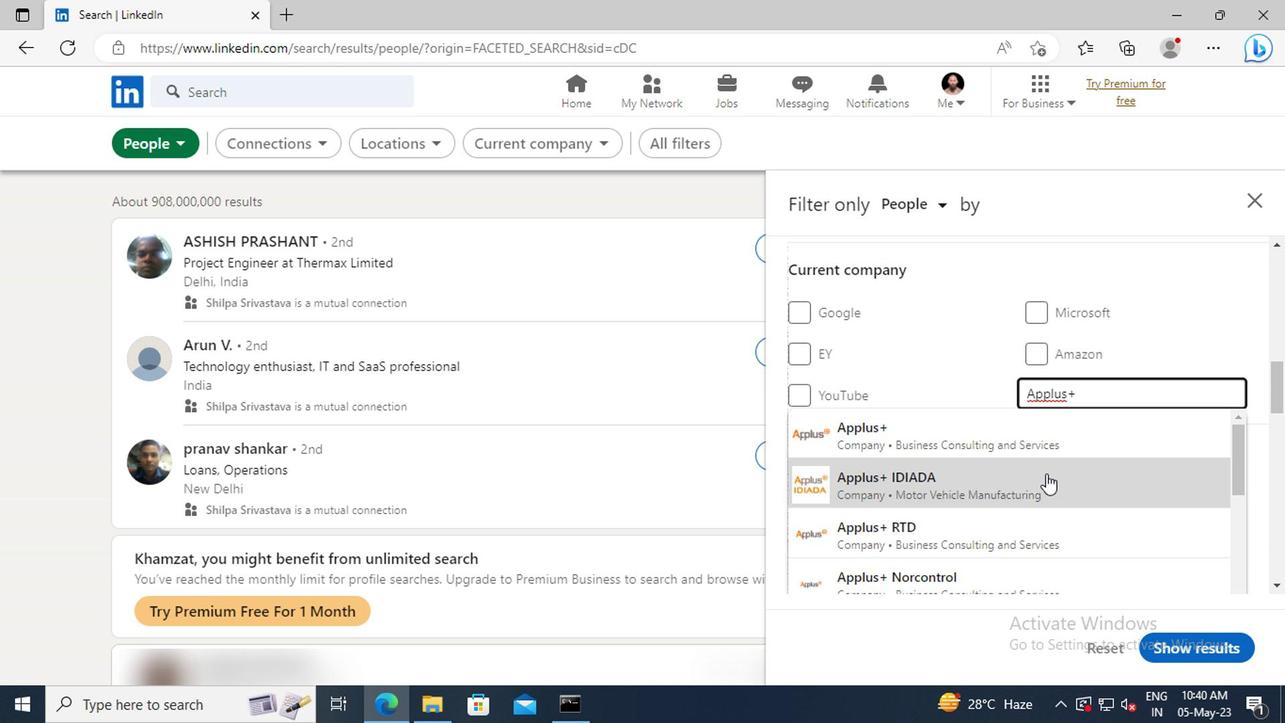 
Action: Mouse scrolled (1041, 478) with delta (0, 0)
Screenshot: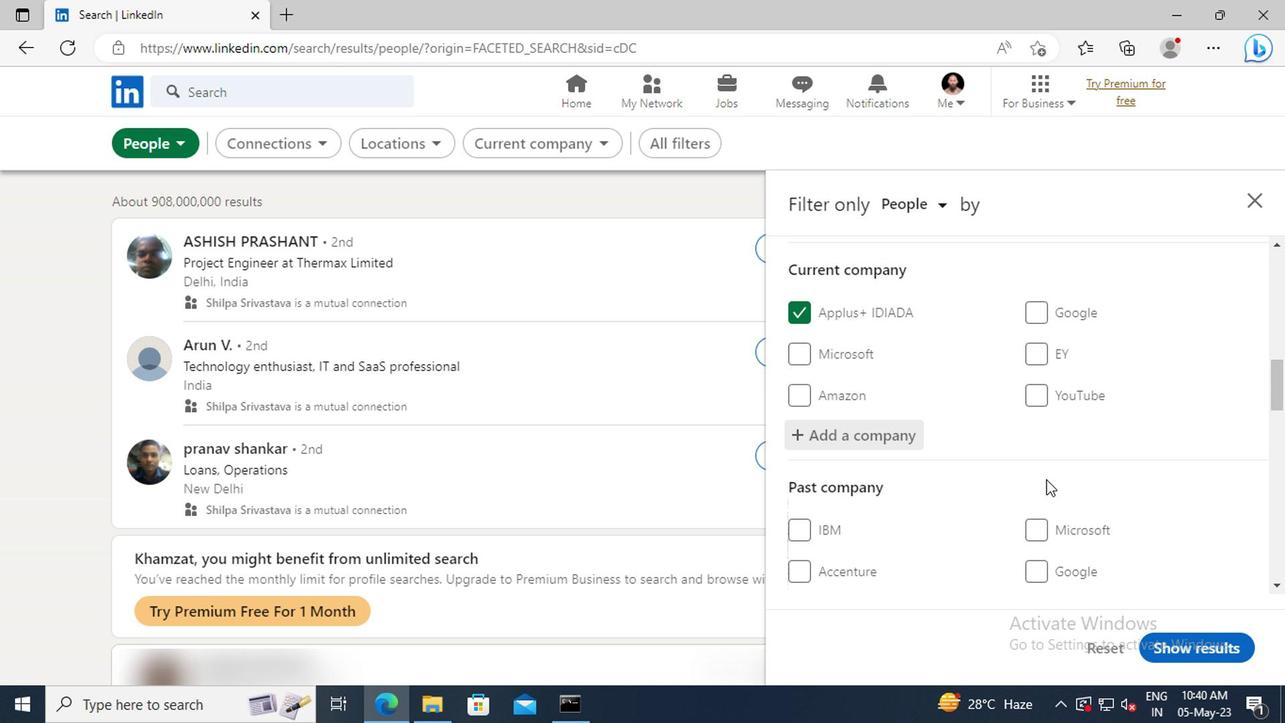 
Action: Mouse scrolled (1041, 478) with delta (0, 0)
Screenshot: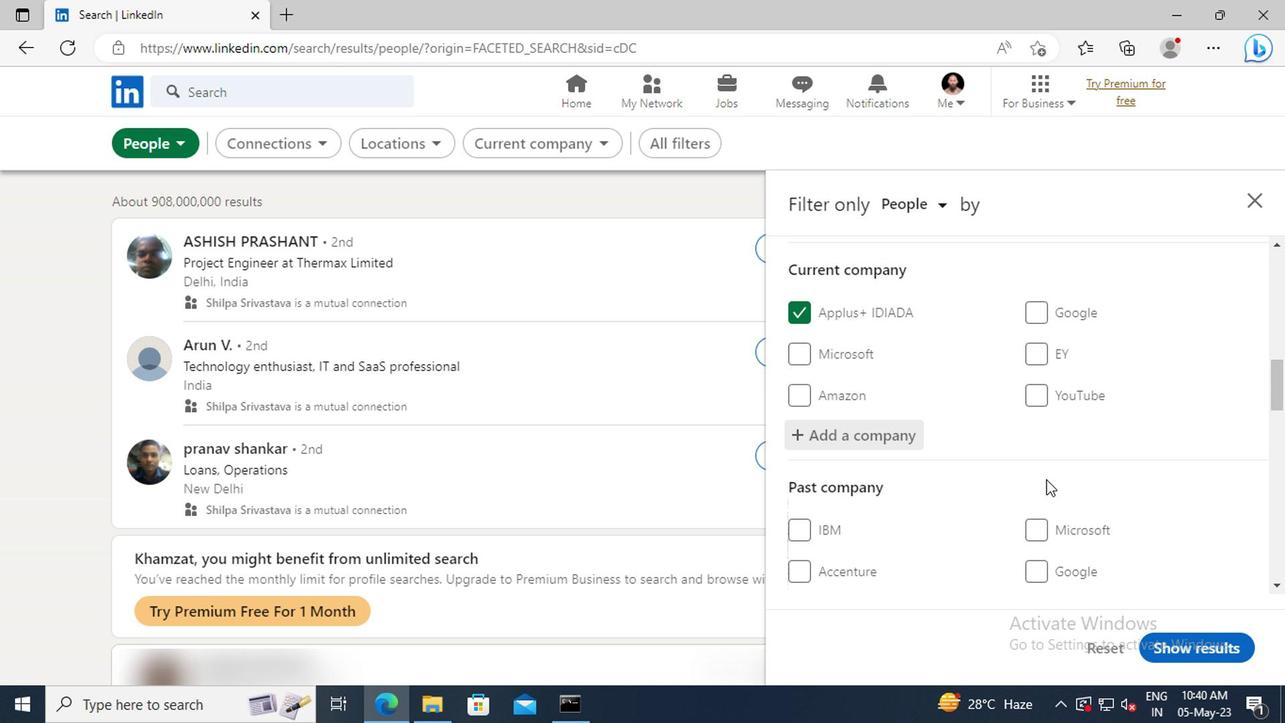 
Action: Mouse moved to (1039, 464)
Screenshot: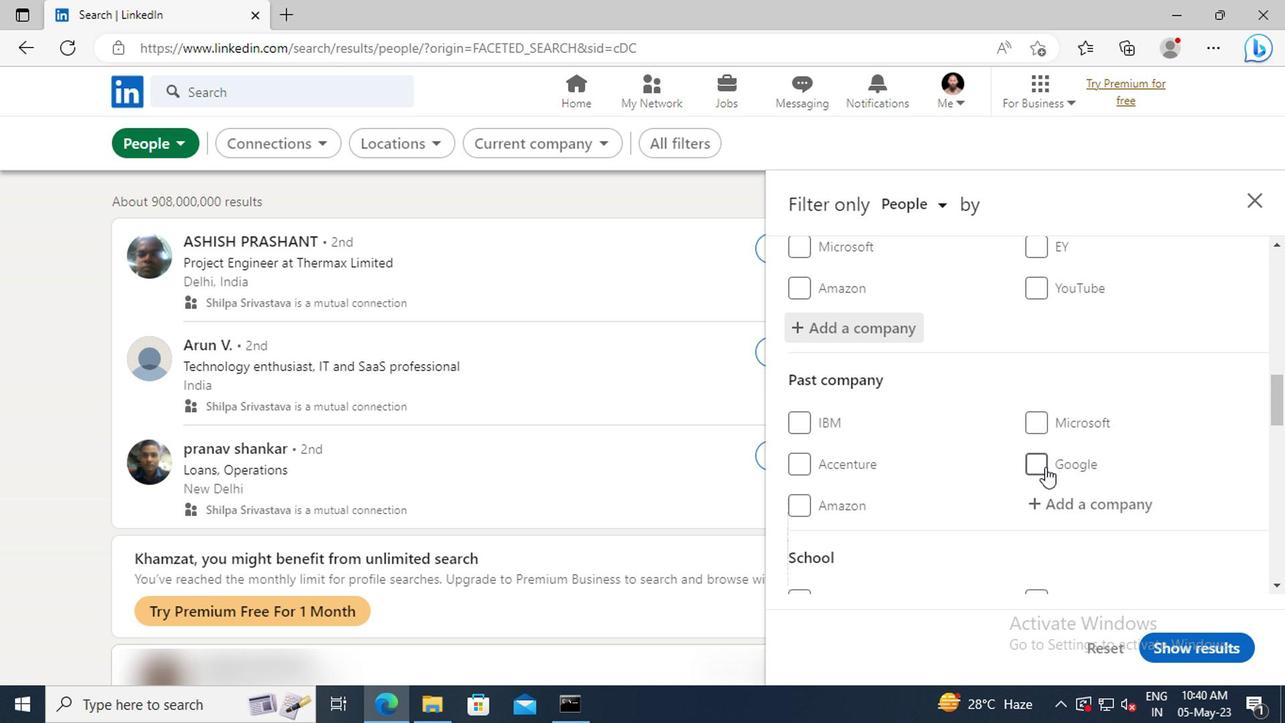 
Action: Mouse scrolled (1039, 463) with delta (0, -1)
Screenshot: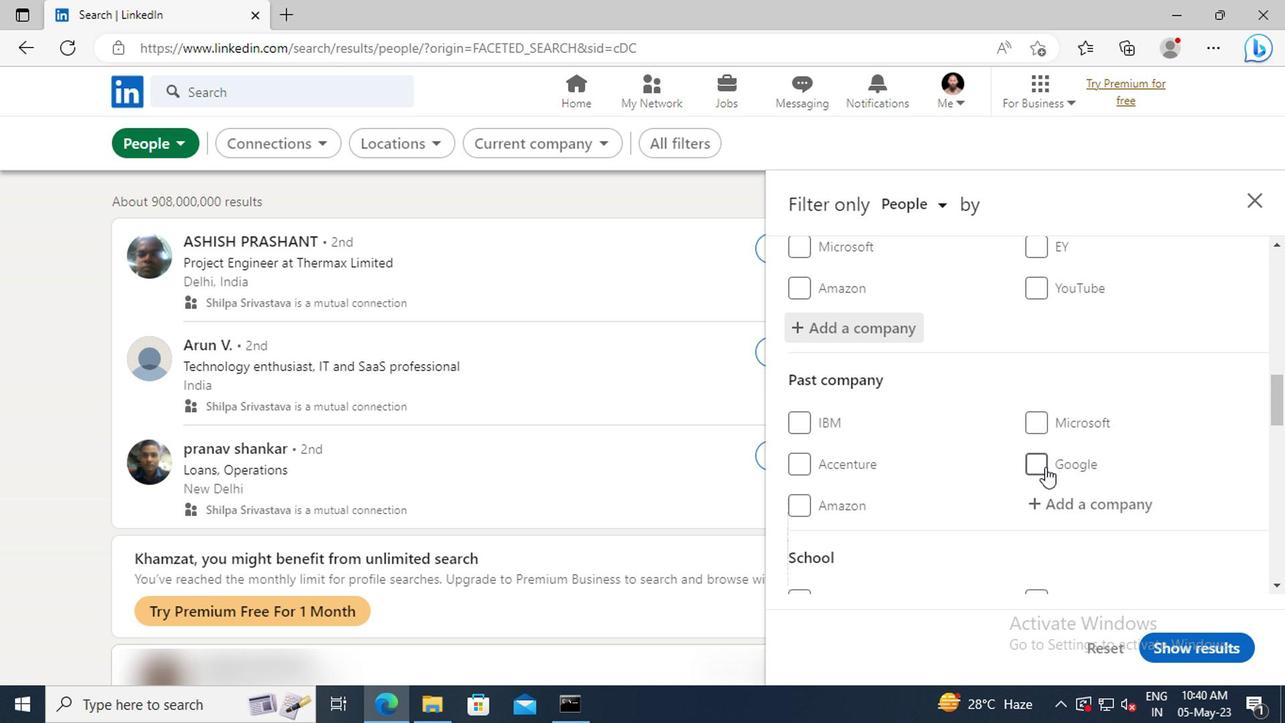 
Action: Mouse moved to (1038, 462)
Screenshot: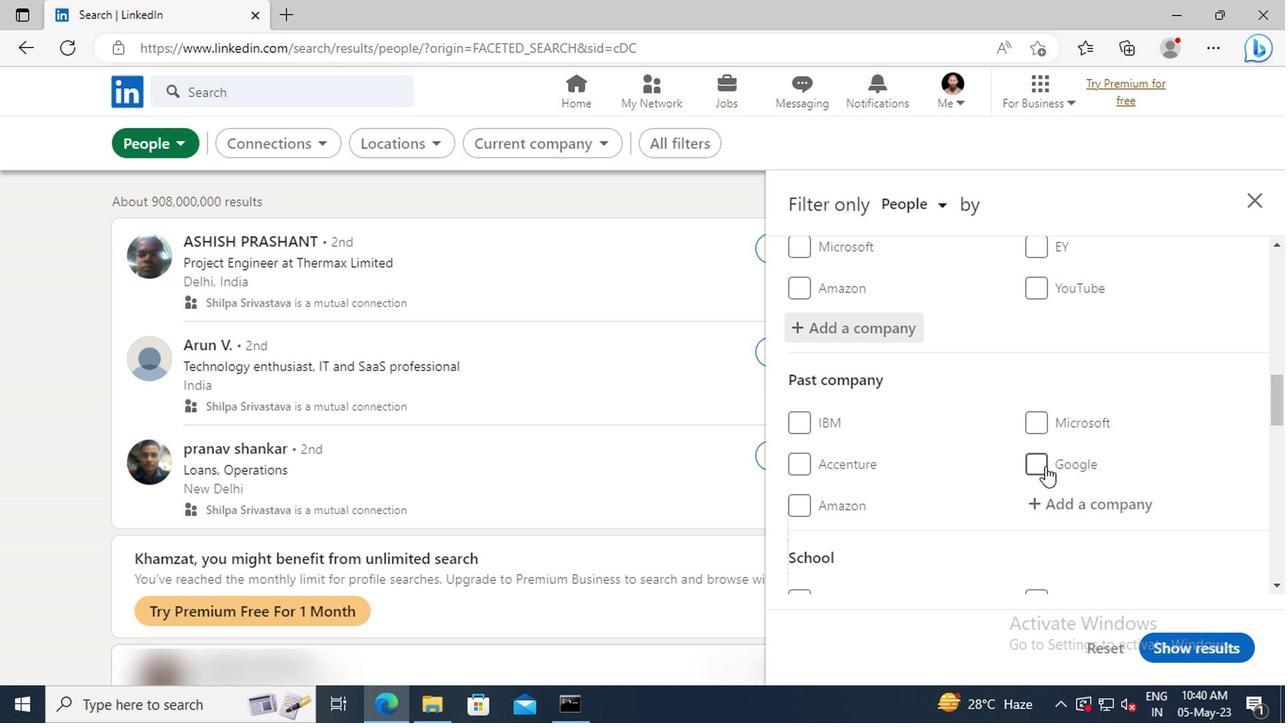 
Action: Mouse scrolled (1038, 461) with delta (0, 0)
Screenshot: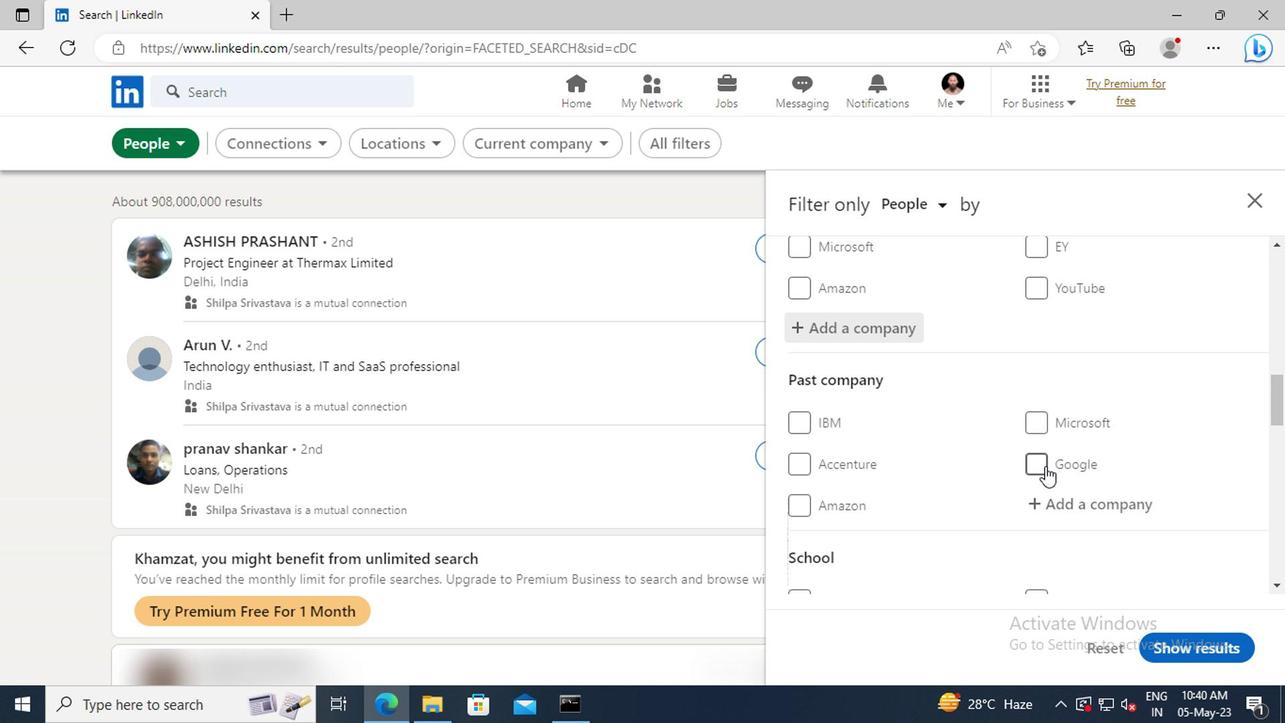 
Action: Mouse moved to (1033, 446)
Screenshot: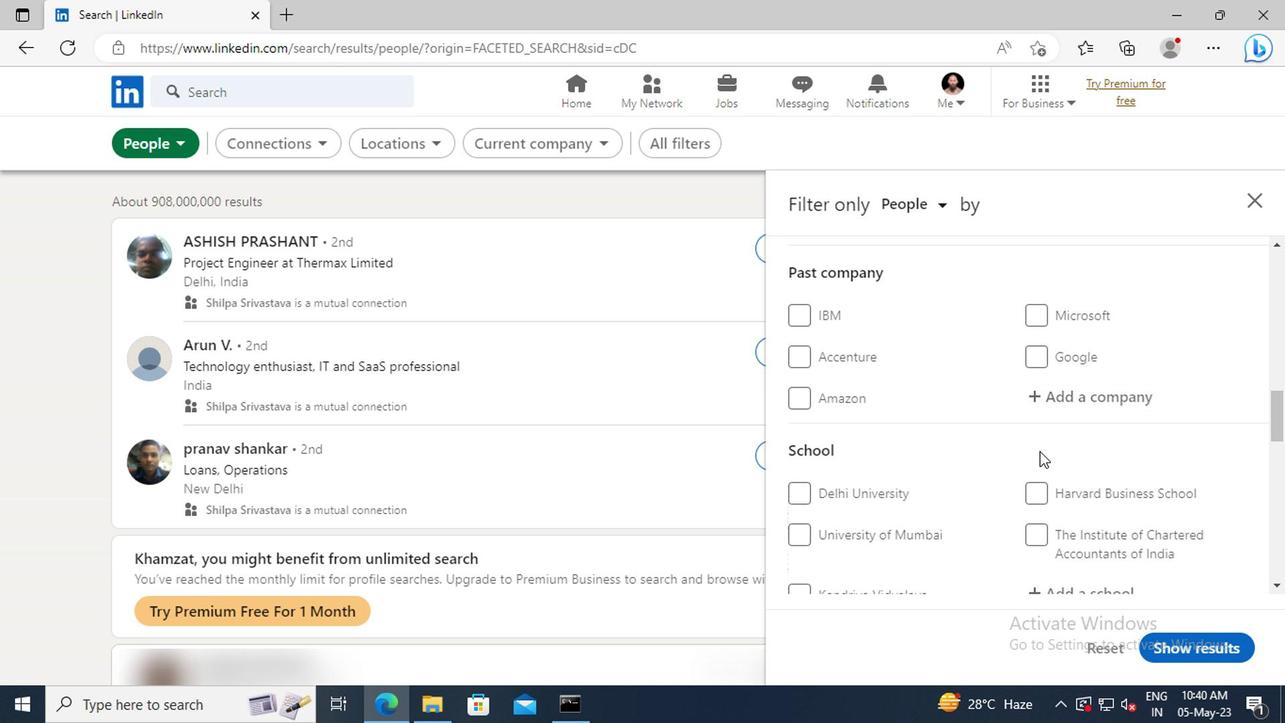 
Action: Mouse scrolled (1033, 445) with delta (0, 0)
Screenshot: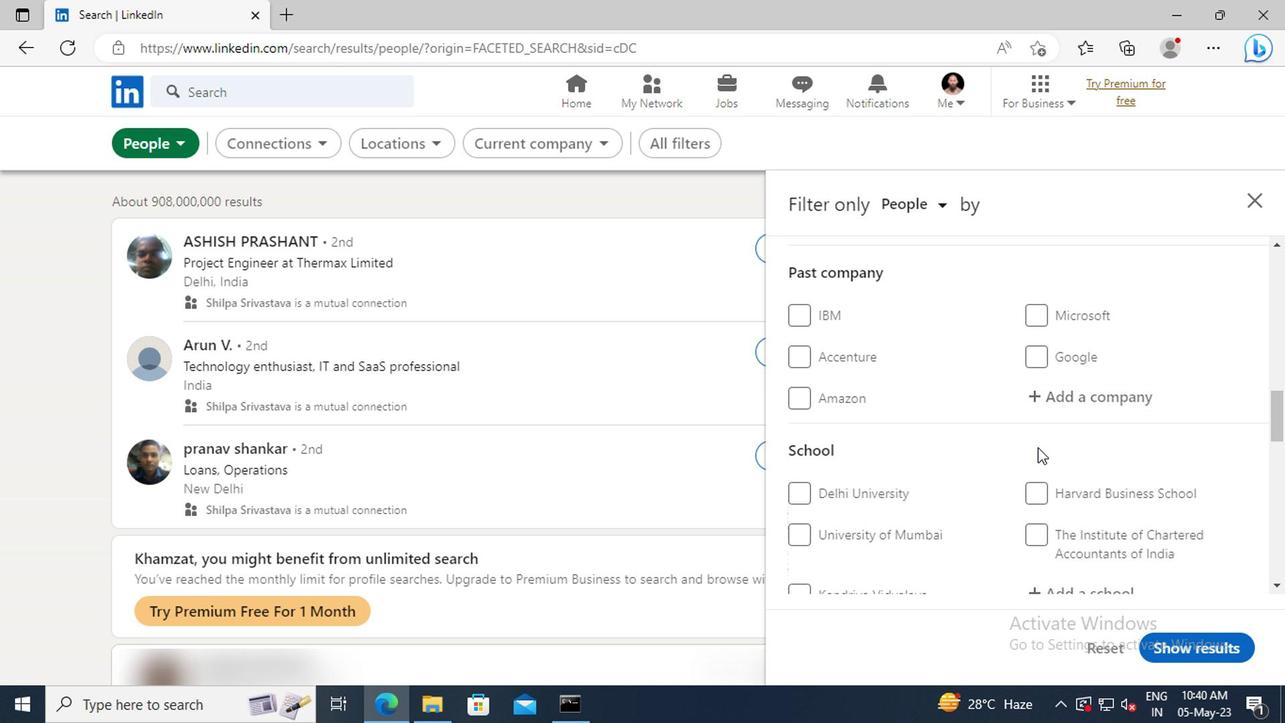 
Action: Mouse scrolled (1033, 445) with delta (0, 0)
Screenshot: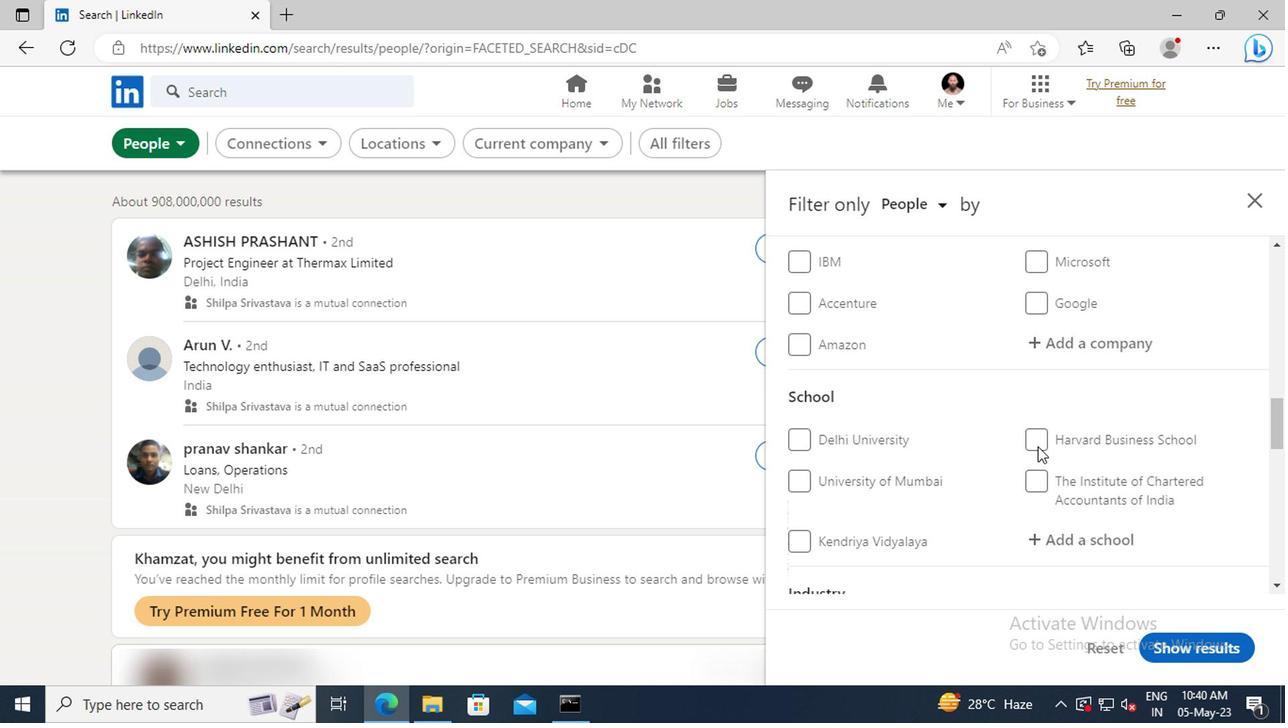
Action: Mouse scrolled (1033, 445) with delta (0, 0)
Screenshot: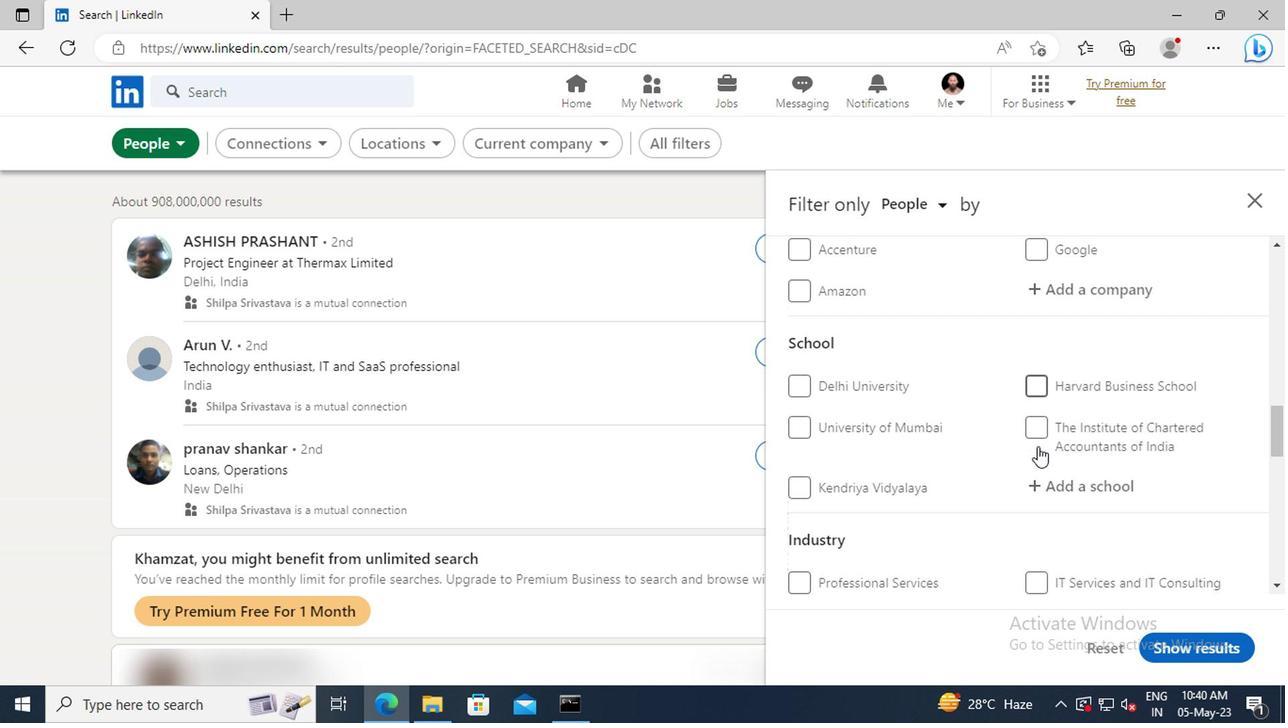 
Action: Mouse moved to (1038, 445)
Screenshot: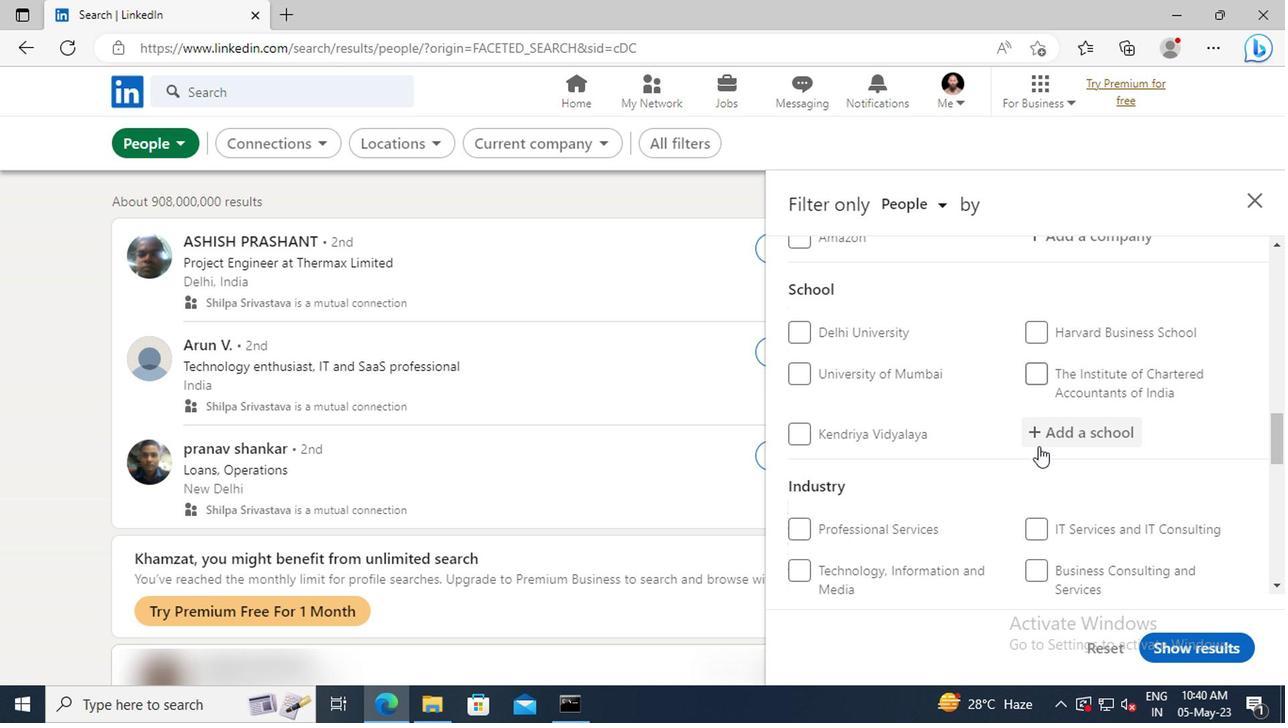 
Action: Mouse pressed left at (1038, 445)
Screenshot: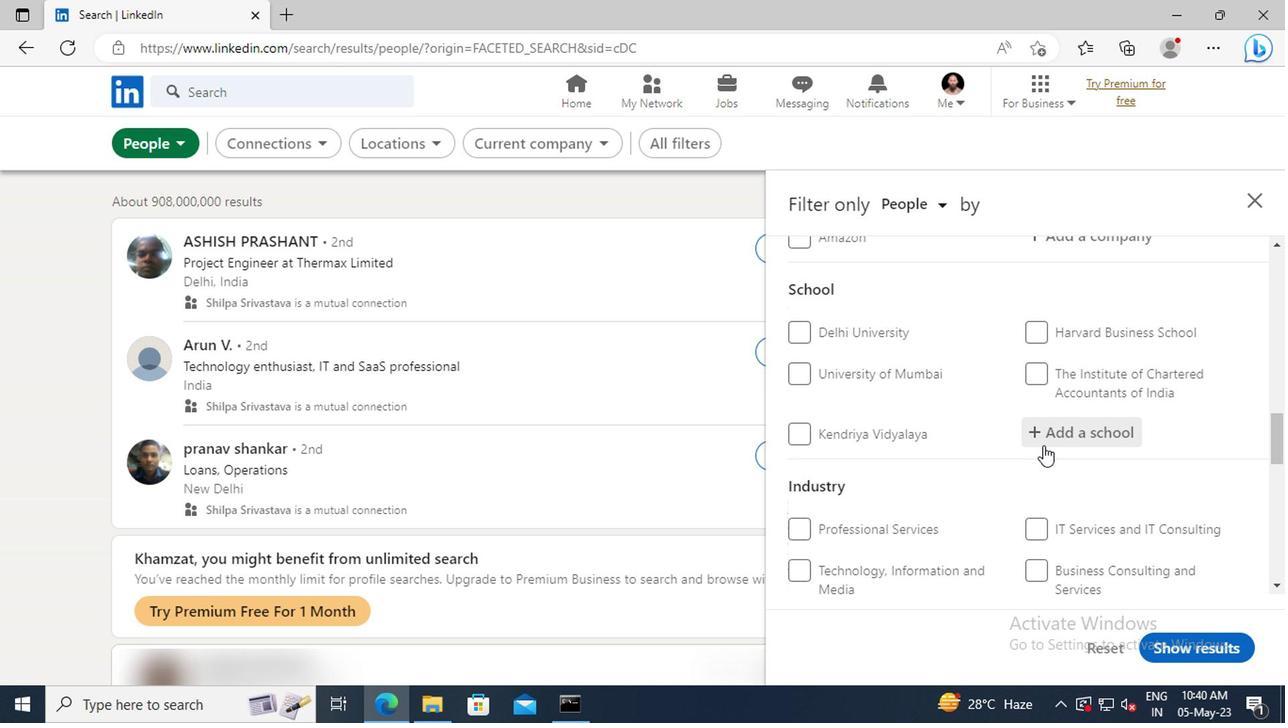 
Action: Key pressed <Key.shift>ASSAM<Key.space><Key.shift>JOB
Screenshot: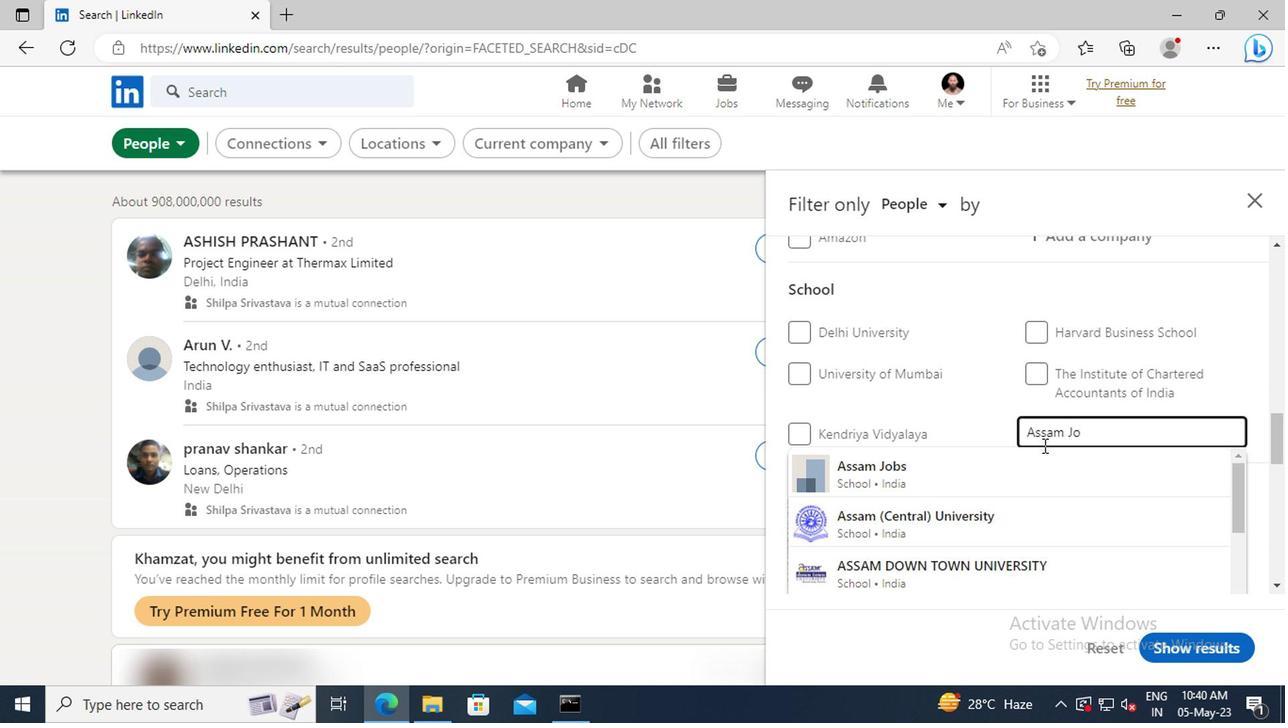 
Action: Mouse moved to (1039, 463)
Screenshot: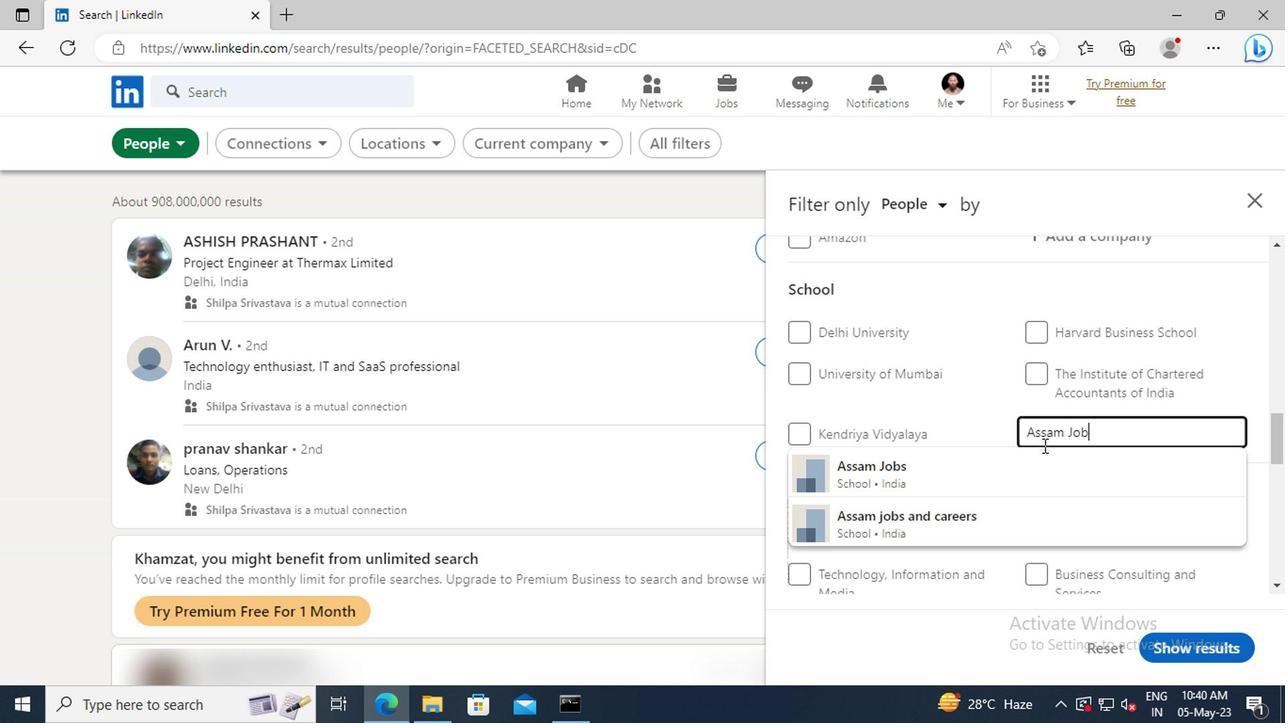 
Action: Mouse pressed left at (1039, 463)
Screenshot: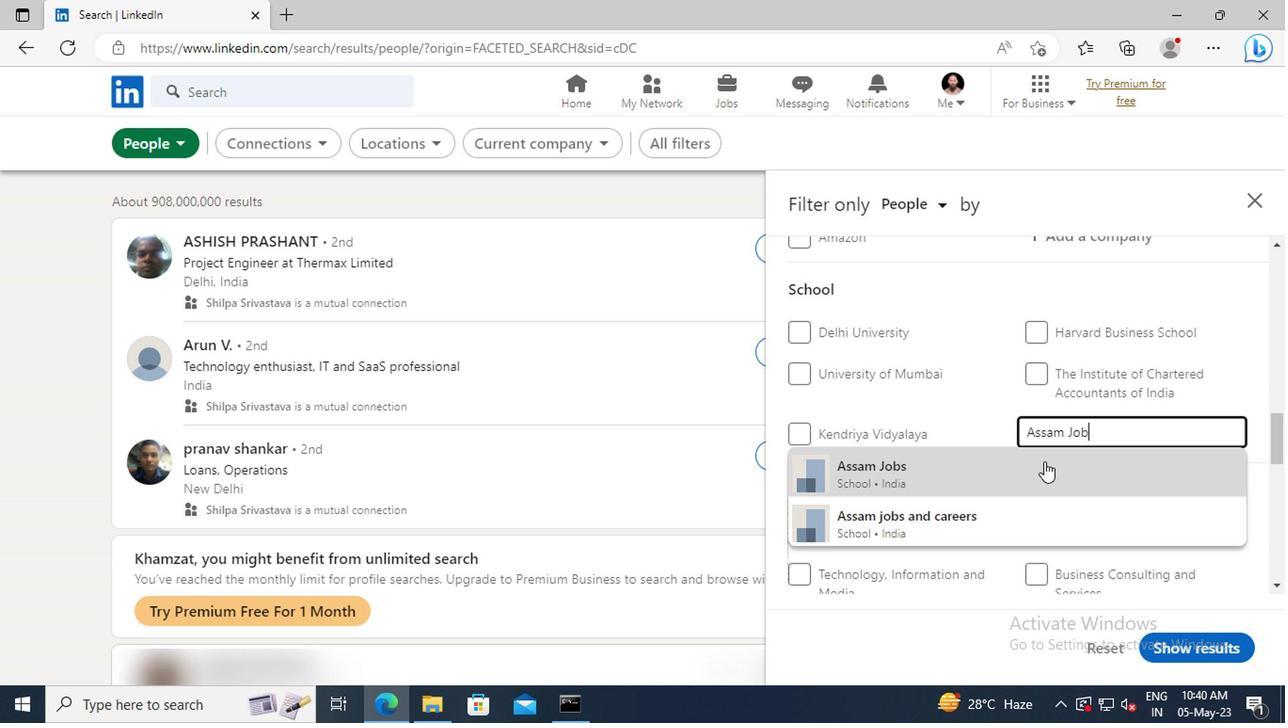 
Action: Mouse scrolled (1039, 462) with delta (0, 0)
Screenshot: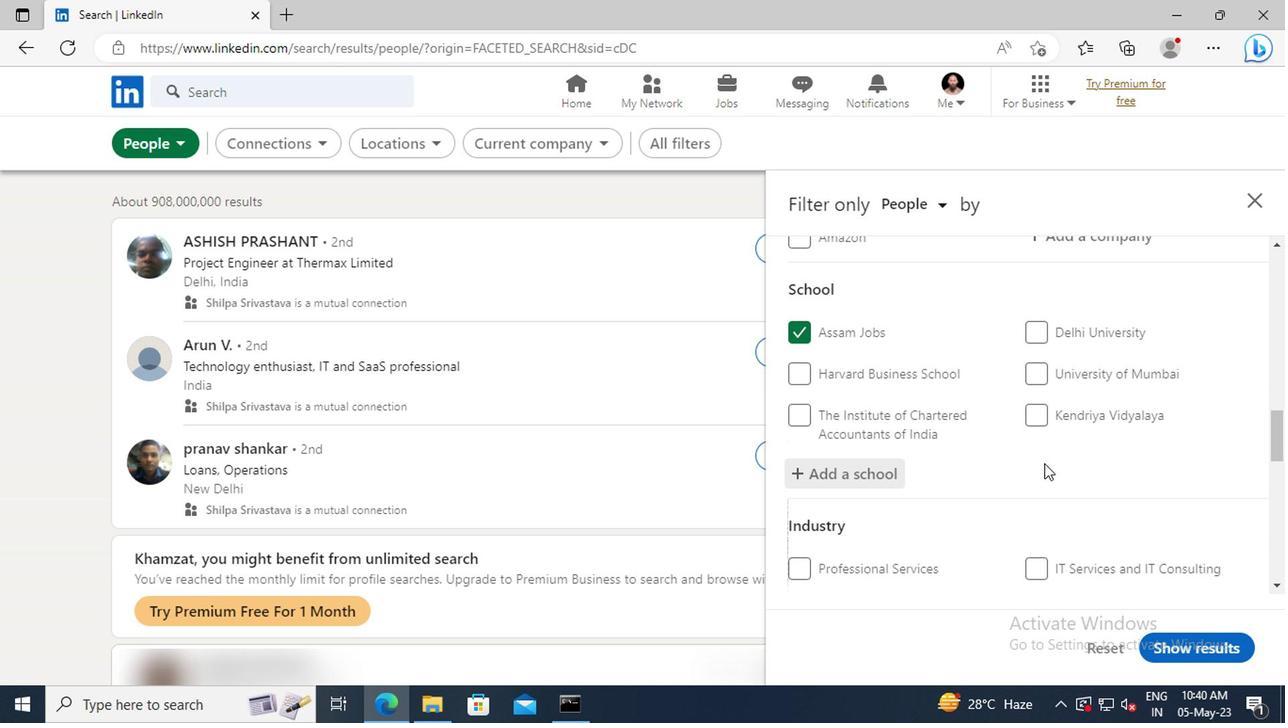 
Action: Mouse scrolled (1039, 462) with delta (0, 0)
Screenshot: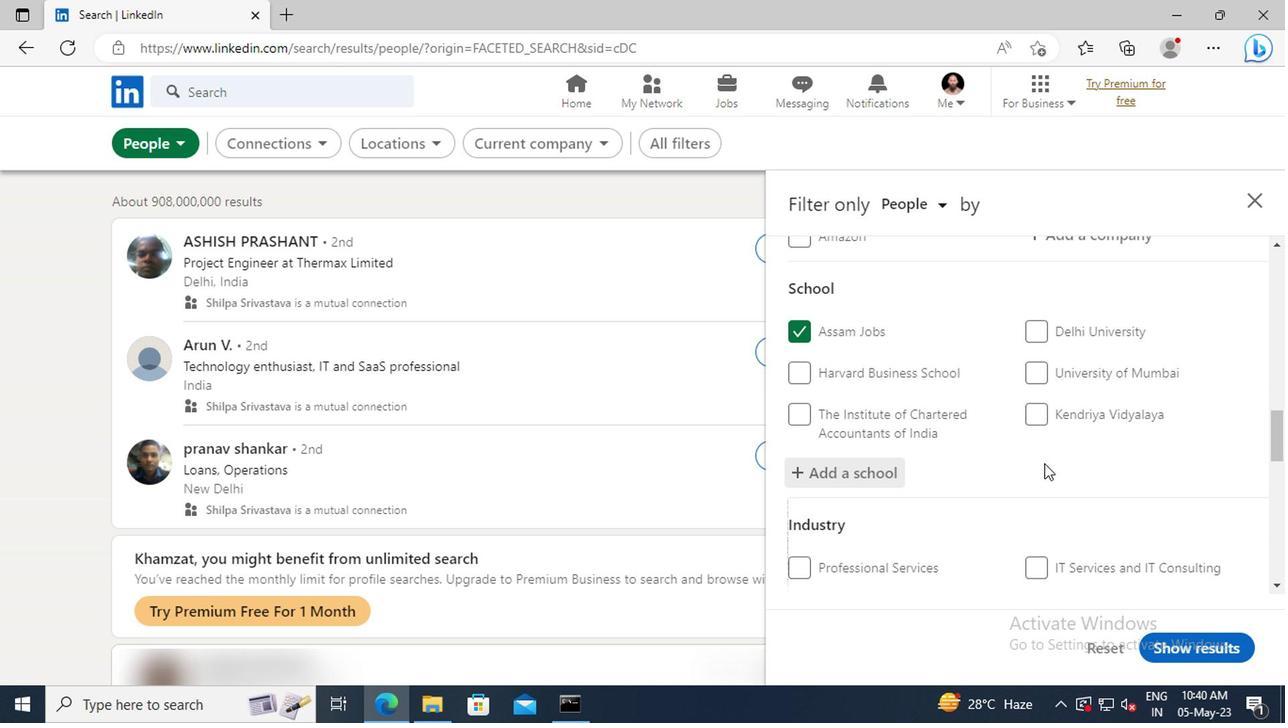 
Action: Mouse moved to (1031, 434)
Screenshot: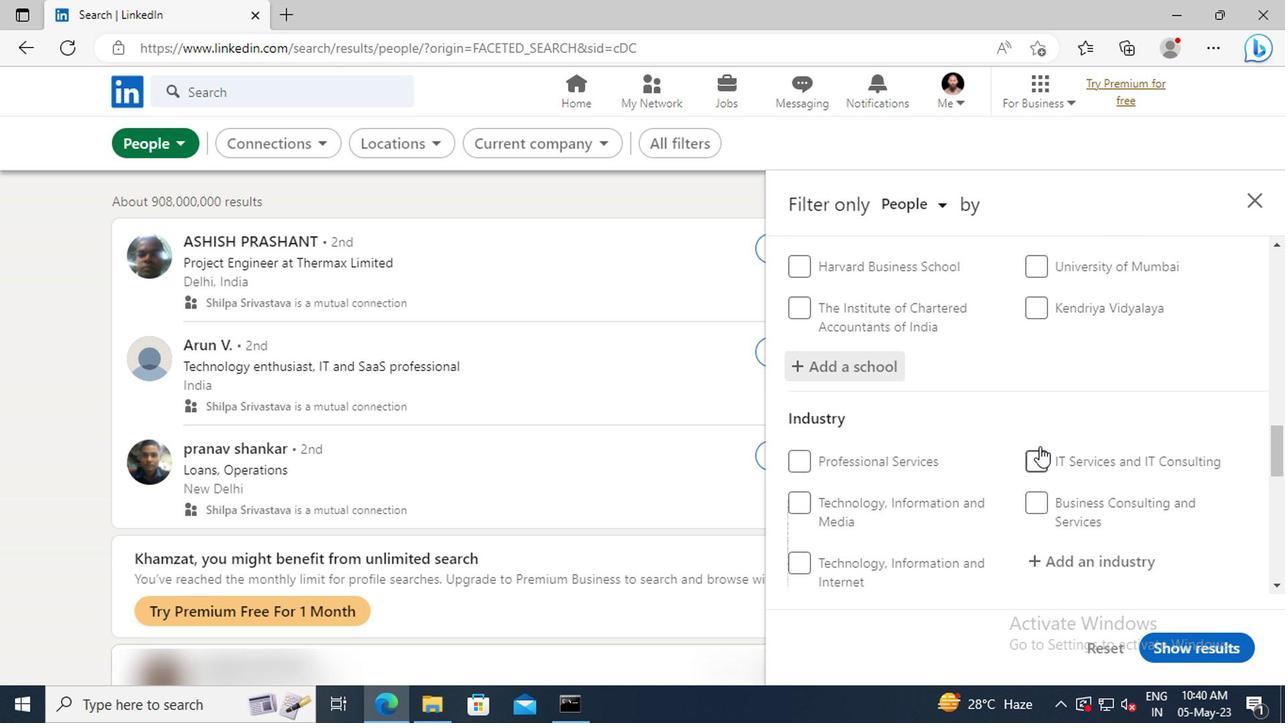 
Action: Mouse scrolled (1031, 433) with delta (0, -1)
Screenshot: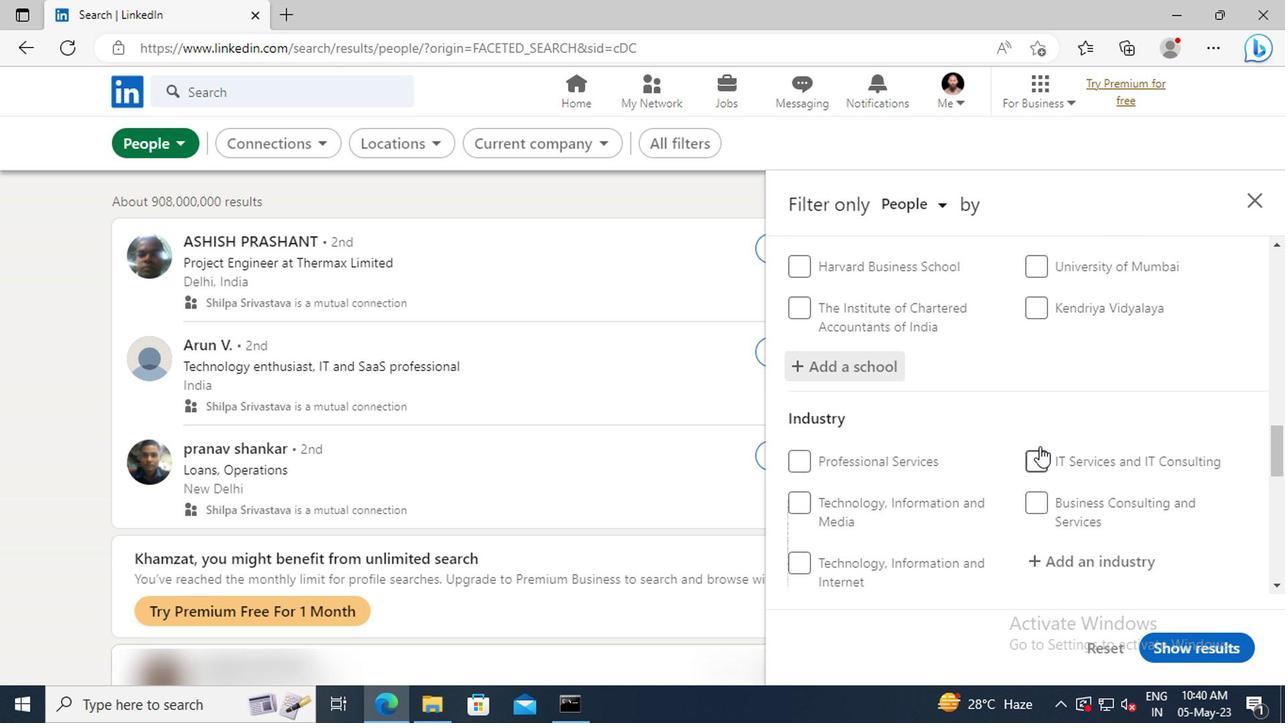
Action: Mouse moved to (1029, 428)
Screenshot: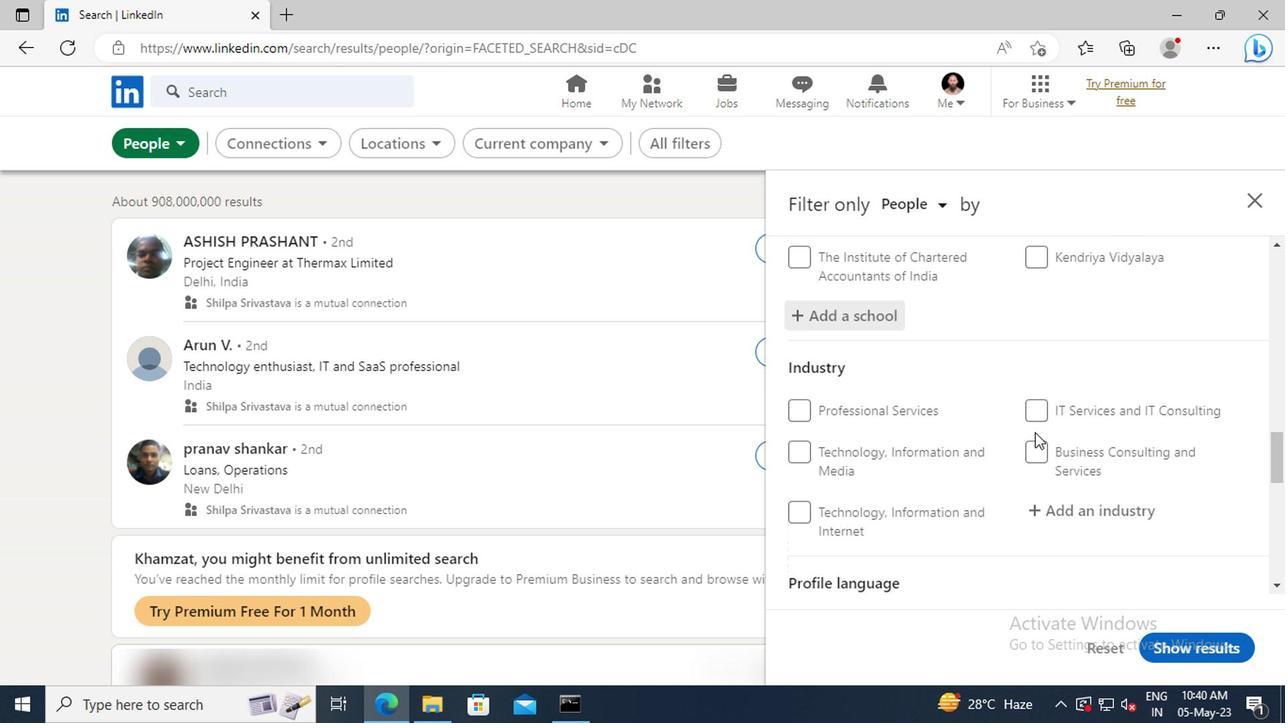 
Action: Mouse scrolled (1029, 427) with delta (0, 0)
Screenshot: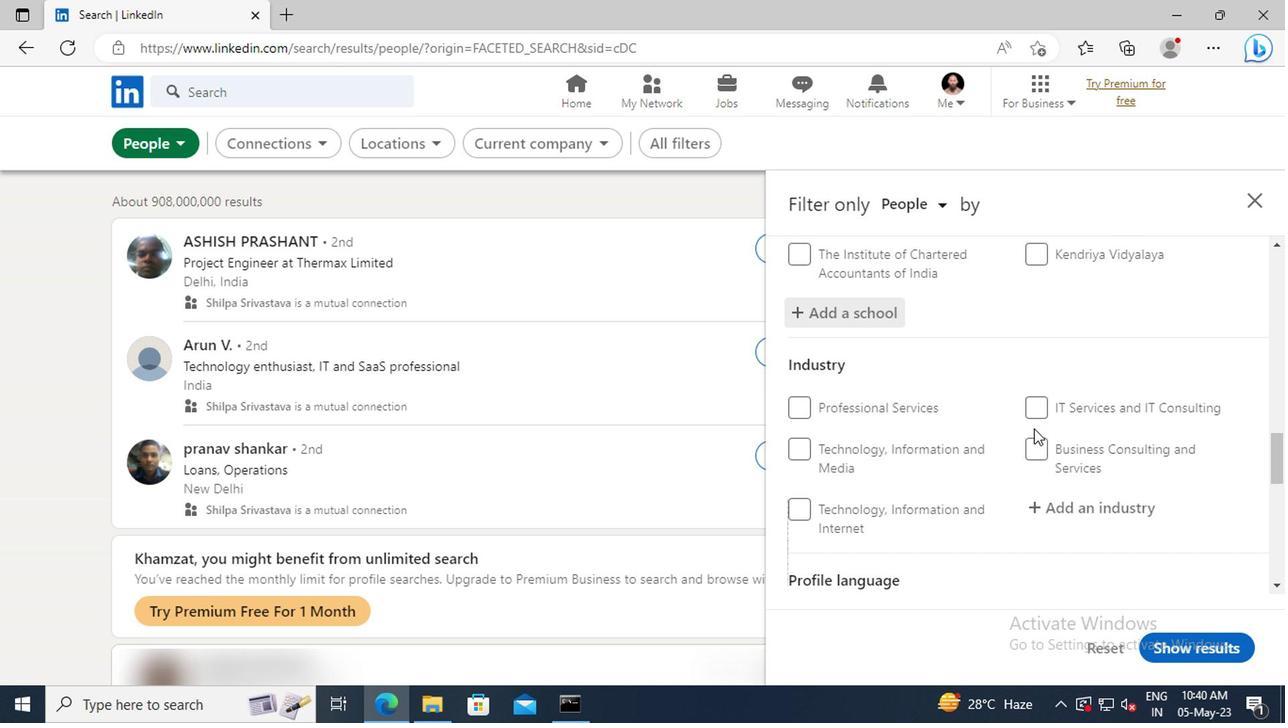 
Action: Mouse scrolled (1029, 427) with delta (0, 0)
Screenshot: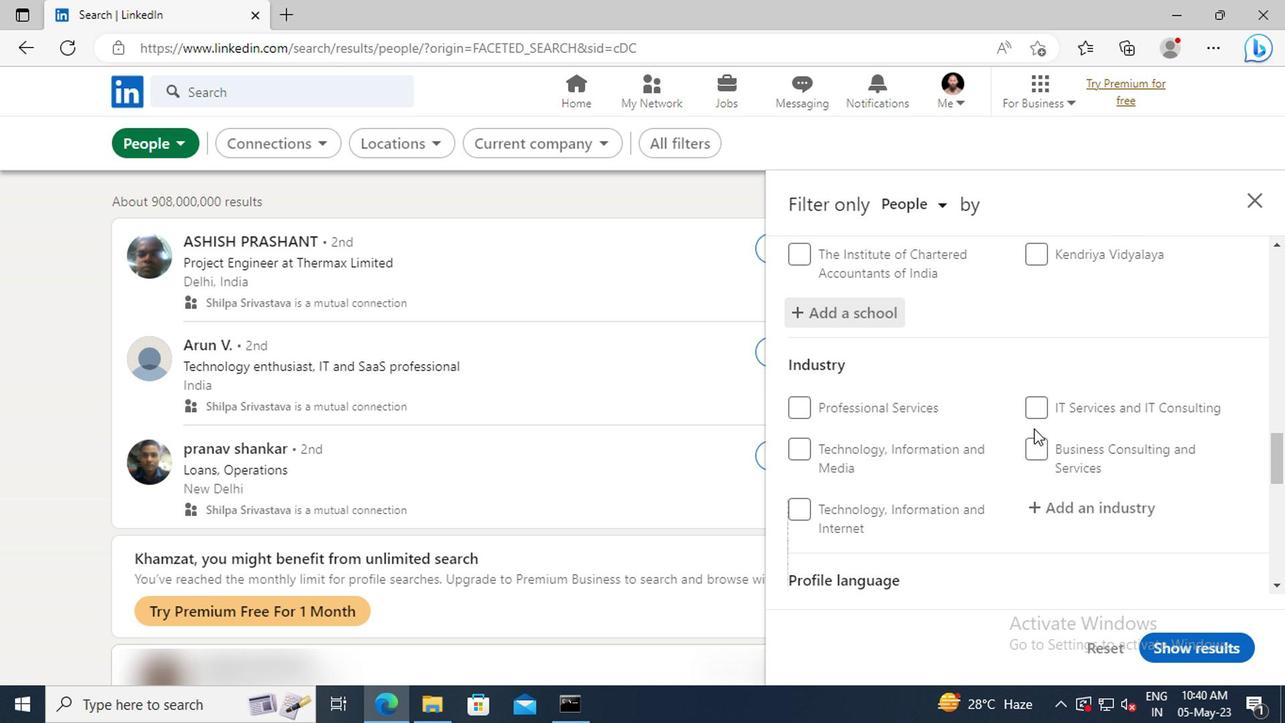 
Action: Mouse moved to (1038, 409)
Screenshot: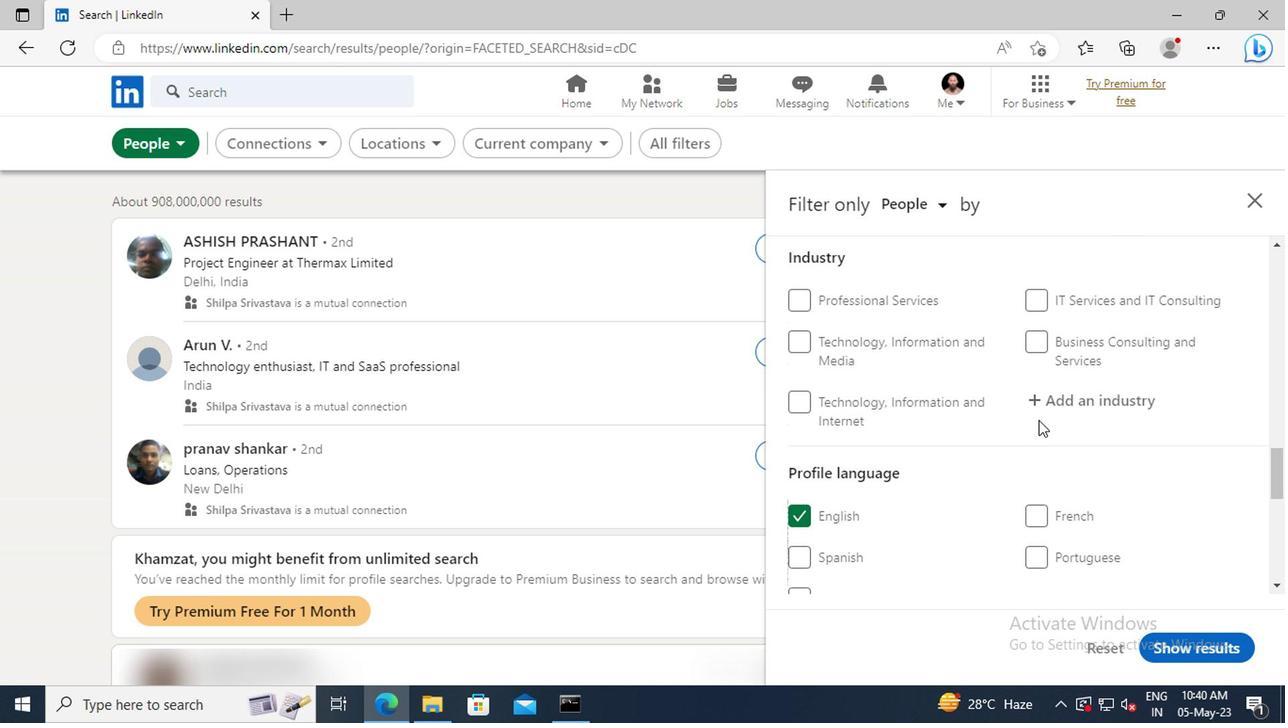 
Action: Mouse pressed left at (1038, 409)
Screenshot: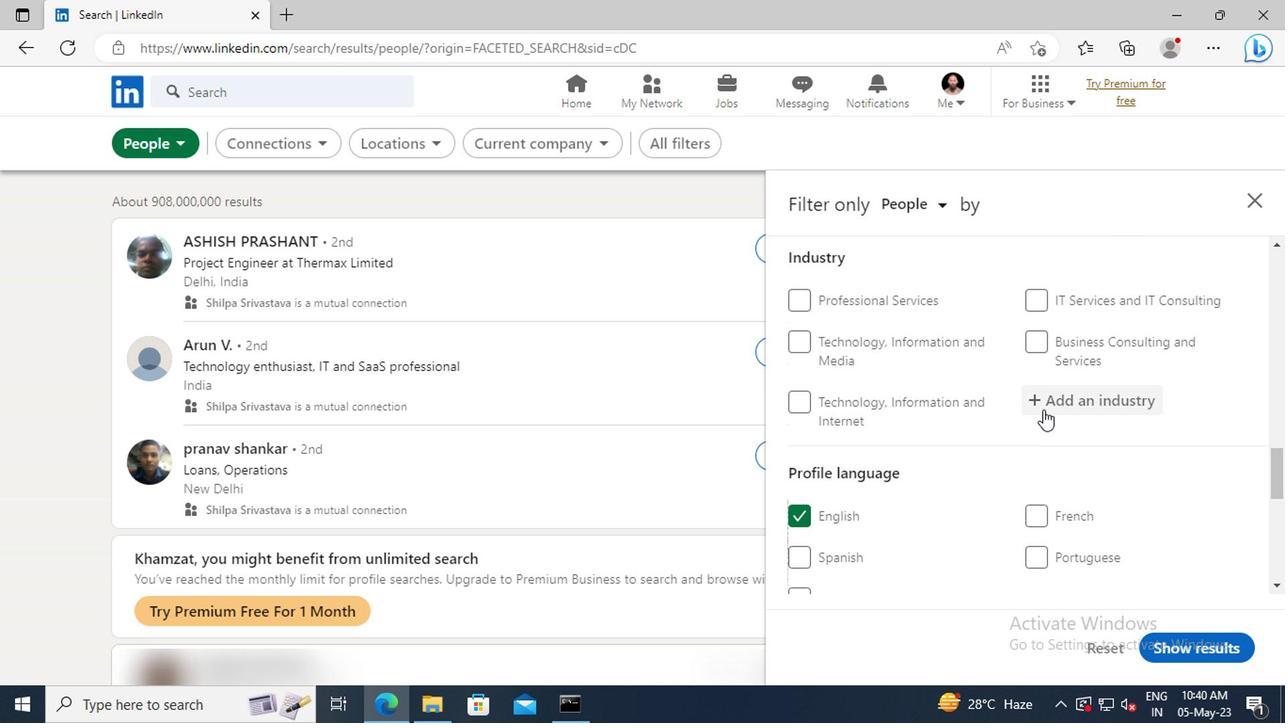 
Action: Key pressed <Key.shift>FUND
Screenshot: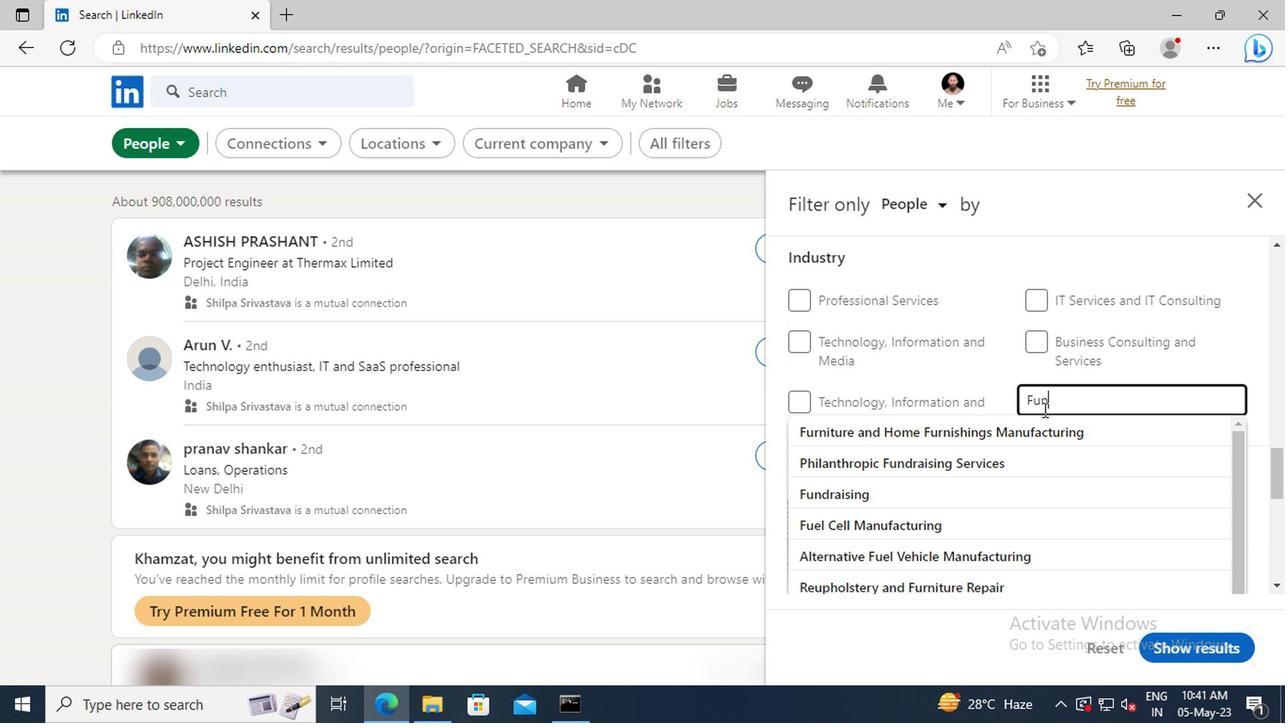 
Action: Mouse moved to (1041, 453)
Screenshot: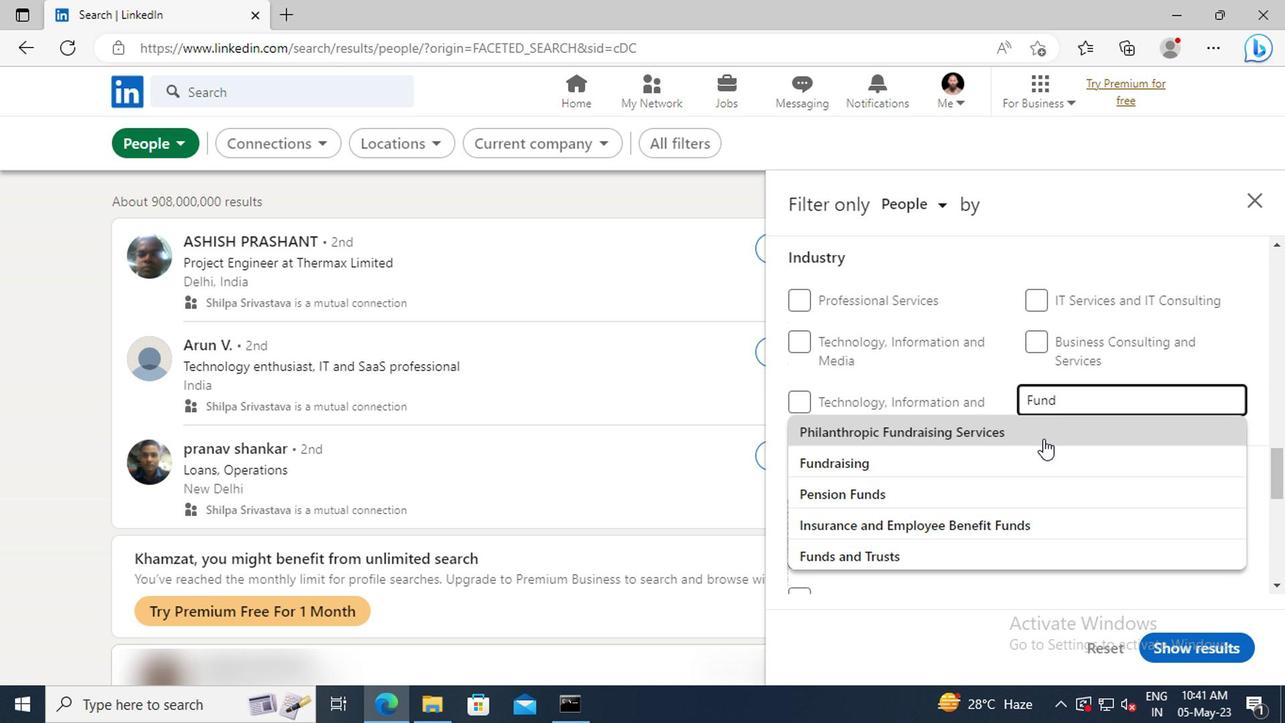 
Action: Mouse pressed left at (1041, 453)
Screenshot: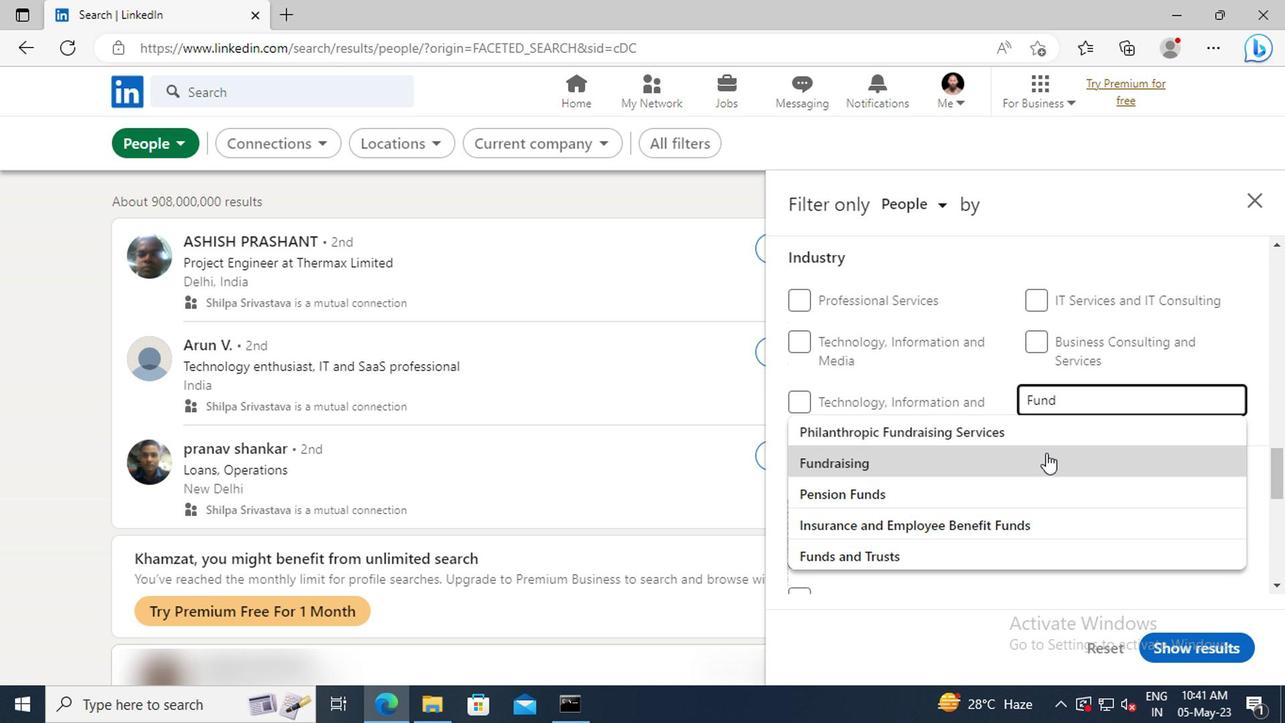 
Action: Mouse scrolled (1041, 452) with delta (0, 0)
Screenshot: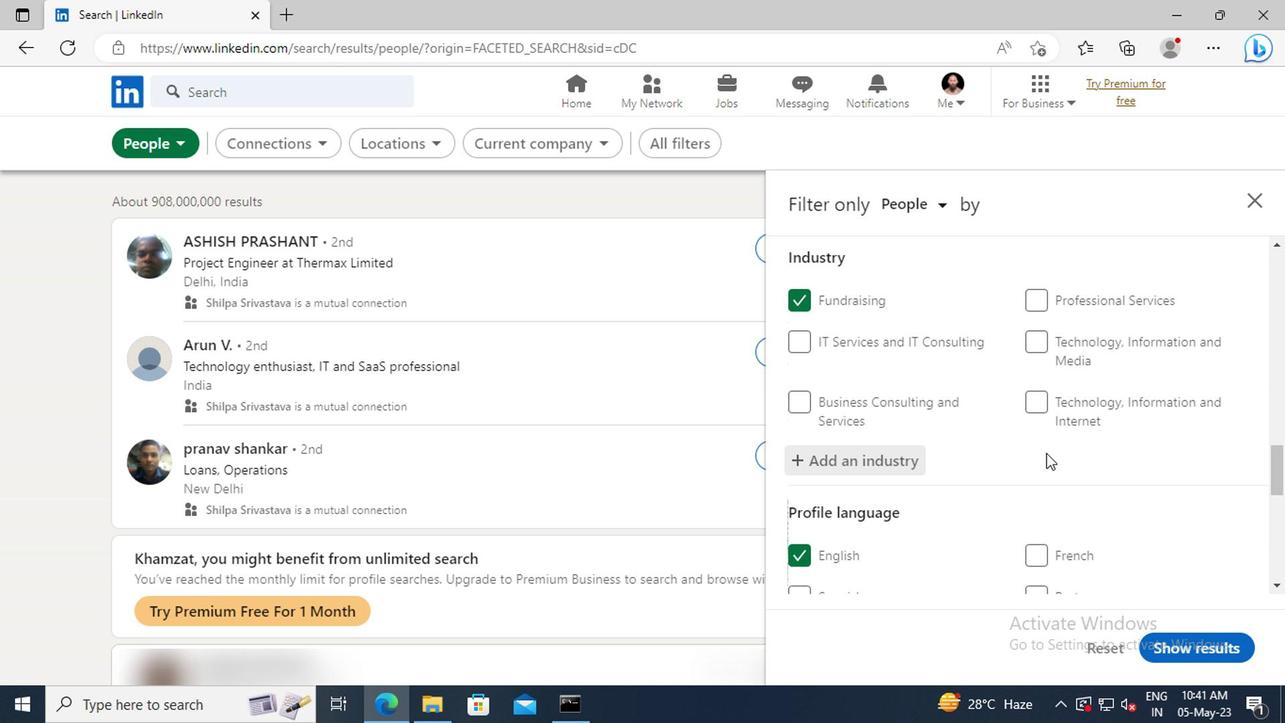 
Action: Mouse scrolled (1041, 452) with delta (0, 0)
Screenshot: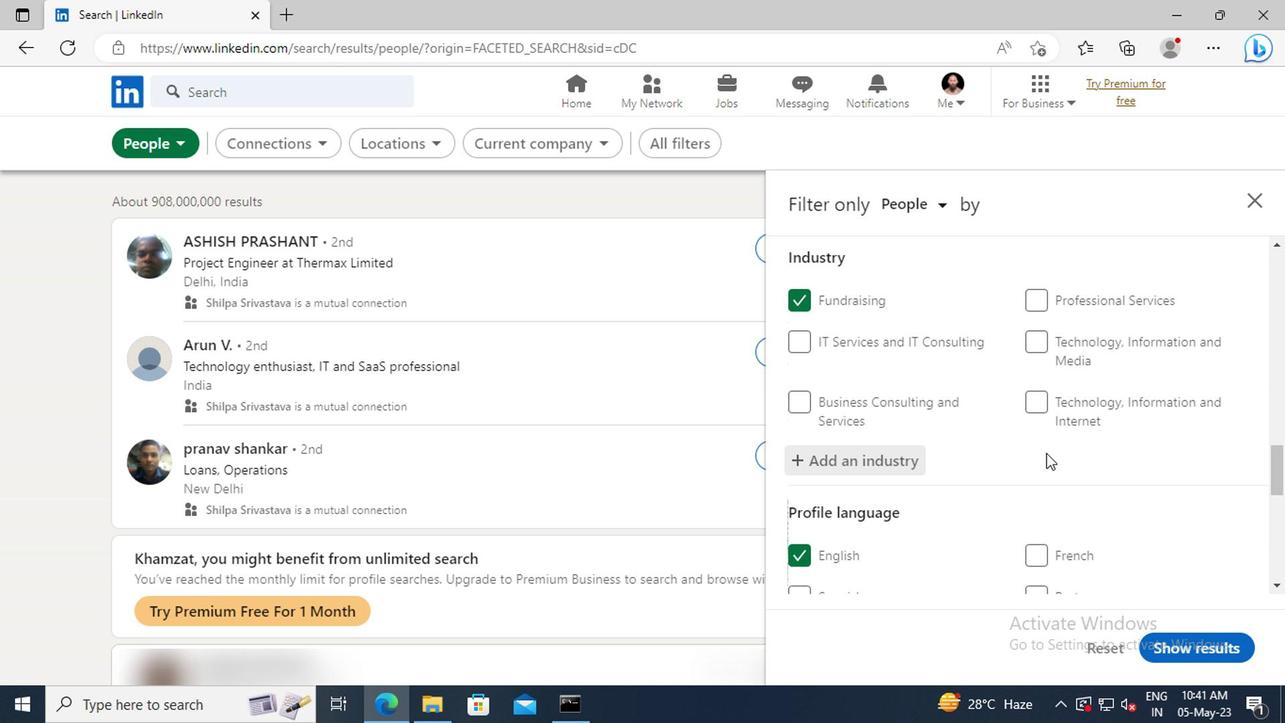 
Action: Mouse scrolled (1041, 452) with delta (0, 0)
Screenshot: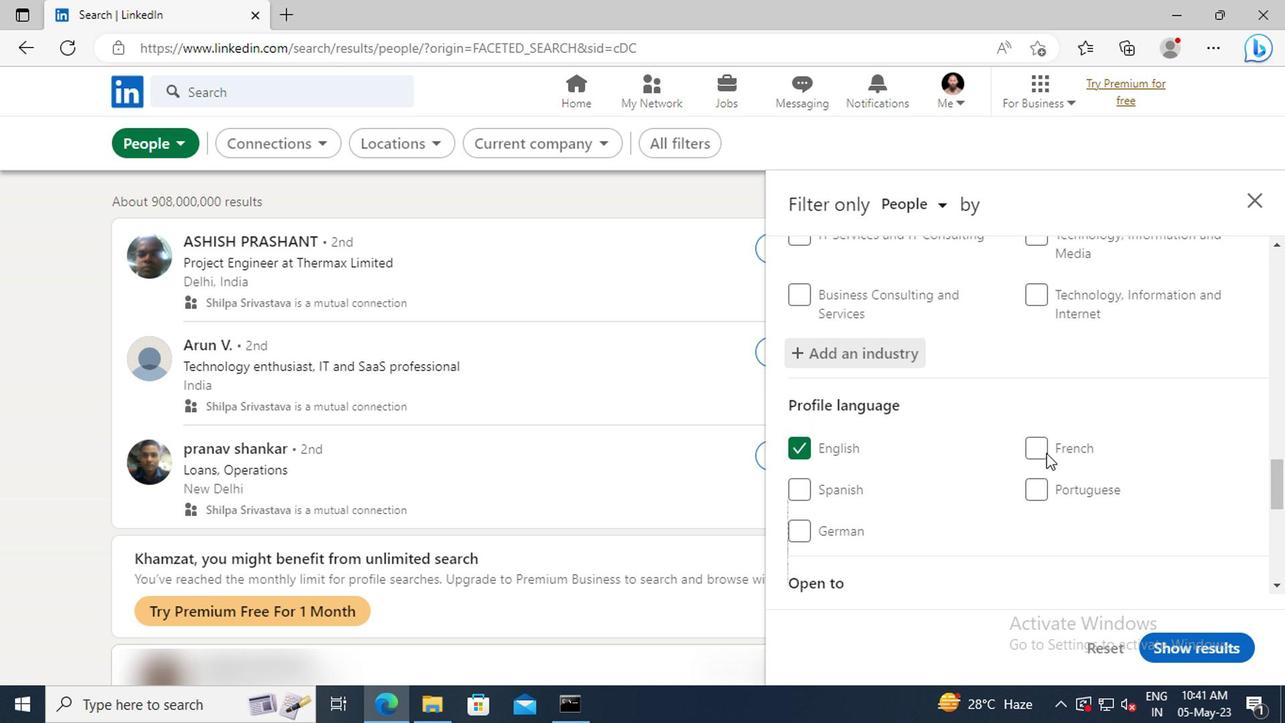 
Action: Mouse scrolled (1041, 452) with delta (0, 0)
Screenshot: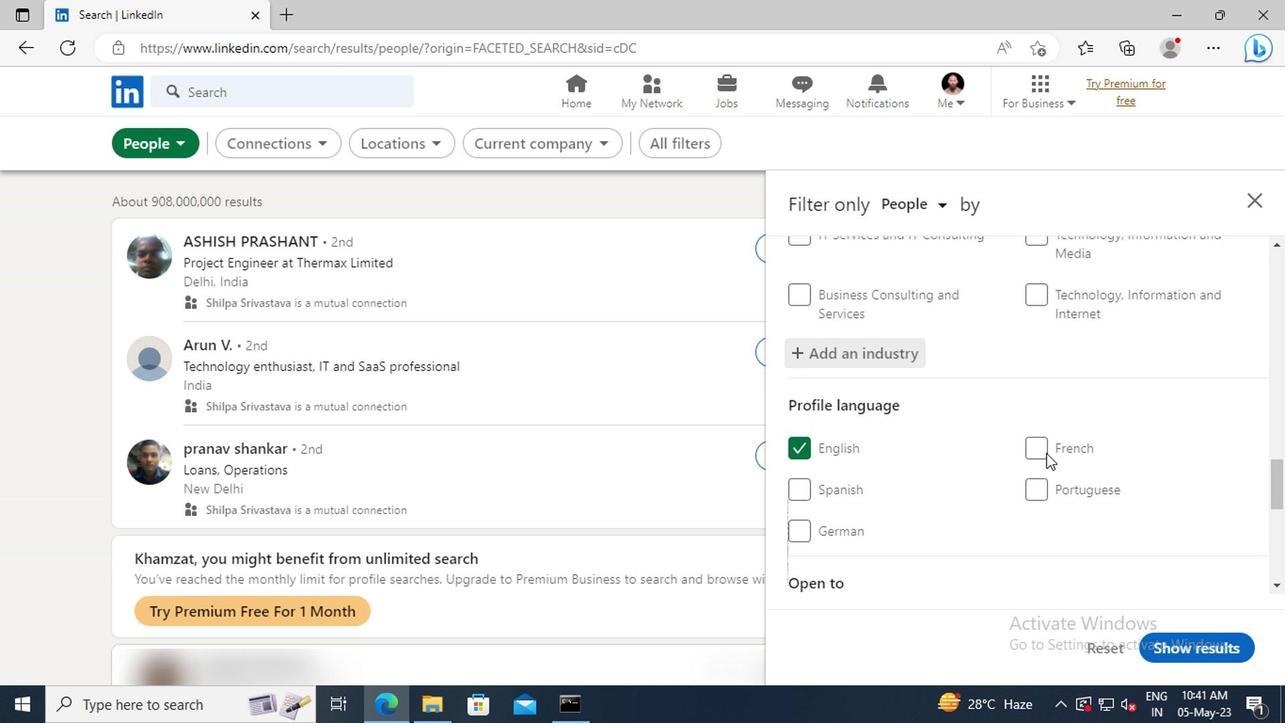 
Action: Mouse scrolled (1041, 452) with delta (0, 0)
Screenshot: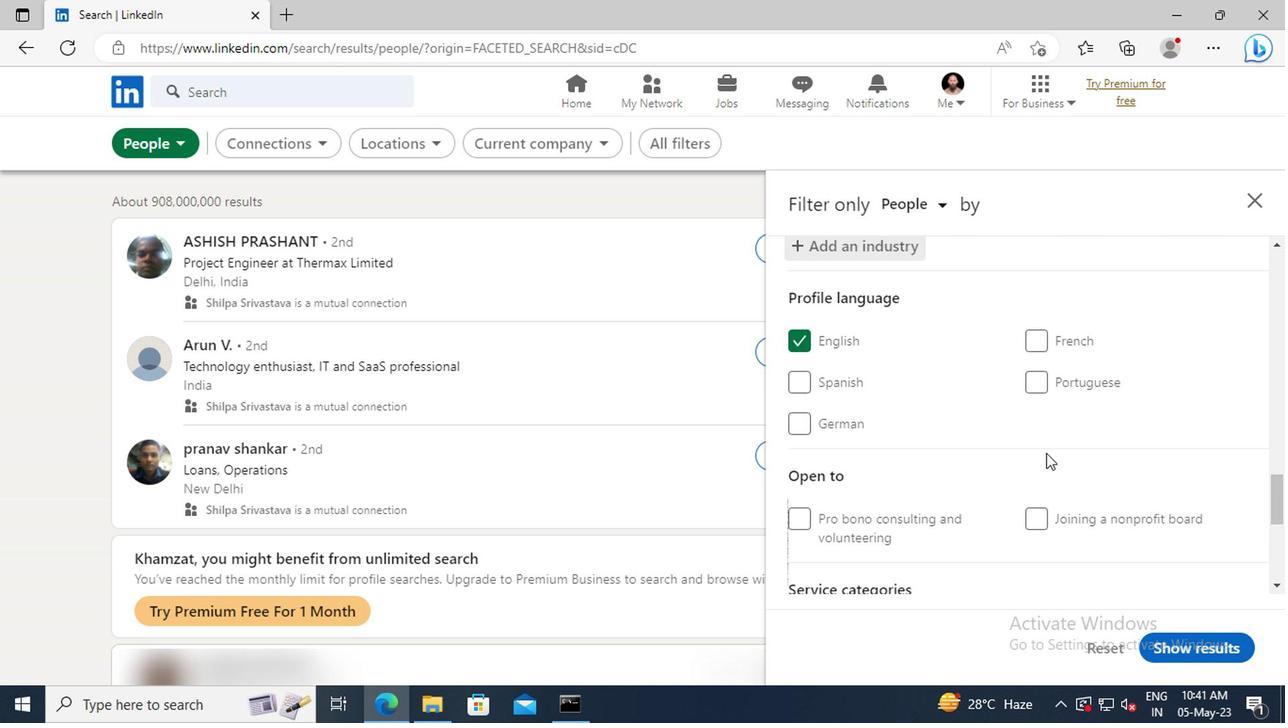 
Action: Mouse scrolled (1041, 452) with delta (0, 0)
Screenshot: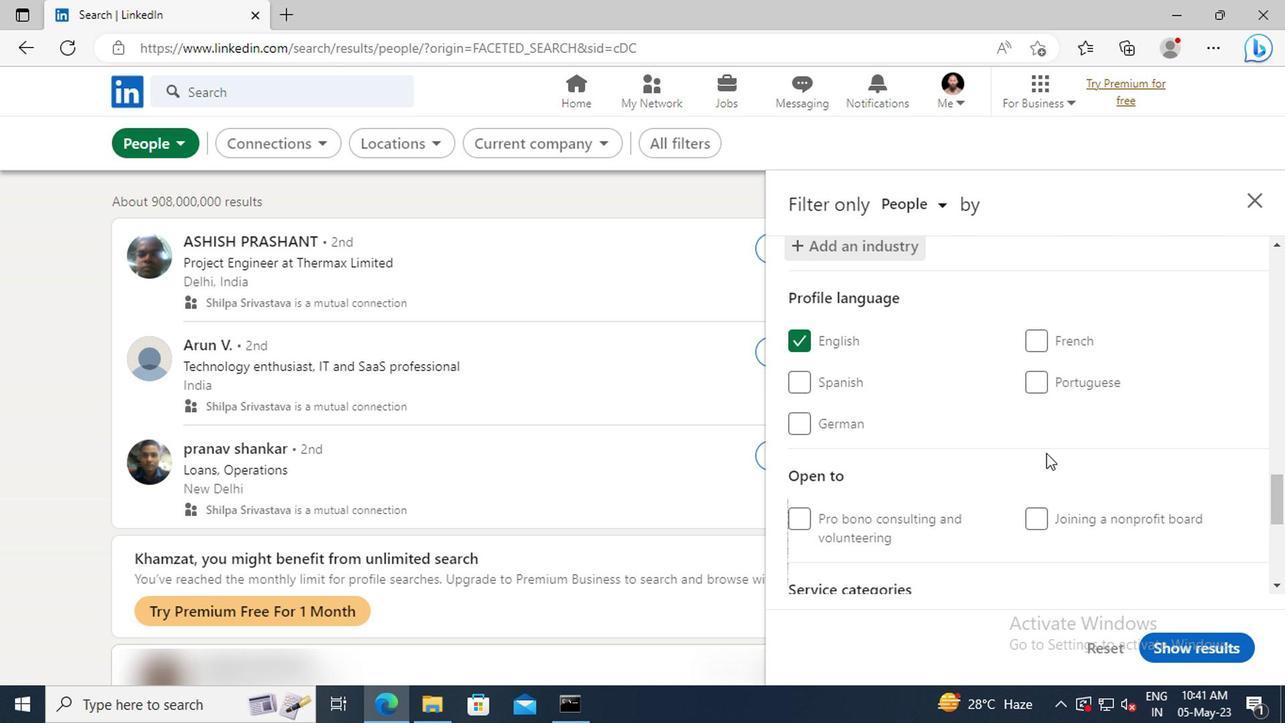 
Action: Mouse scrolled (1041, 452) with delta (0, 0)
Screenshot: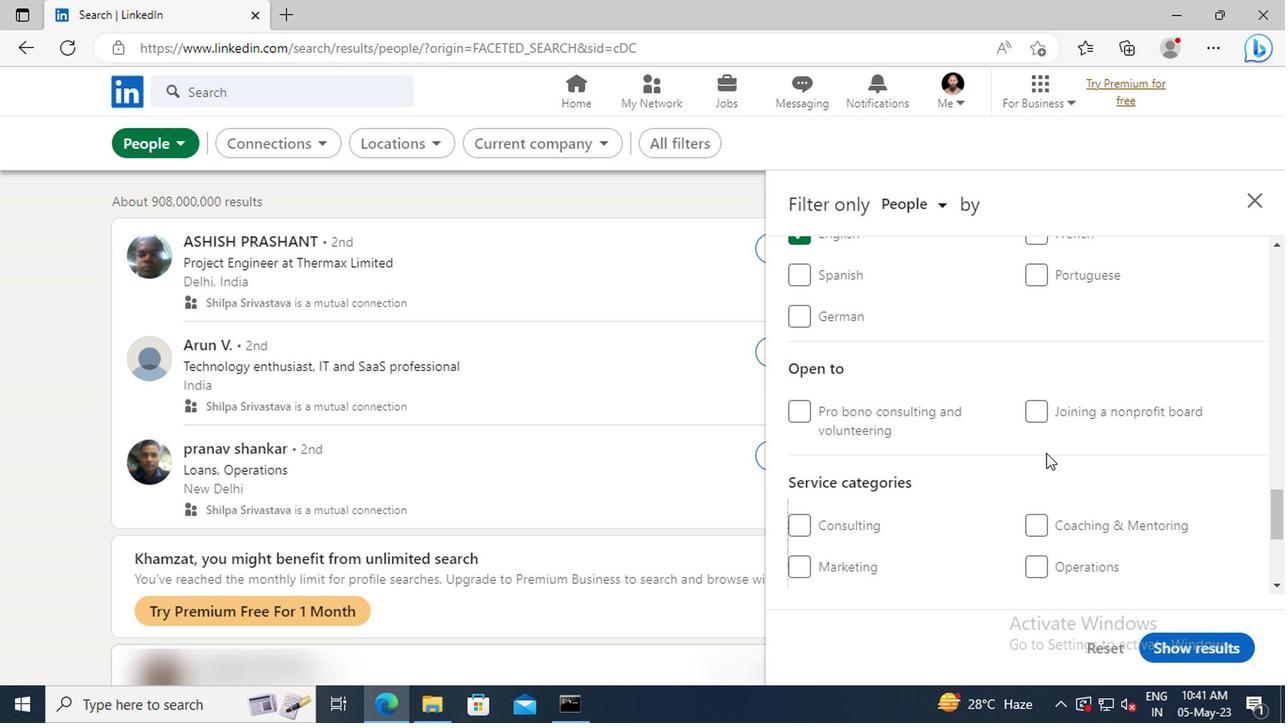 
Action: Mouse scrolled (1041, 452) with delta (0, 0)
Screenshot: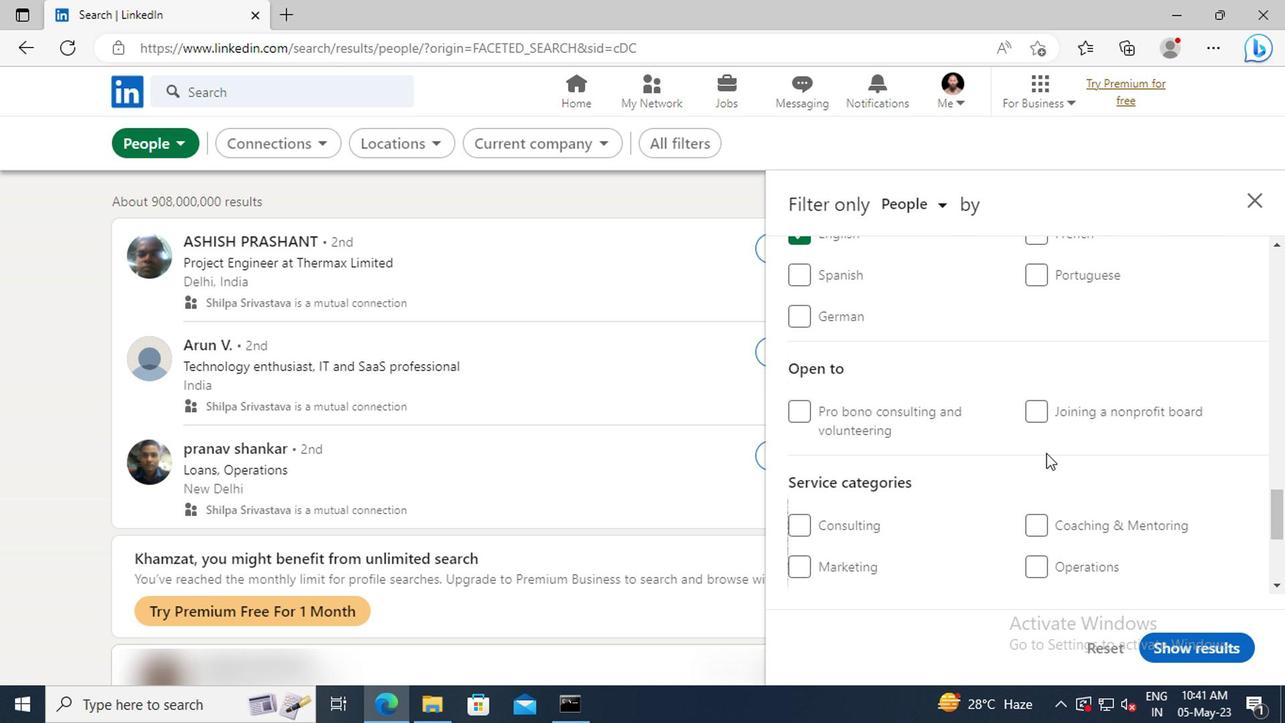 
Action: Mouse scrolled (1041, 452) with delta (0, 0)
Screenshot: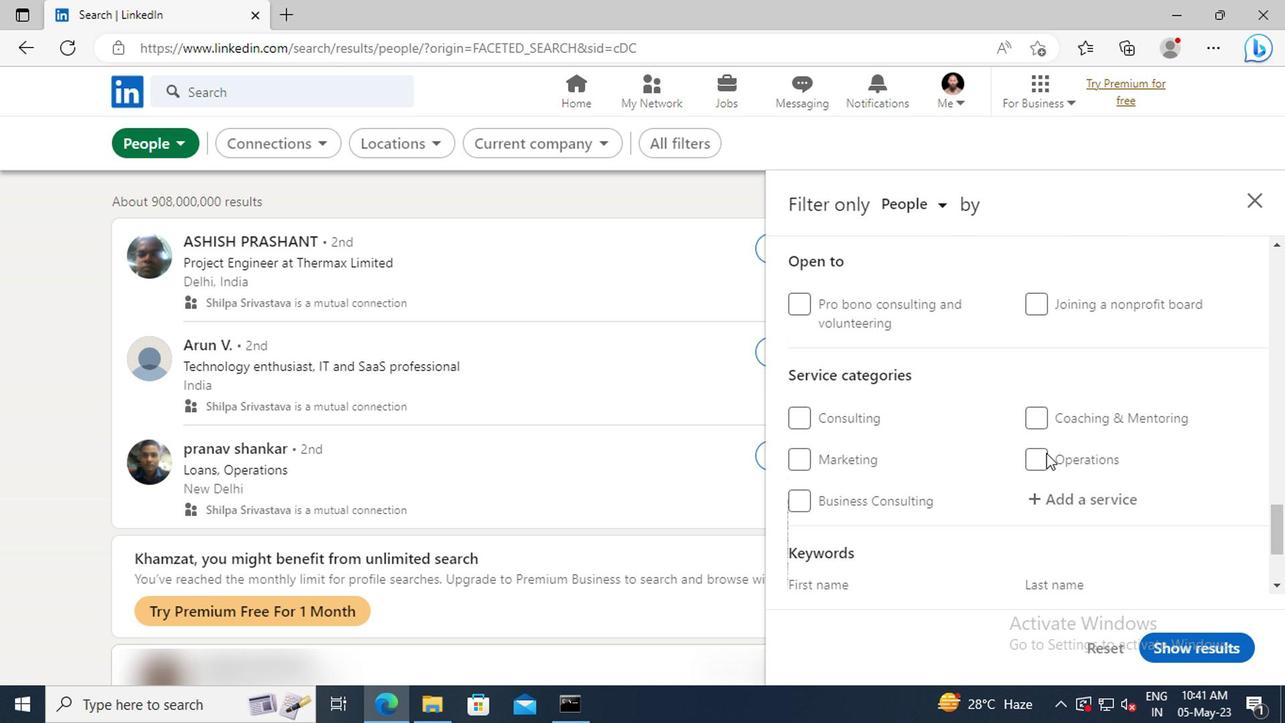 
Action: Mouse moved to (1045, 453)
Screenshot: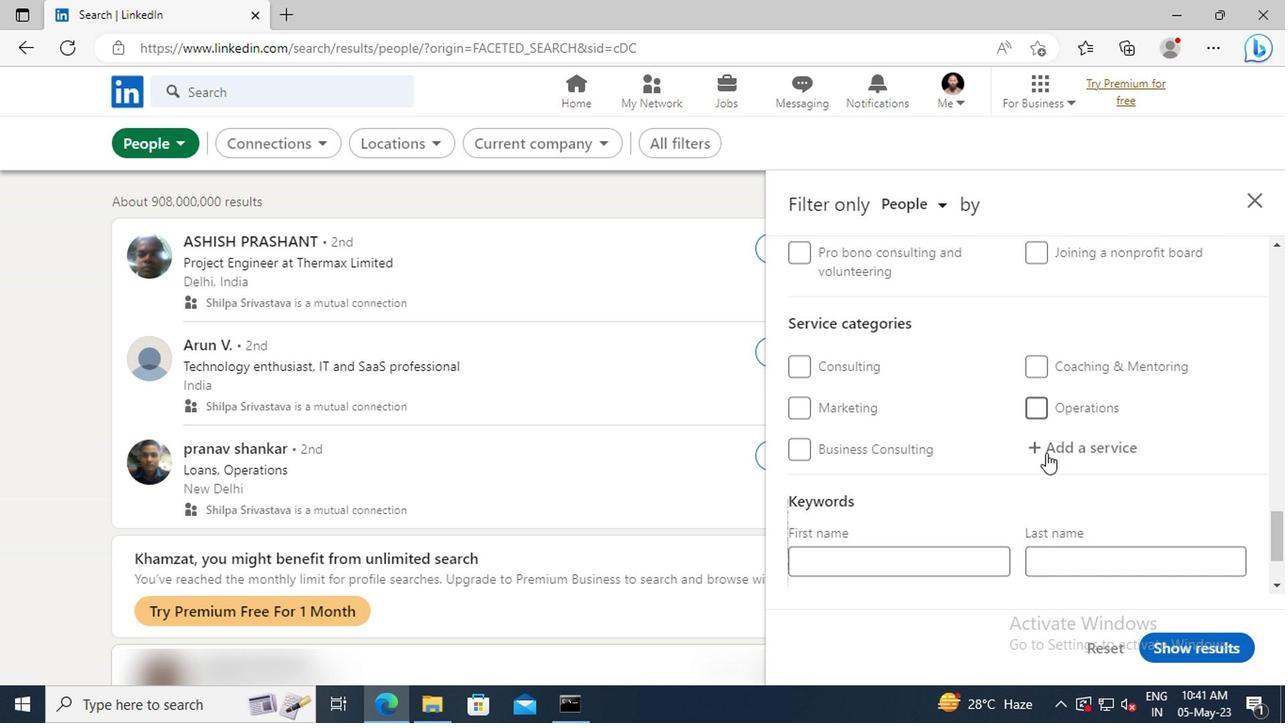 
Action: Mouse pressed left at (1045, 453)
Screenshot: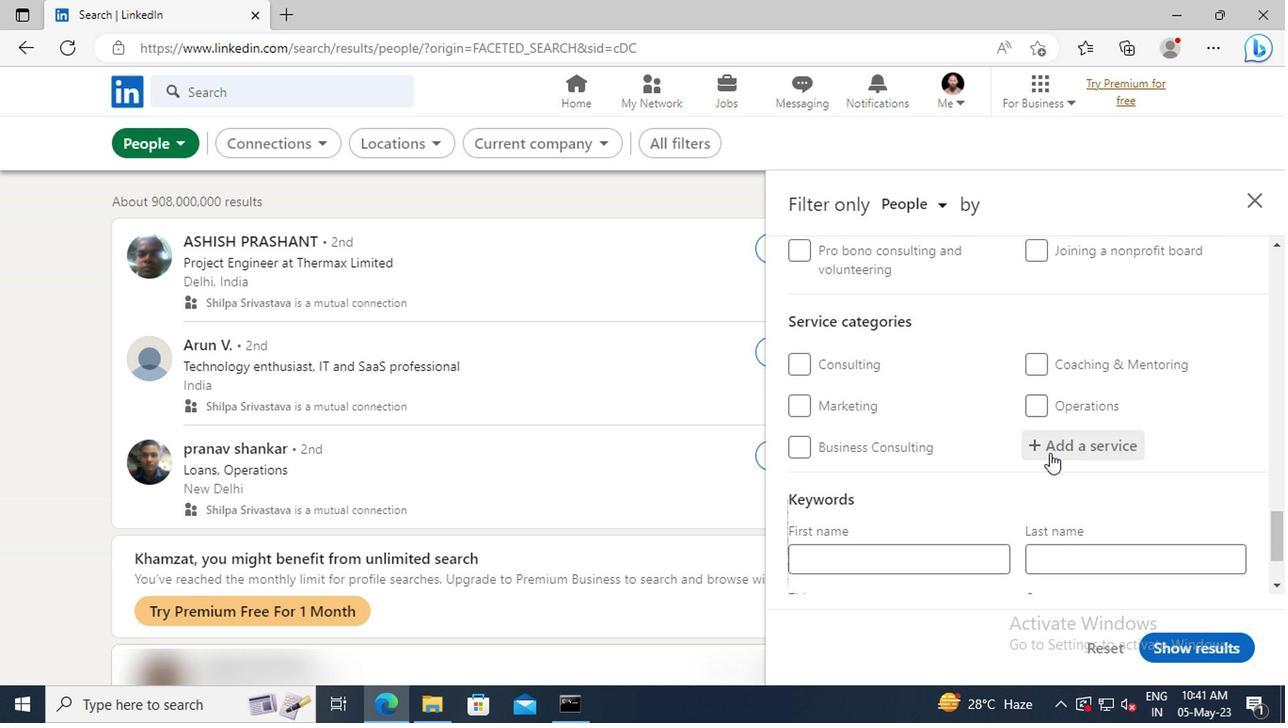 
Action: Key pressed <Key.shift>FILI
Screenshot: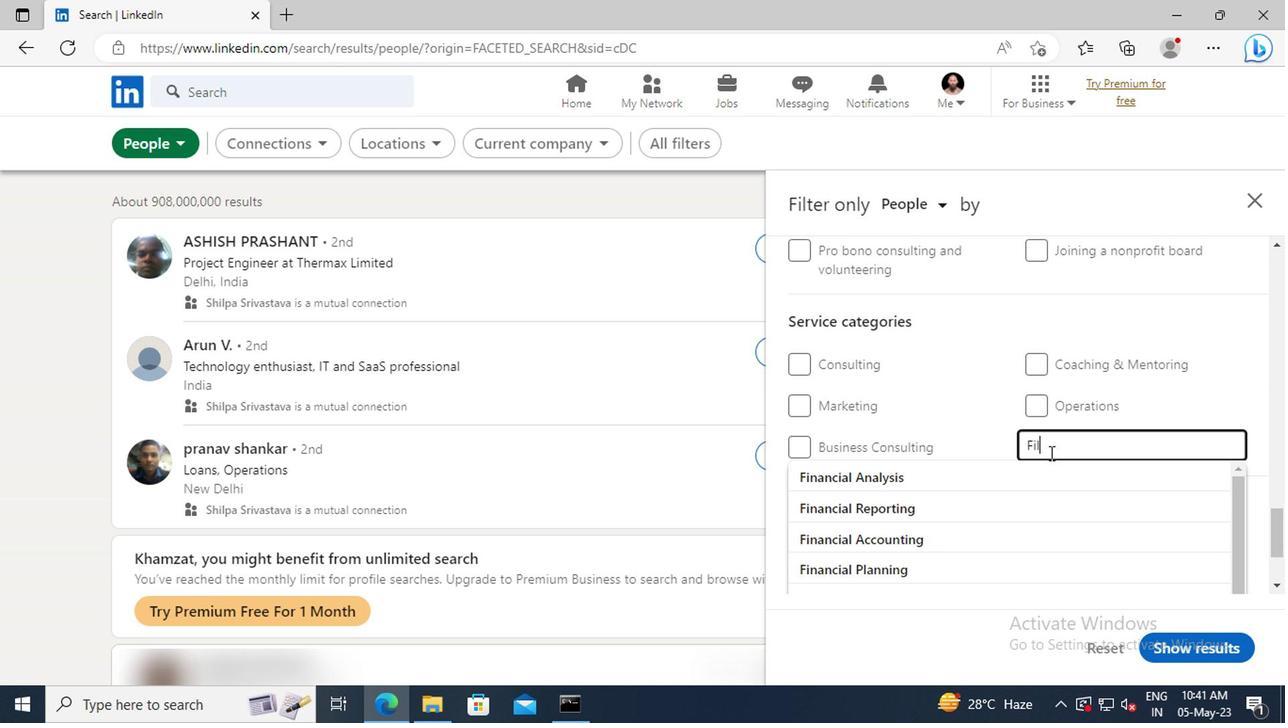 
Action: Mouse moved to (1045, 472)
Screenshot: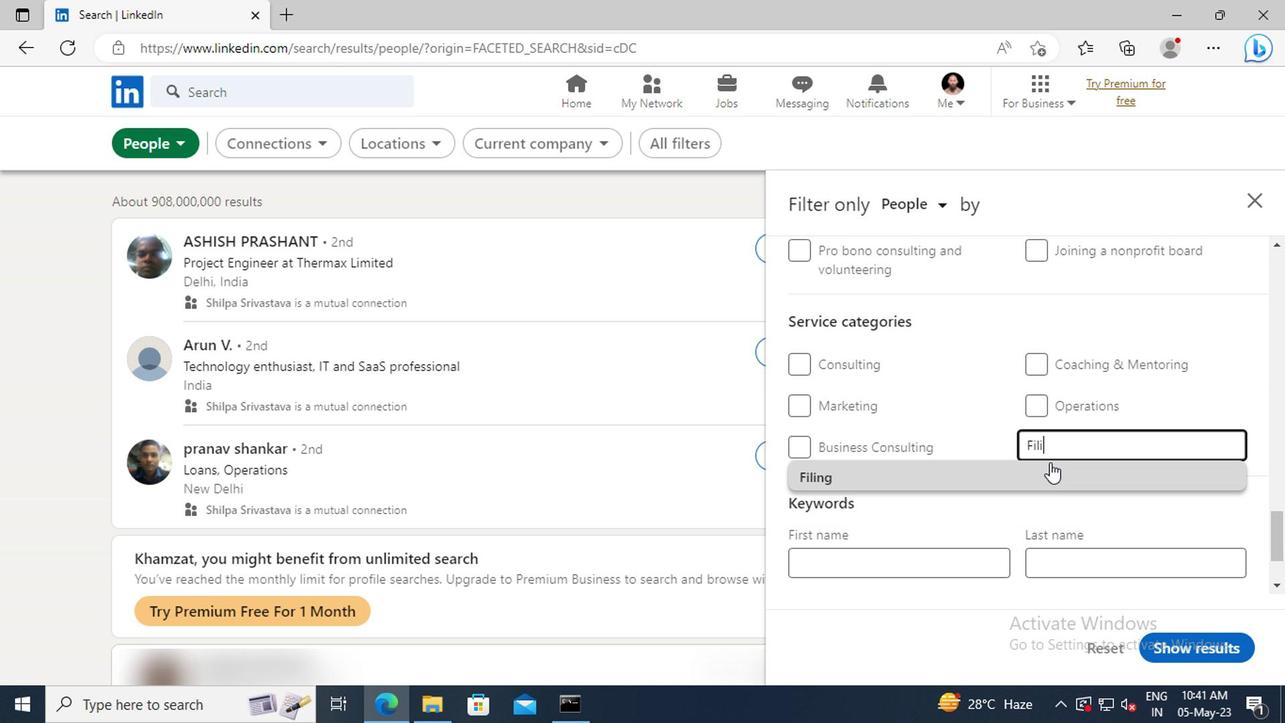 
Action: Mouse pressed left at (1045, 472)
Screenshot: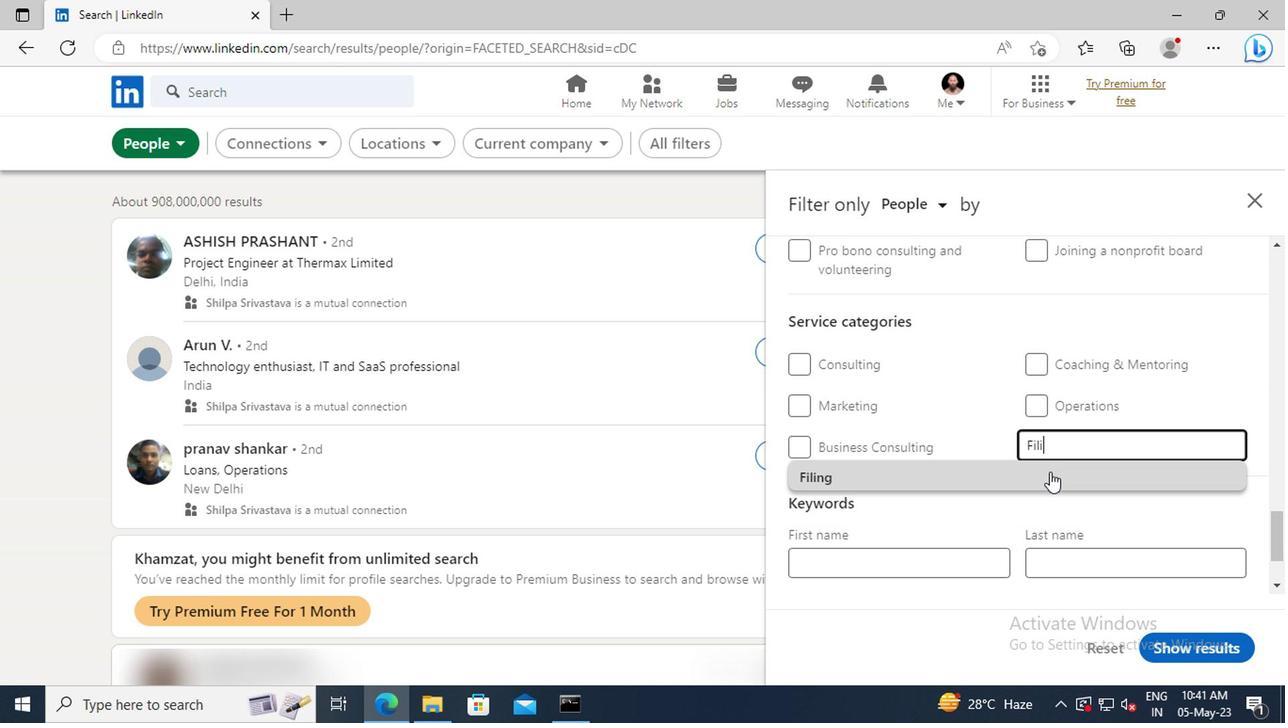 
Action: Mouse scrolled (1045, 471) with delta (0, 0)
Screenshot: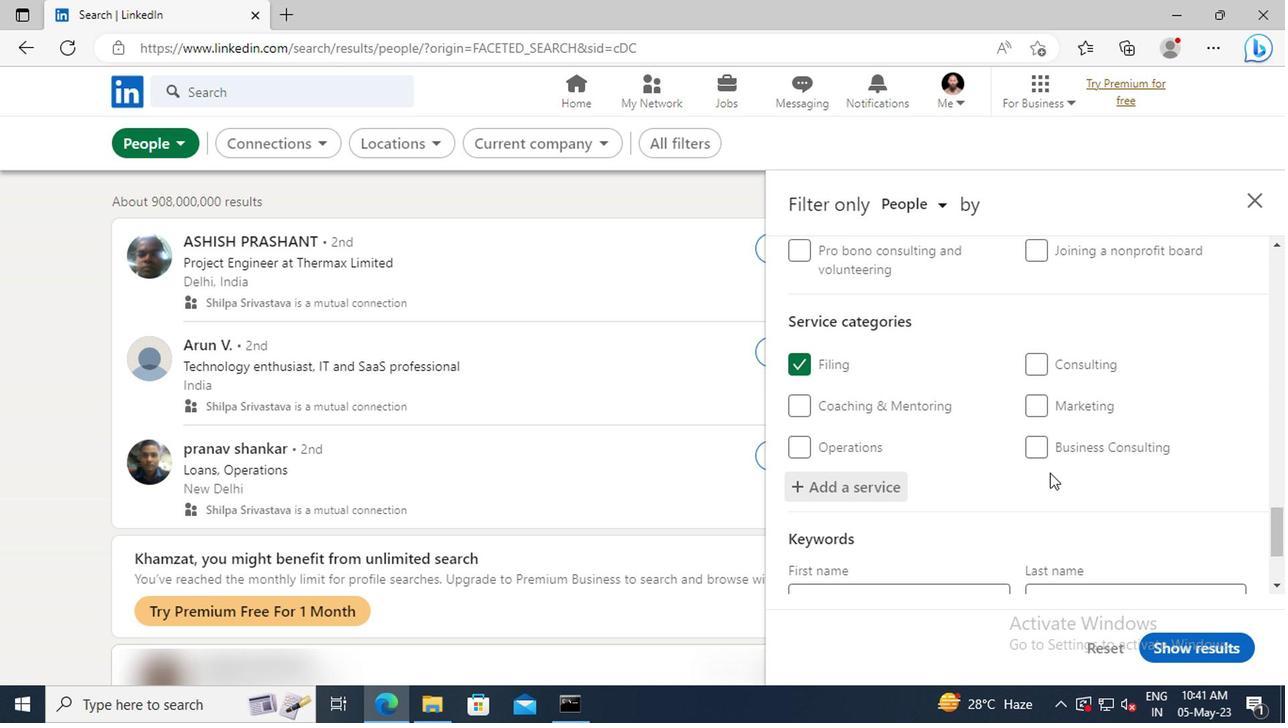 
Action: Mouse scrolled (1045, 471) with delta (0, 0)
Screenshot: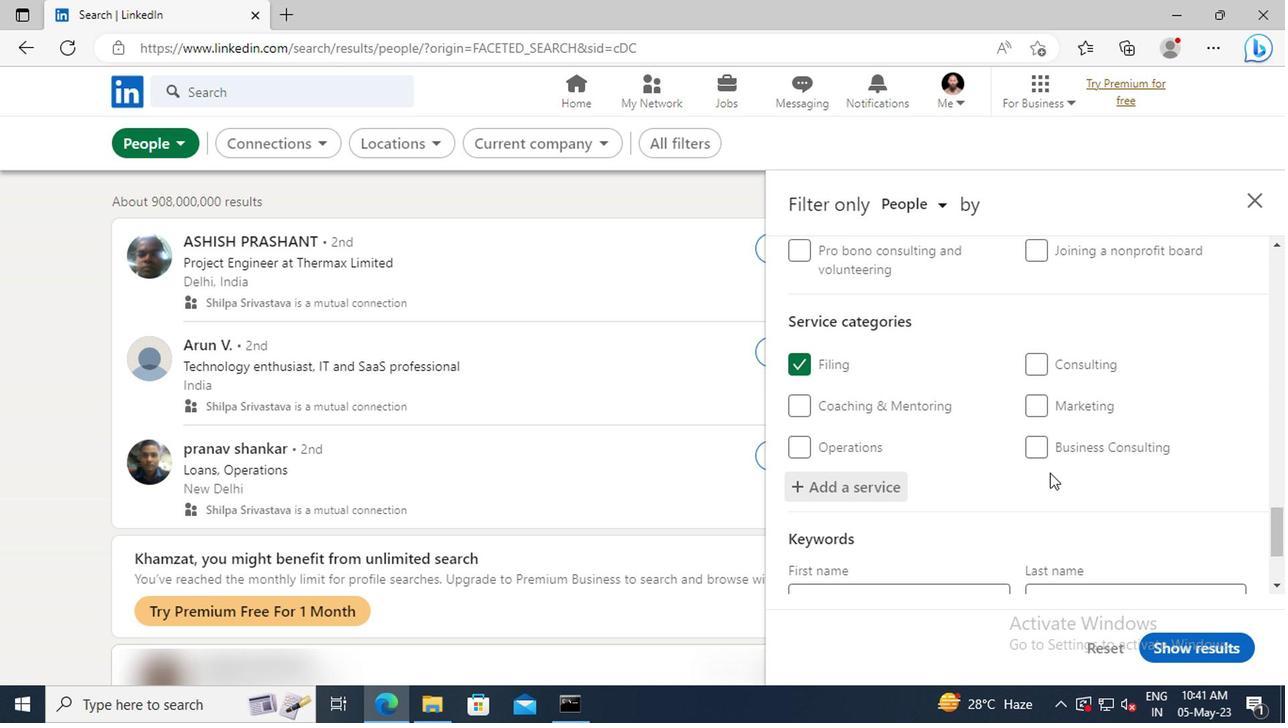 
Action: Mouse scrolled (1045, 471) with delta (0, 0)
Screenshot: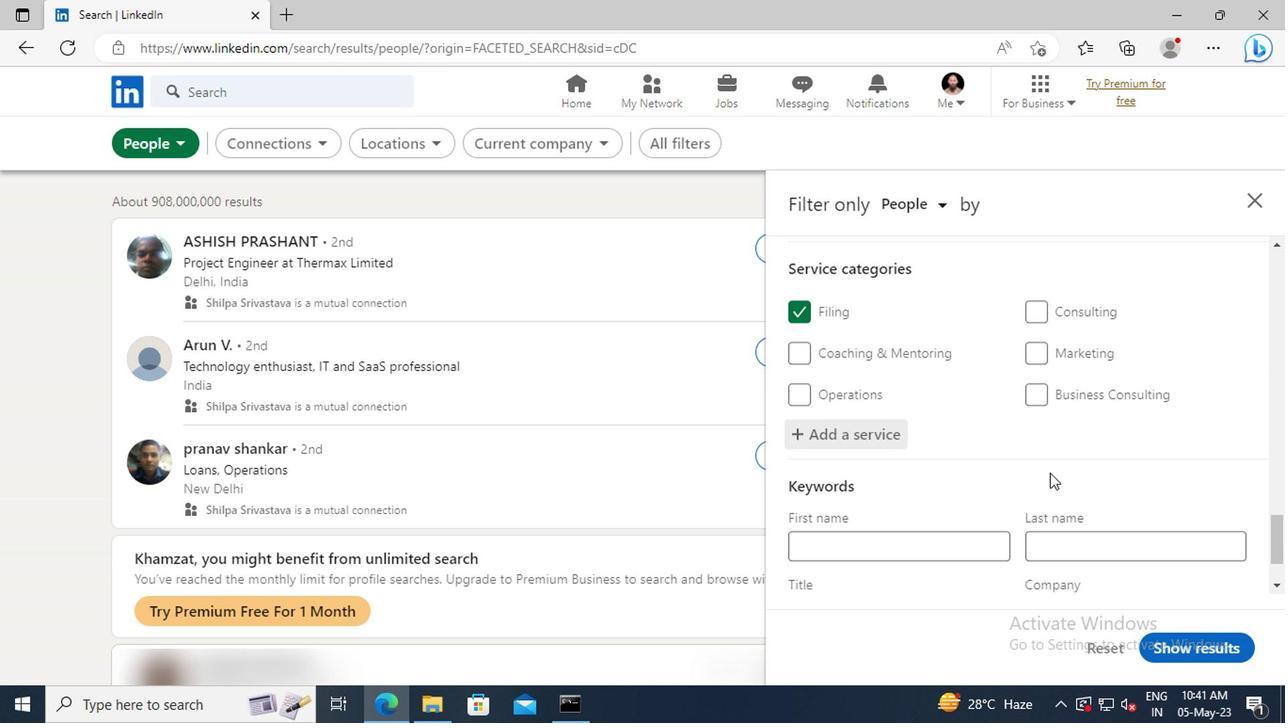 
Action: Mouse scrolled (1045, 471) with delta (0, 0)
Screenshot: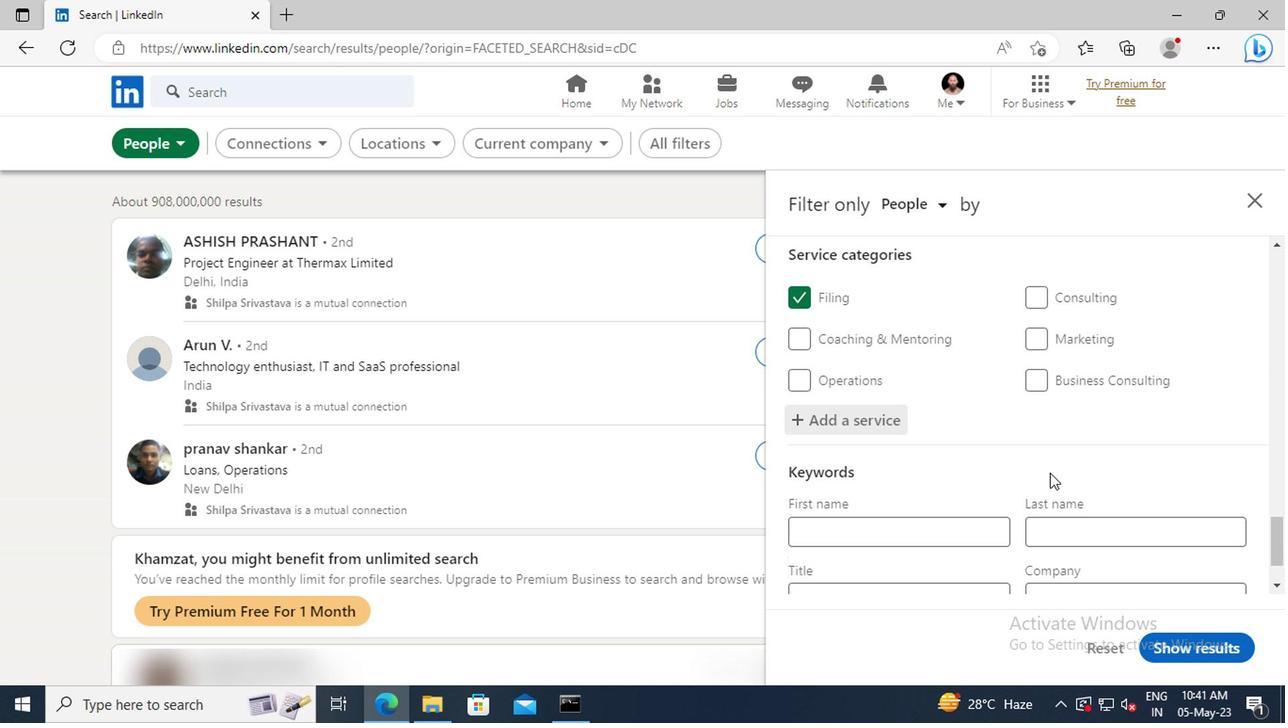 
Action: Mouse moved to (940, 511)
Screenshot: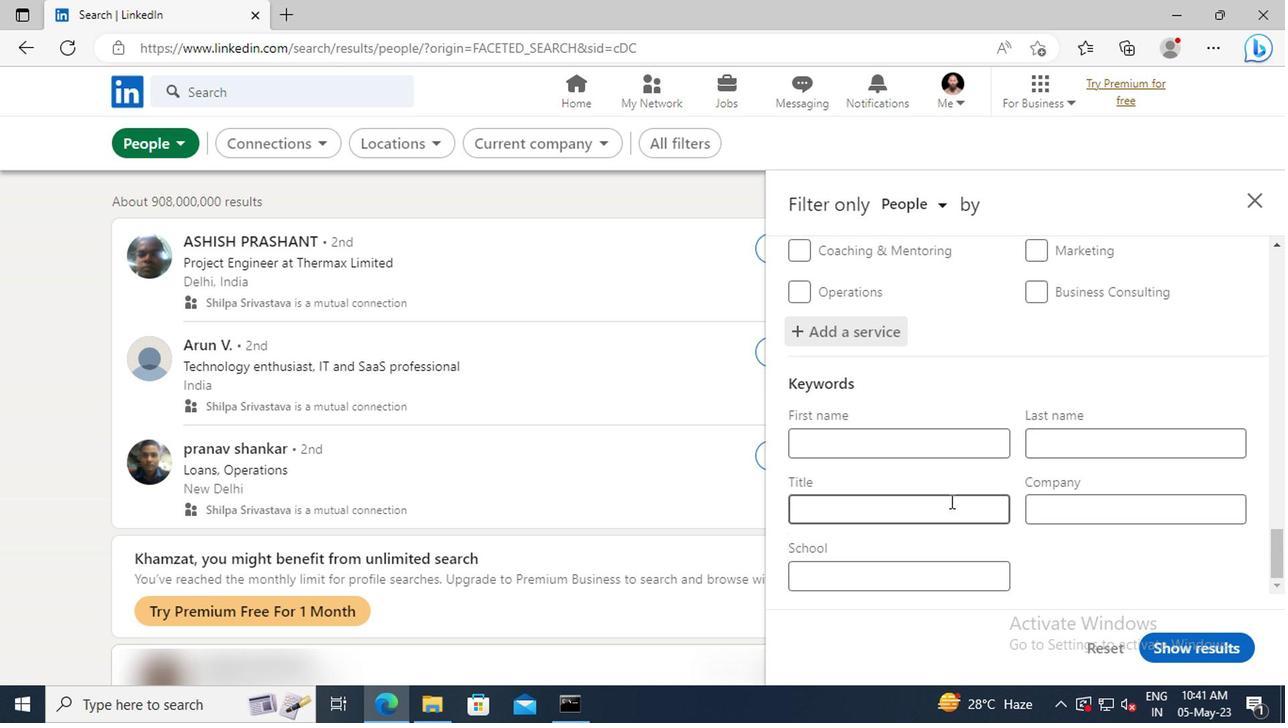
Action: Mouse pressed left at (940, 511)
Screenshot: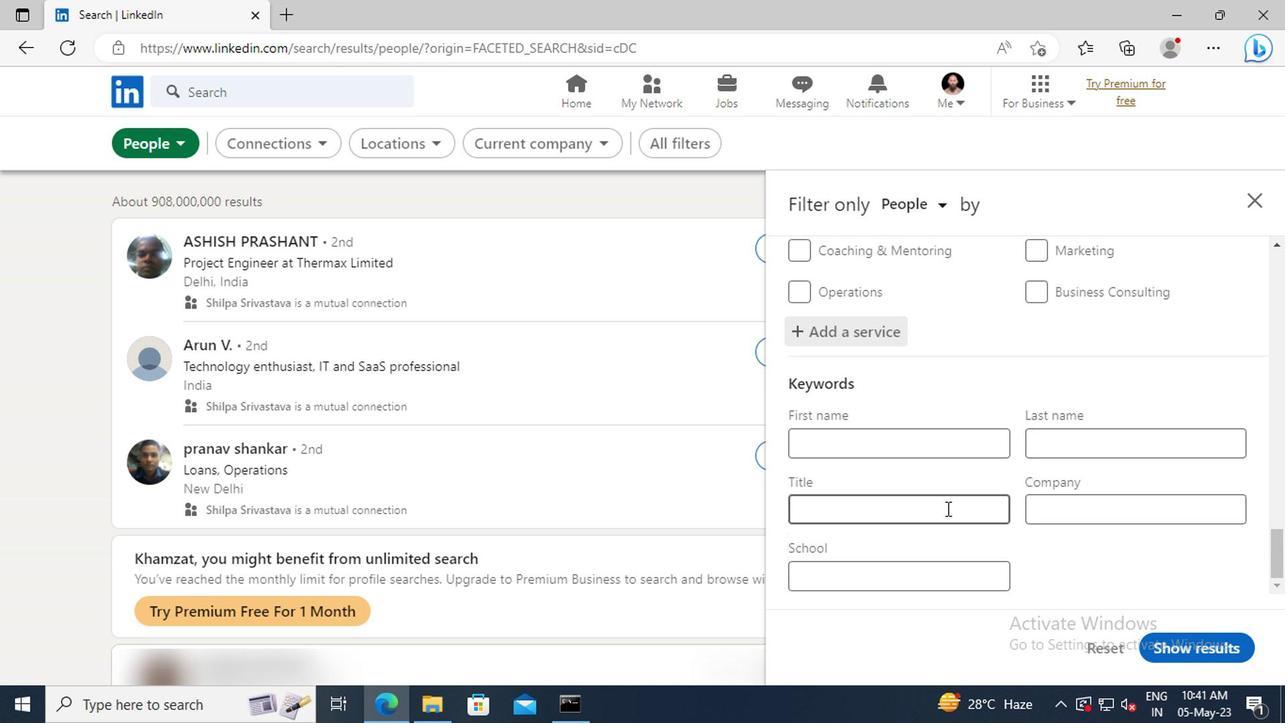 
Action: Mouse moved to (939, 511)
Screenshot: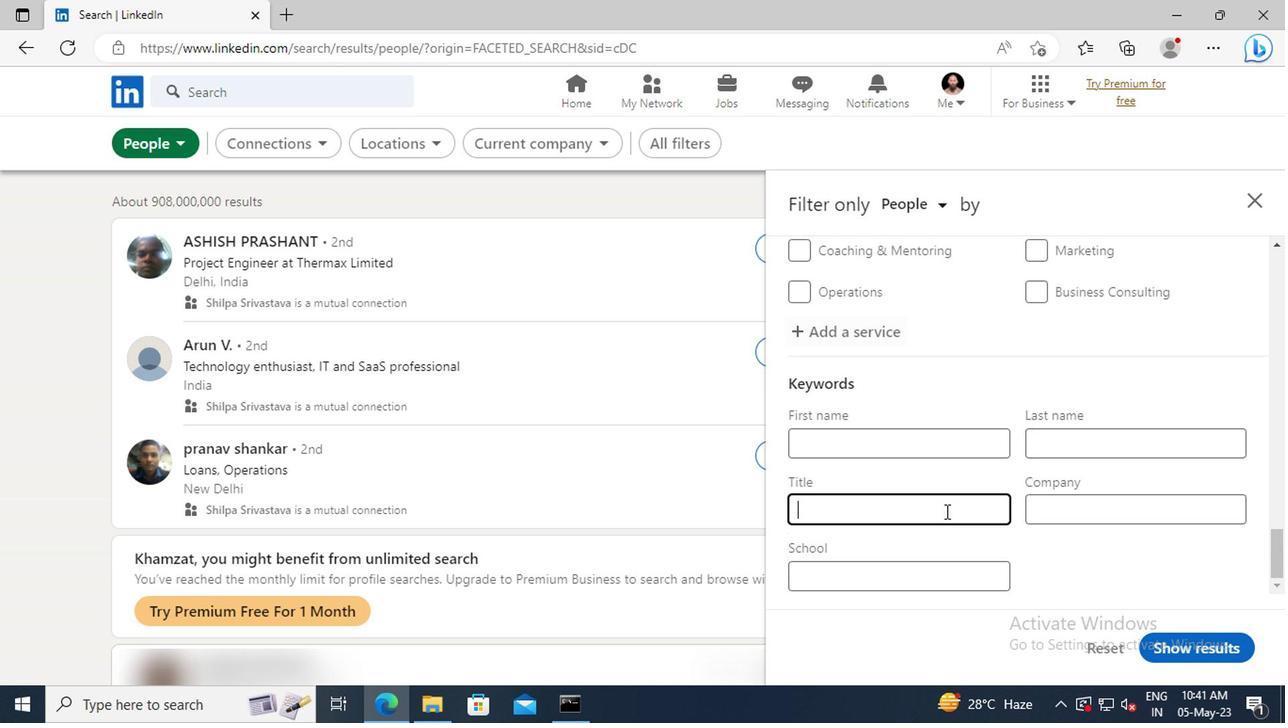 
Action: Key pressed <Key.shift>RETAIL<Key.space><Key.shift>WORKER<Key.enter>
Screenshot: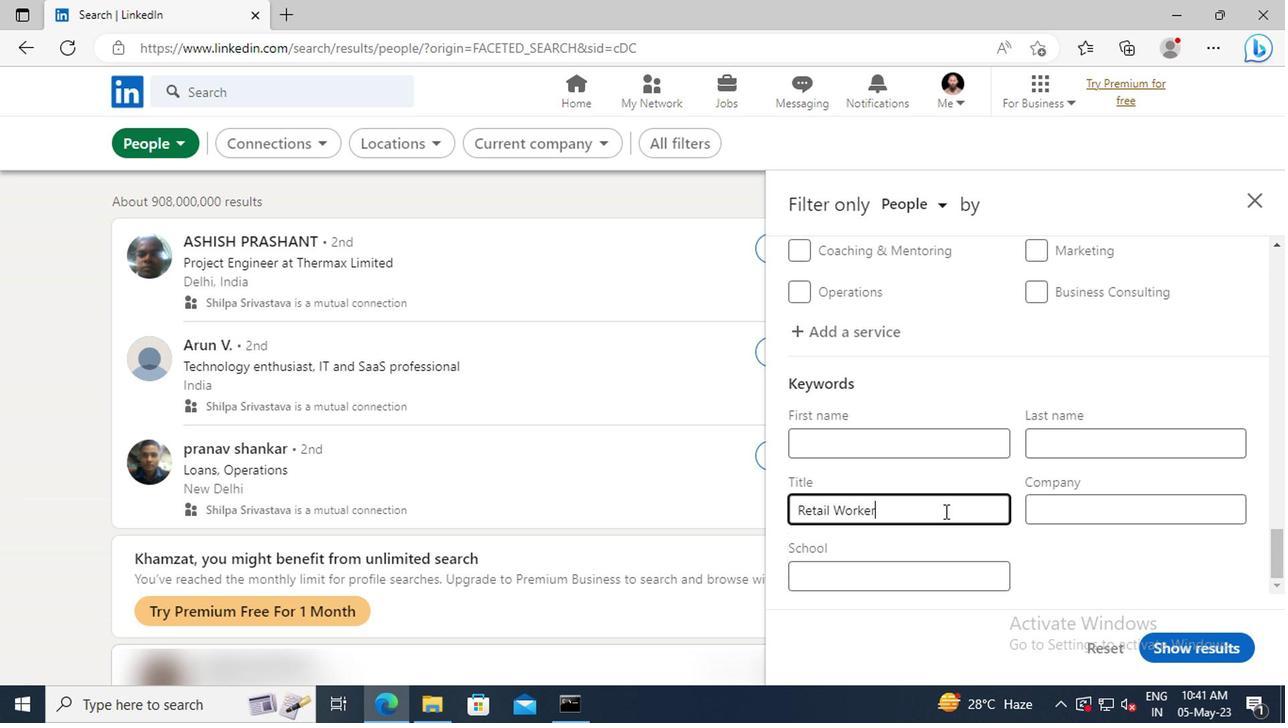 
Action: Mouse moved to (1168, 650)
Screenshot: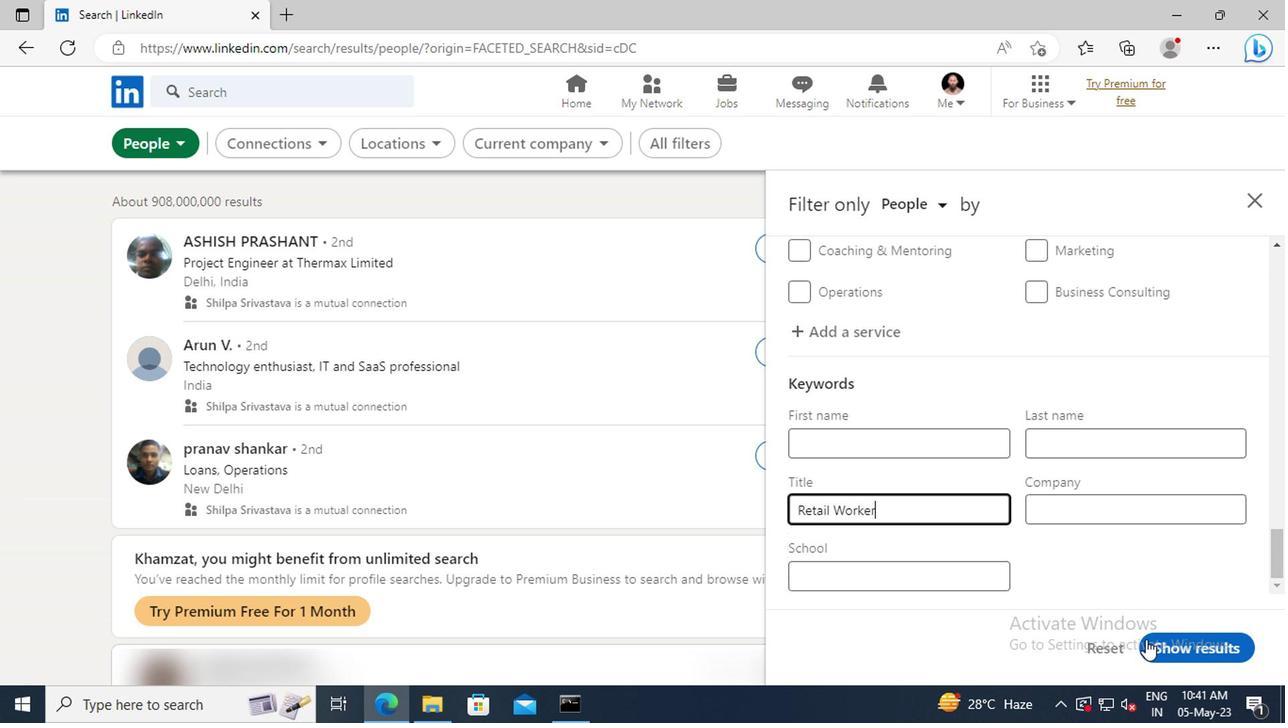 
Action: Mouse pressed left at (1168, 650)
Screenshot: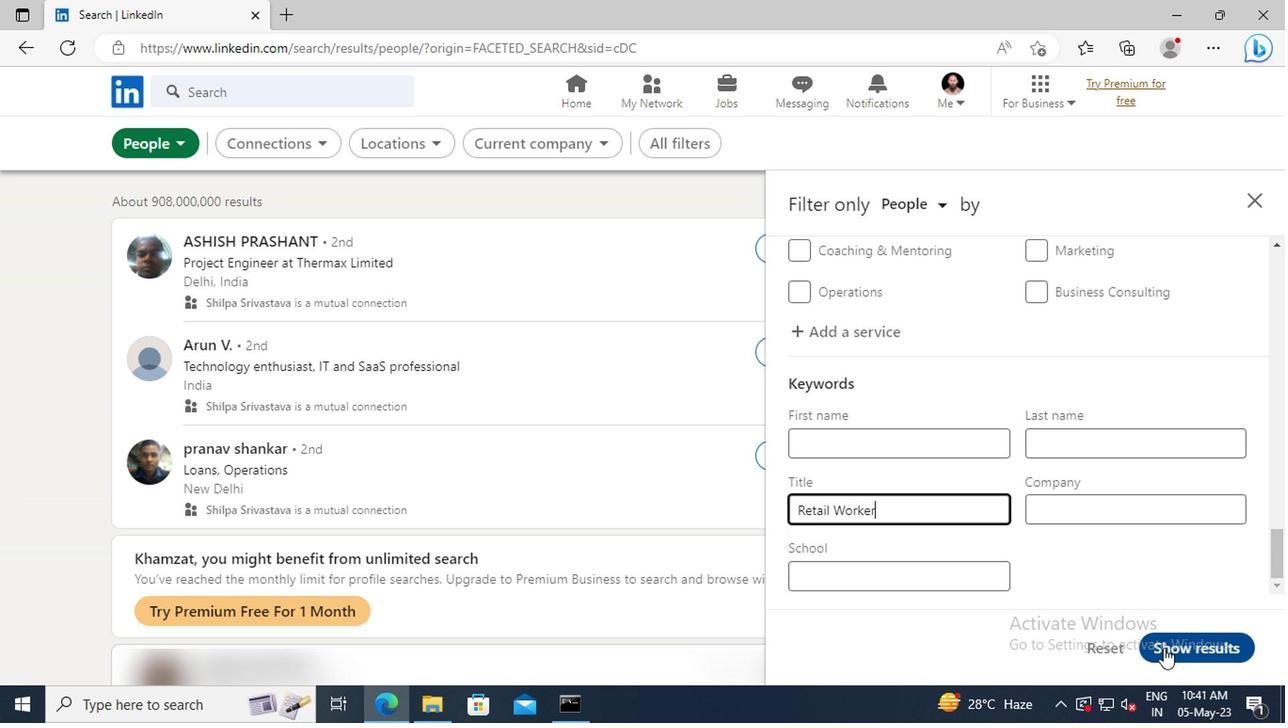 
